 Task: Find connections with filter location Caen with filter topic #ONOwith filter profile language Spanish with filter current company SGS Consulting with filter school The Institute of Company Secretaries of India with filter industry Business Consulting and Services with filter service category Search Engine Optimization (SEO) with filter keywords title Farm Worker
Action: Mouse moved to (685, 95)
Screenshot: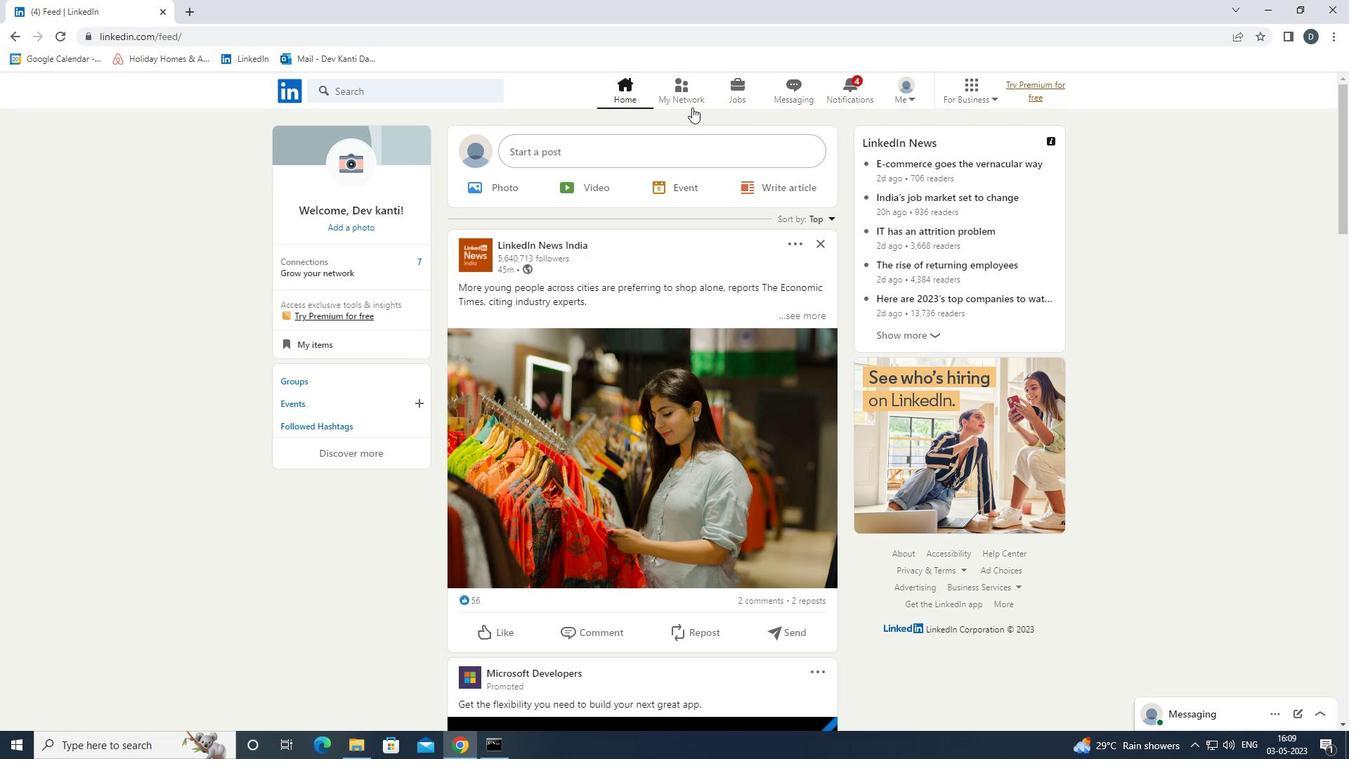 
Action: Mouse pressed left at (685, 95)
Screenshot: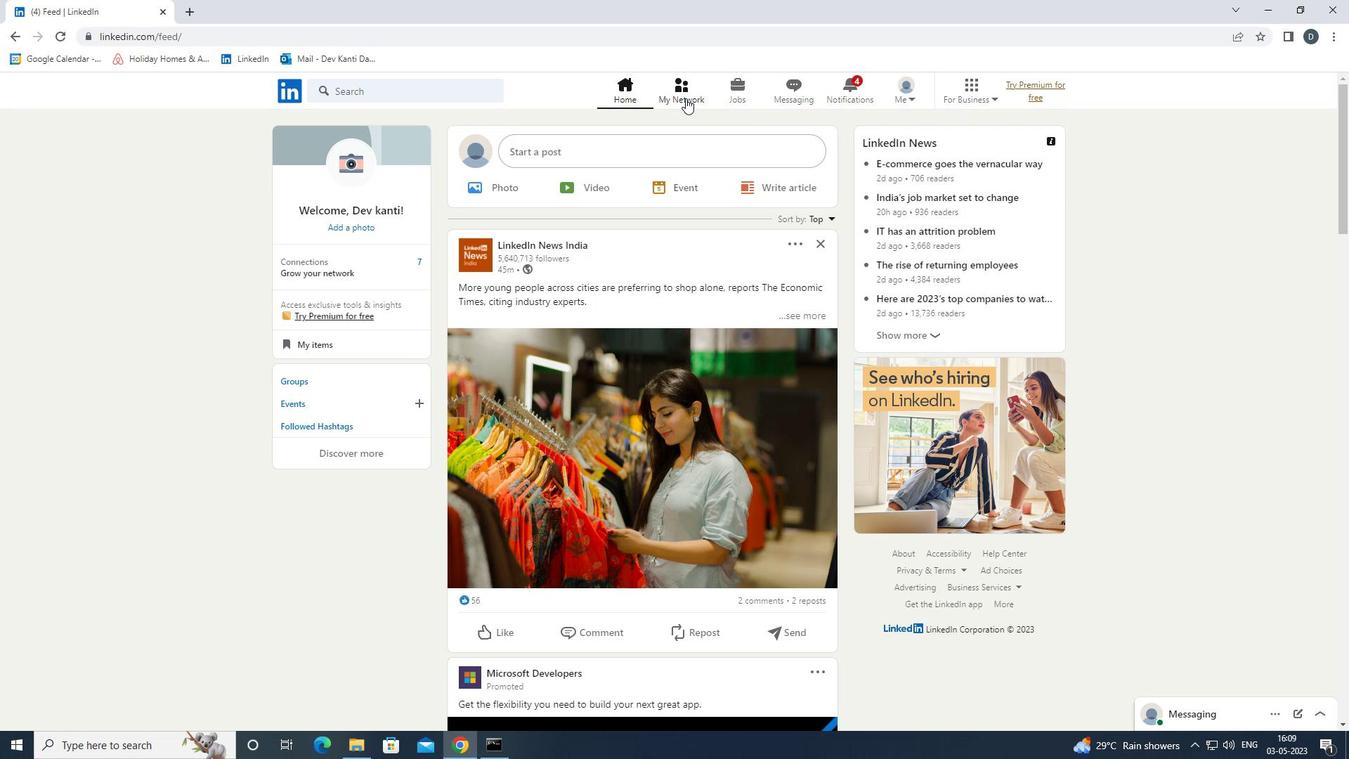 
Action: Mouse moved to (466, 164)
Screenshot: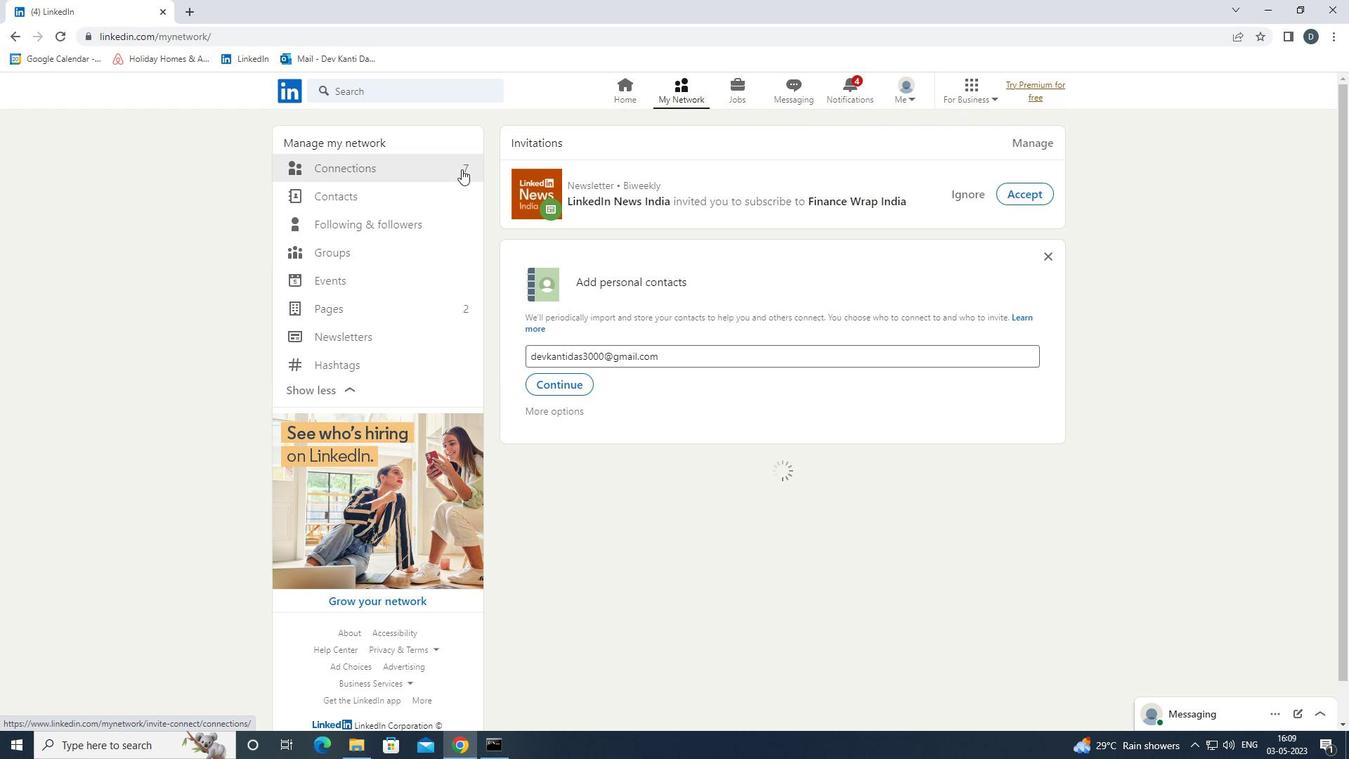 
Action: Mouse pressed left at (466, 164)
Screenshot: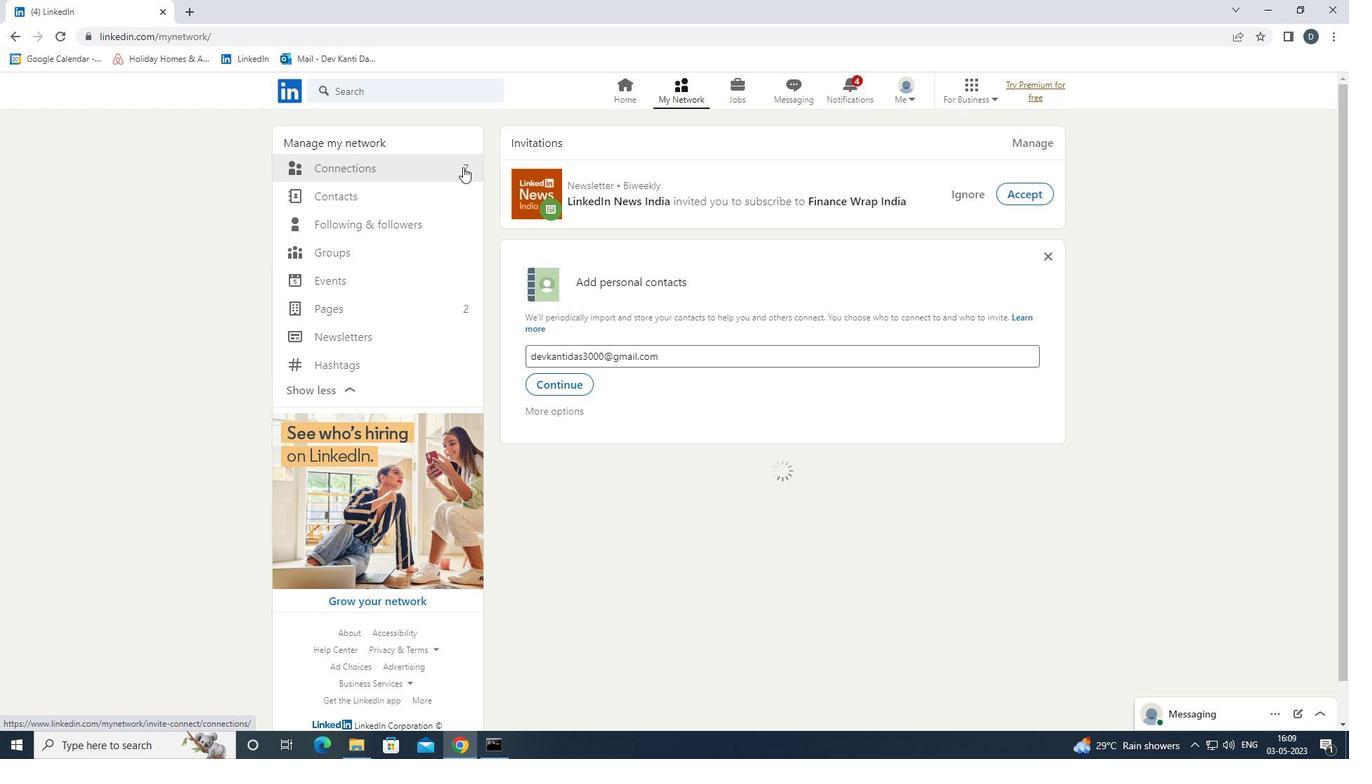 
Action: Mouse moved to (805, 168)
Screenshot: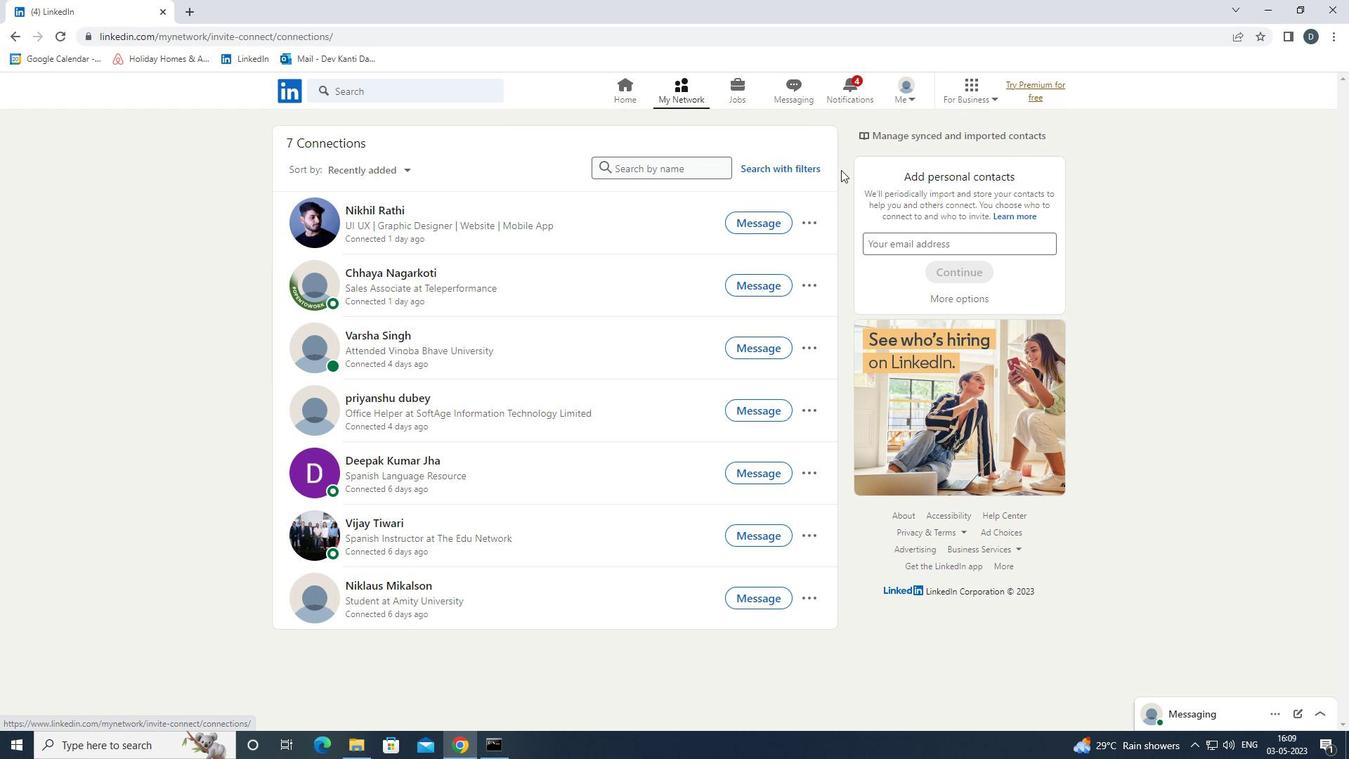 
Action: Mouse pressed left at (805, 168)
Screenshot: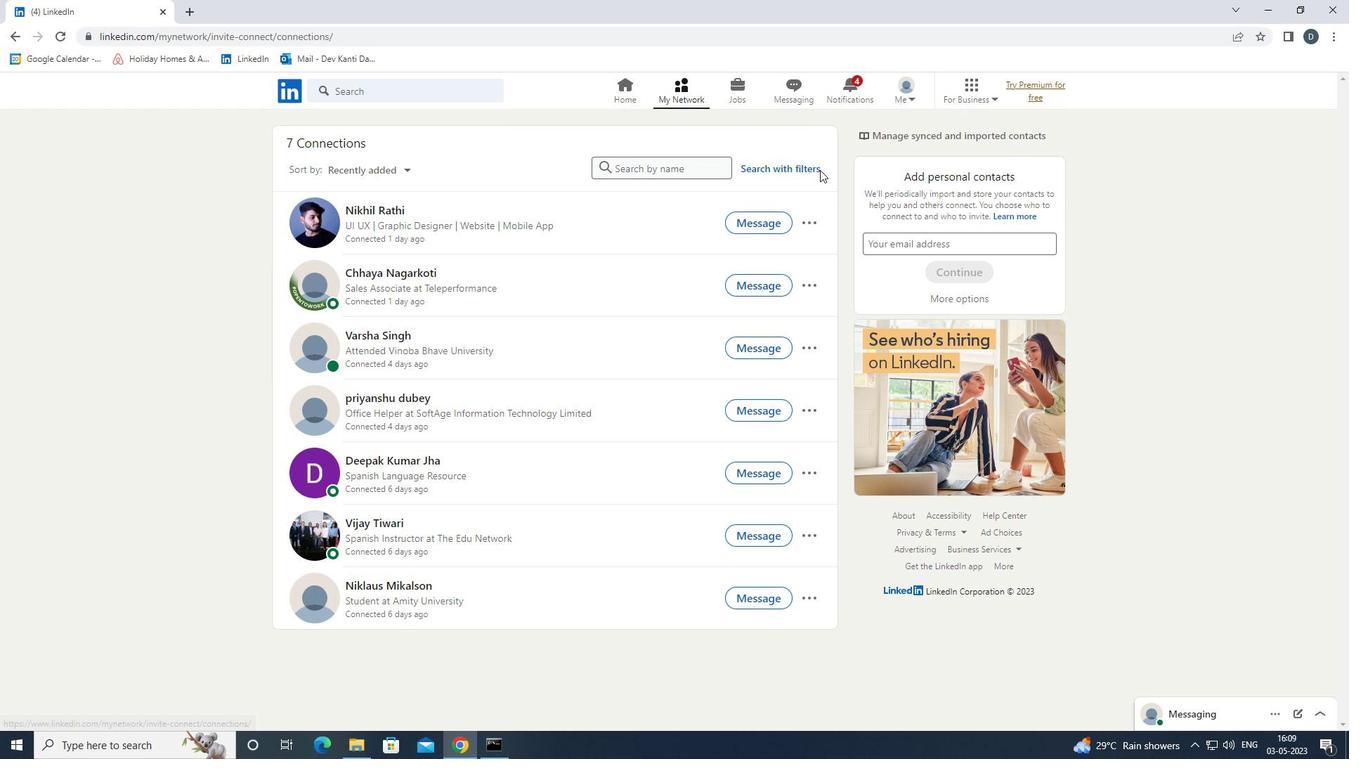 
Action: Mouse moved to (711, 132)
Screenshot: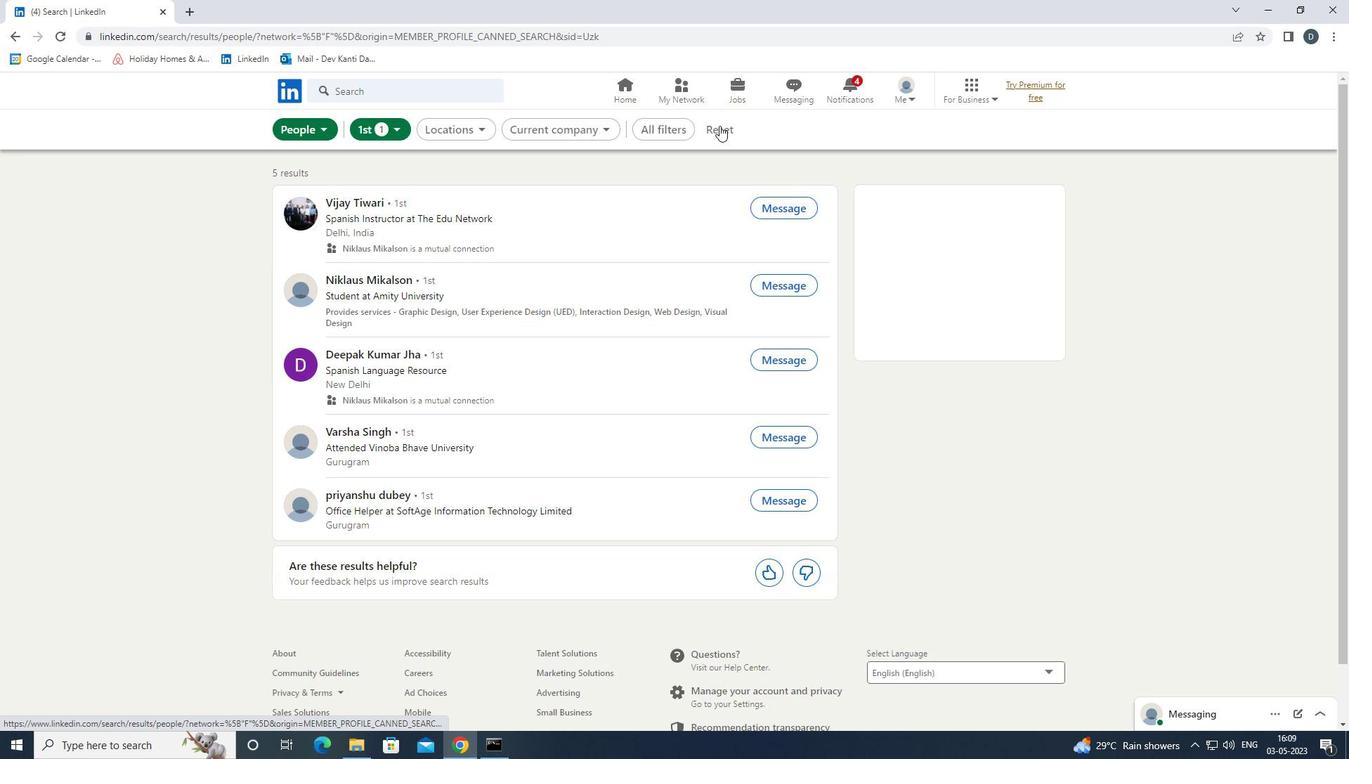 
Action: Mouse pressed left at (711, 132)
Screenshot: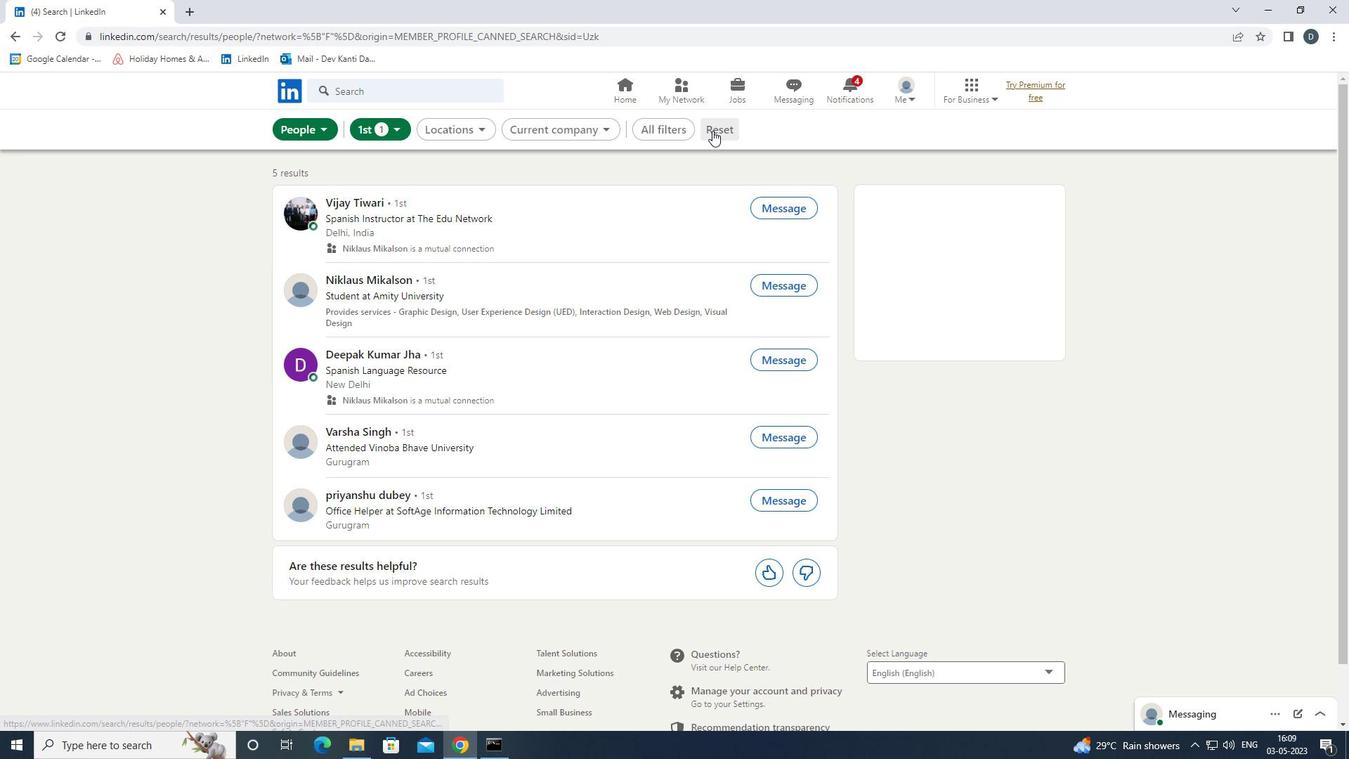 
Action: Mouse moved to (705, 130)
Screenshot: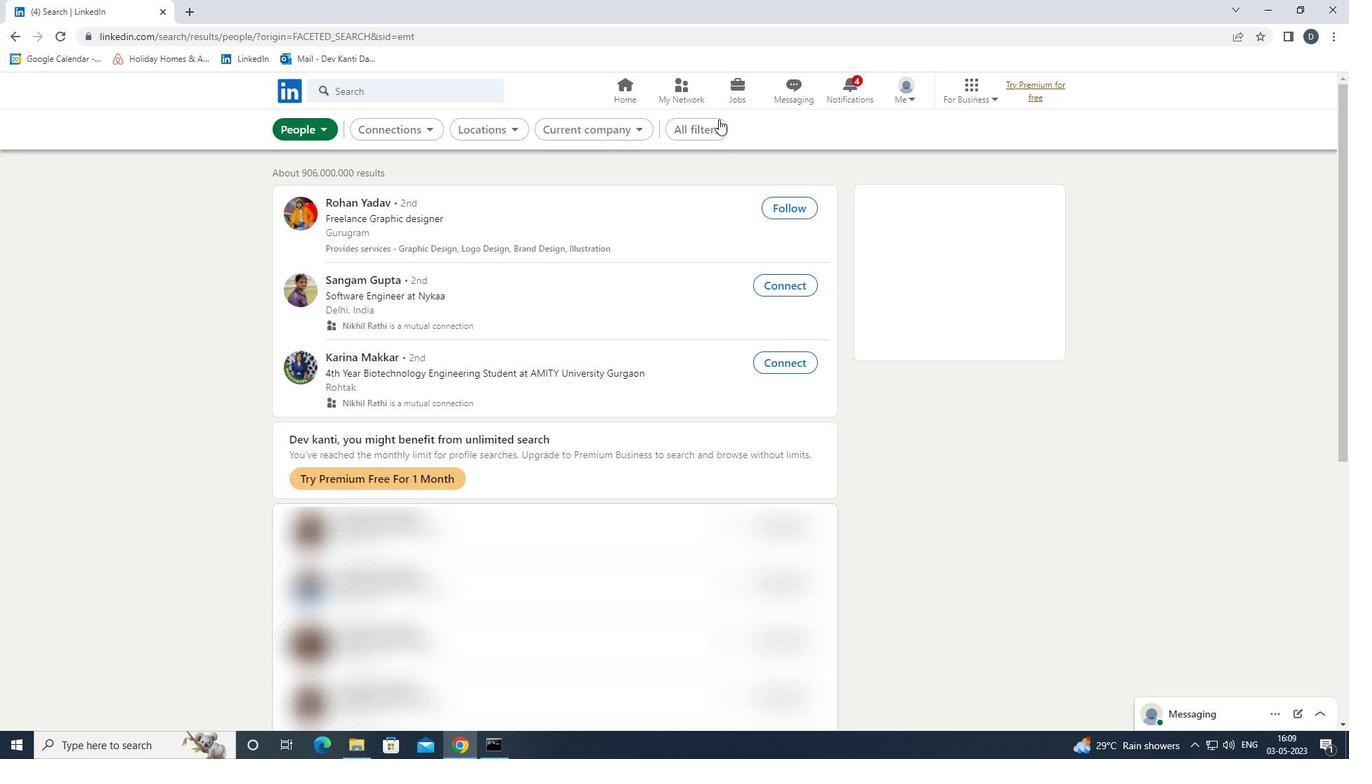 
Action: Mouse pressed left at (705, 130)
Screenshot: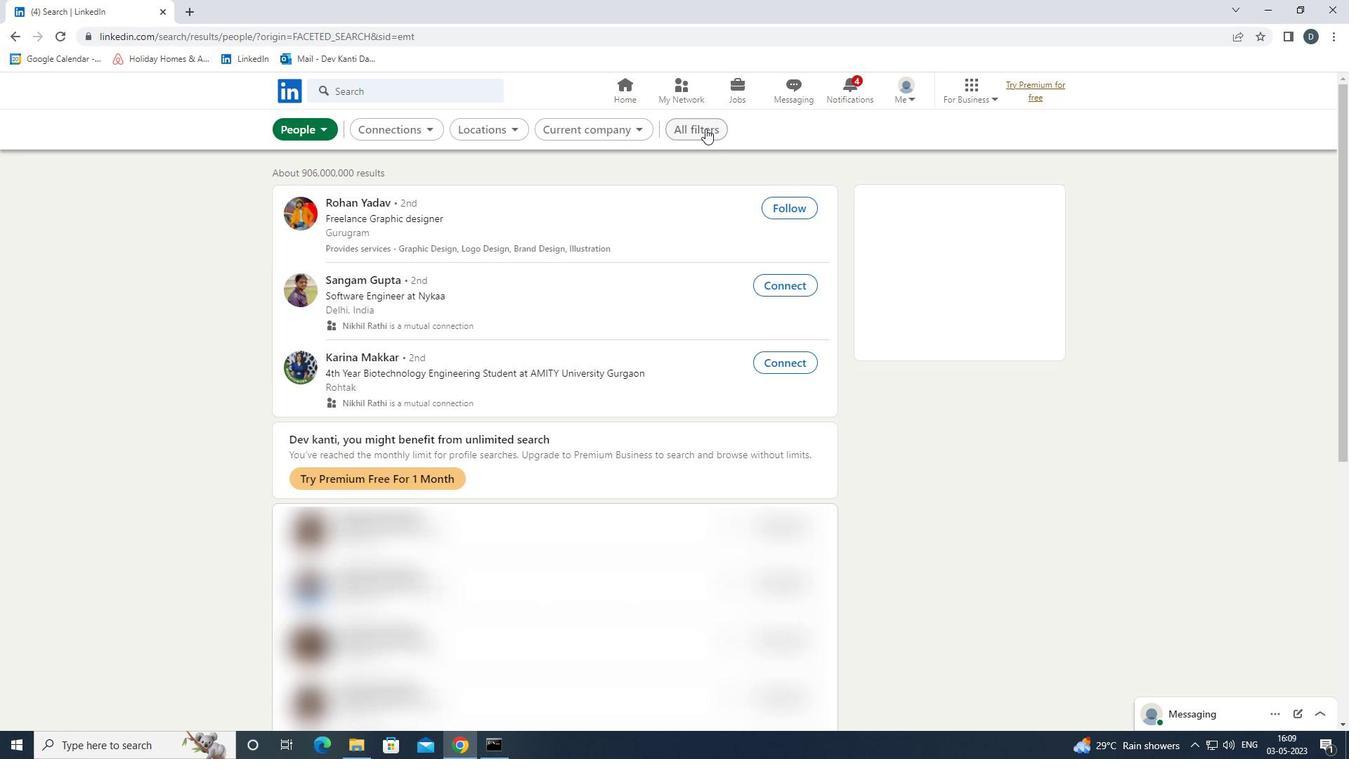 
Action: Mouse moved to (1253, 438)
Screenshot: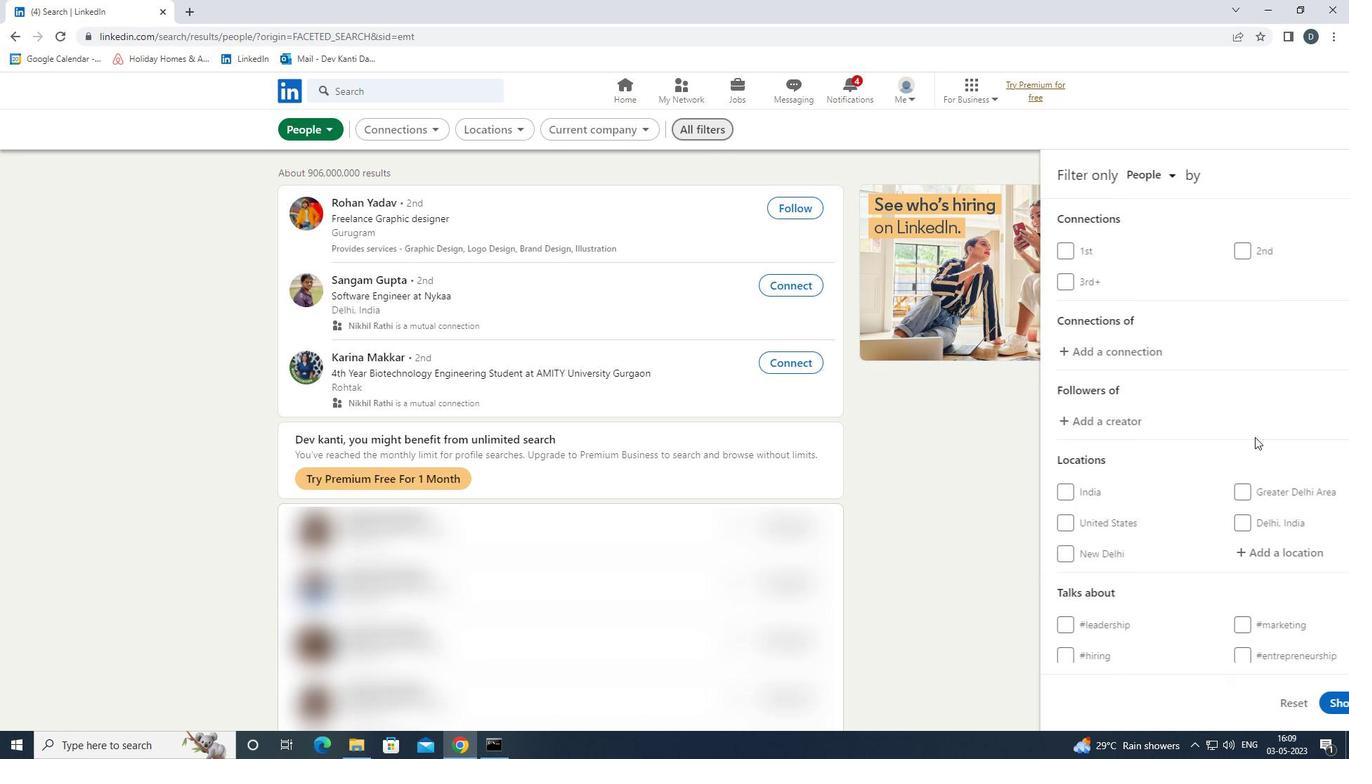 
Action: Mouse scrolled (1253, 438) with delta (0, 0)
Screenshot: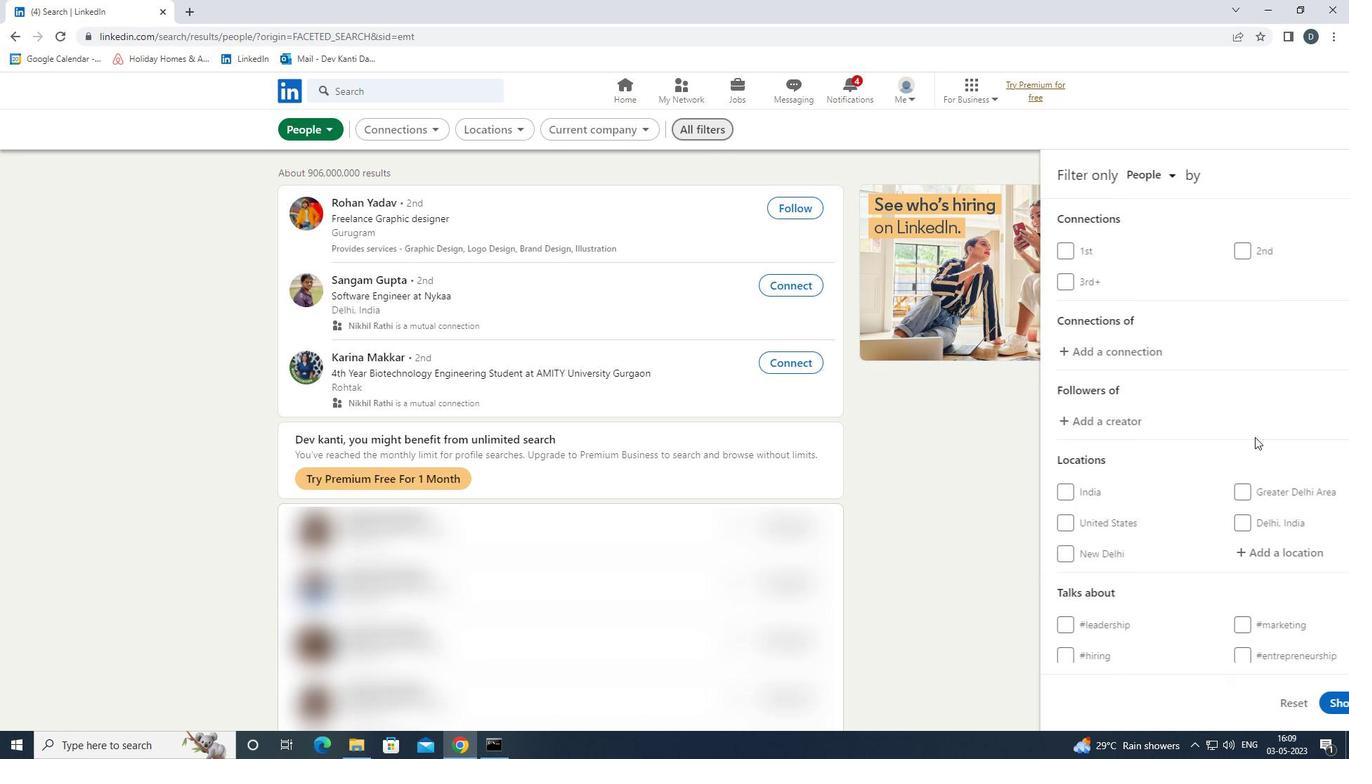 
Action: Mouse moved to (1252, 438)
Screenshot: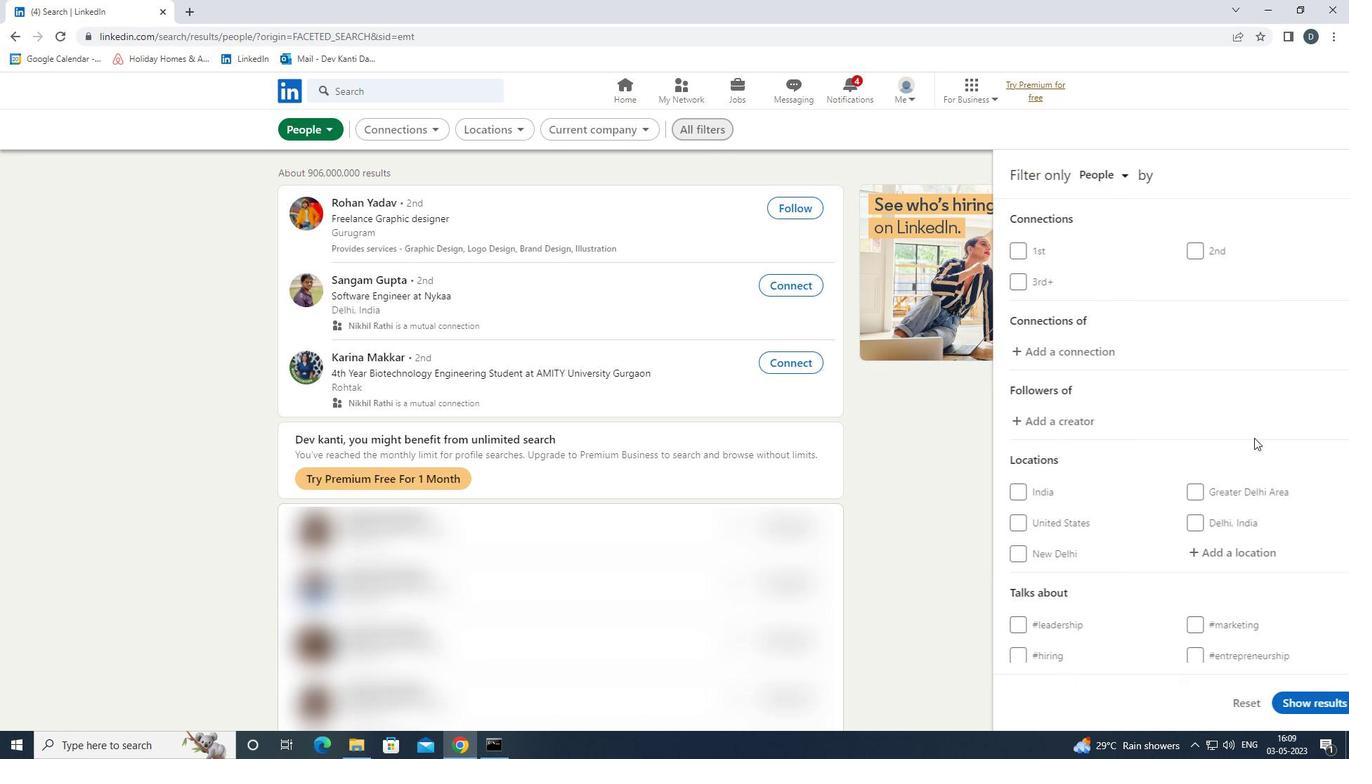 
Action: Mouse scrolled (1252, 438) with delta (0, 0)
Screenshot: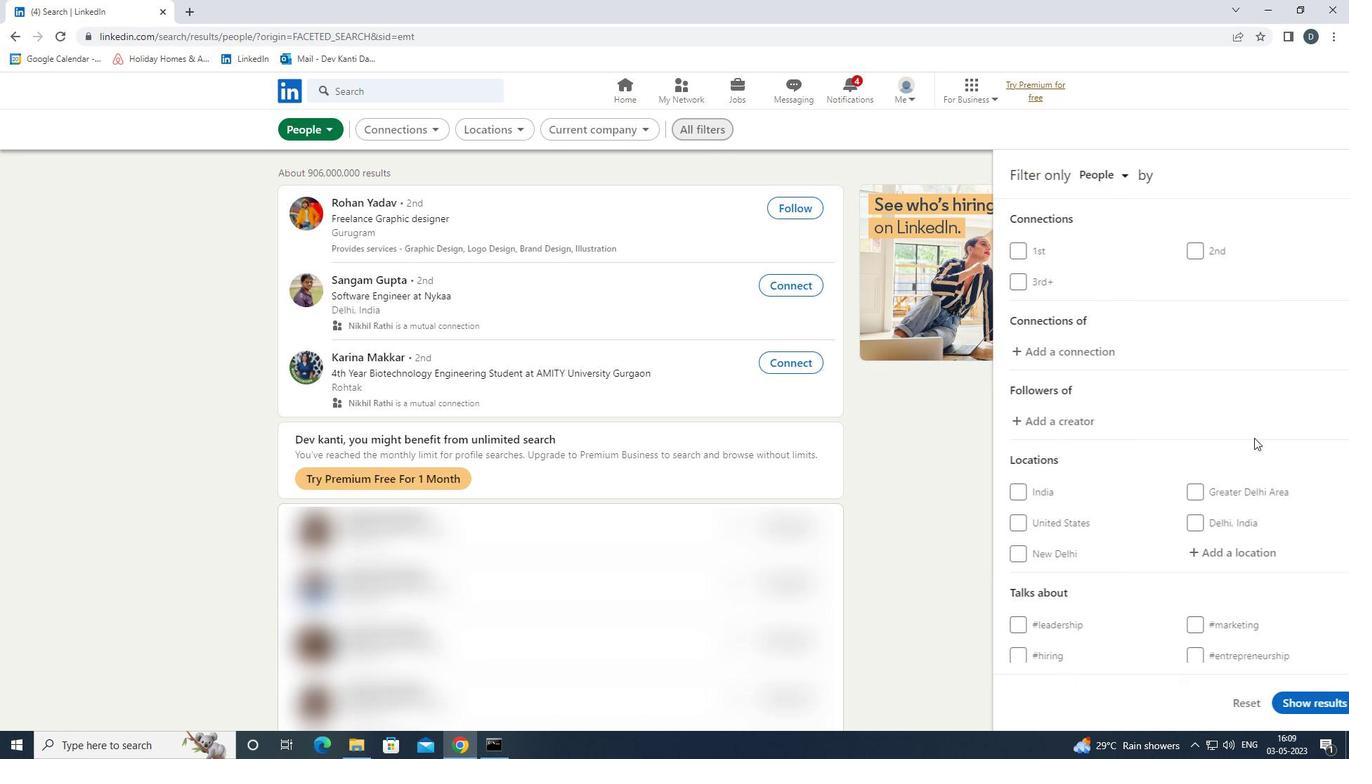 
Action: Mouse moved to (1228, 416)
Screenshot: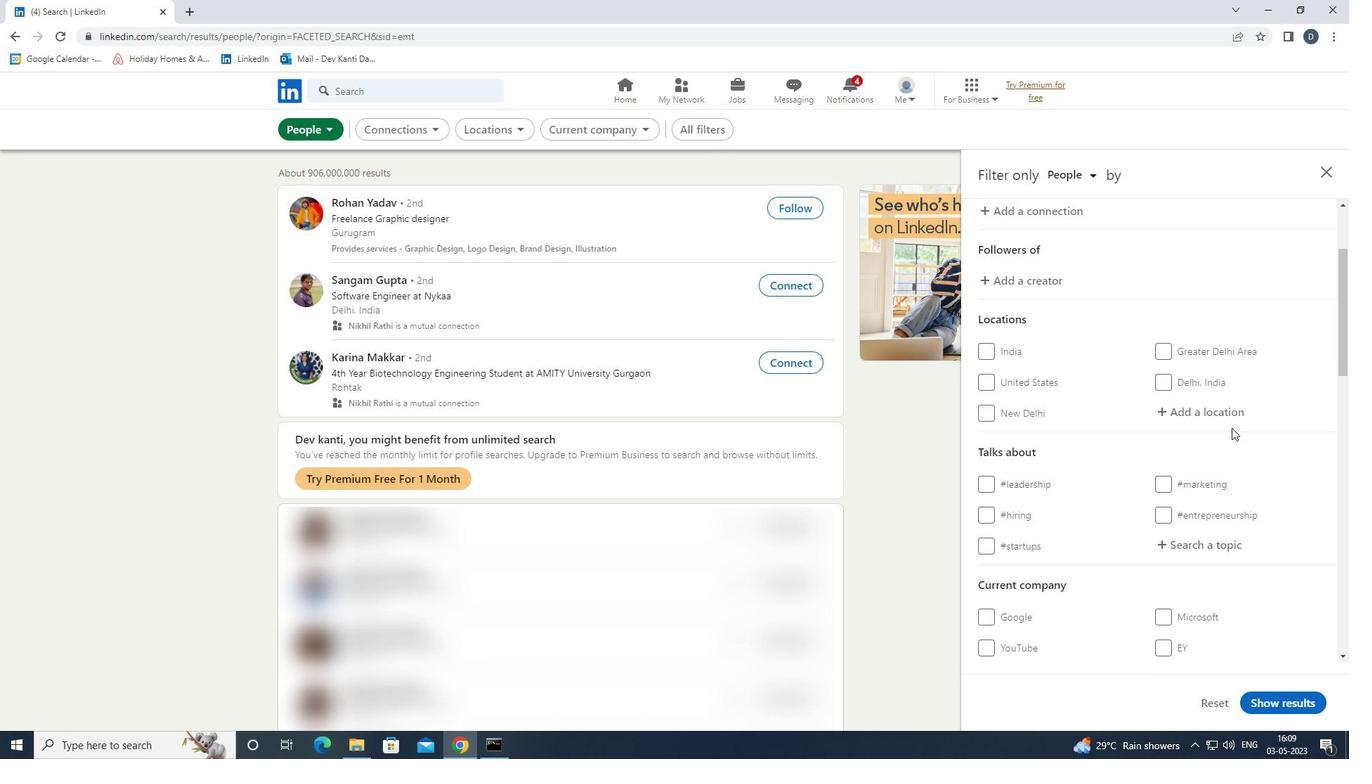 
Action: Mouse pressed left at (1228, 416)
Screenshot: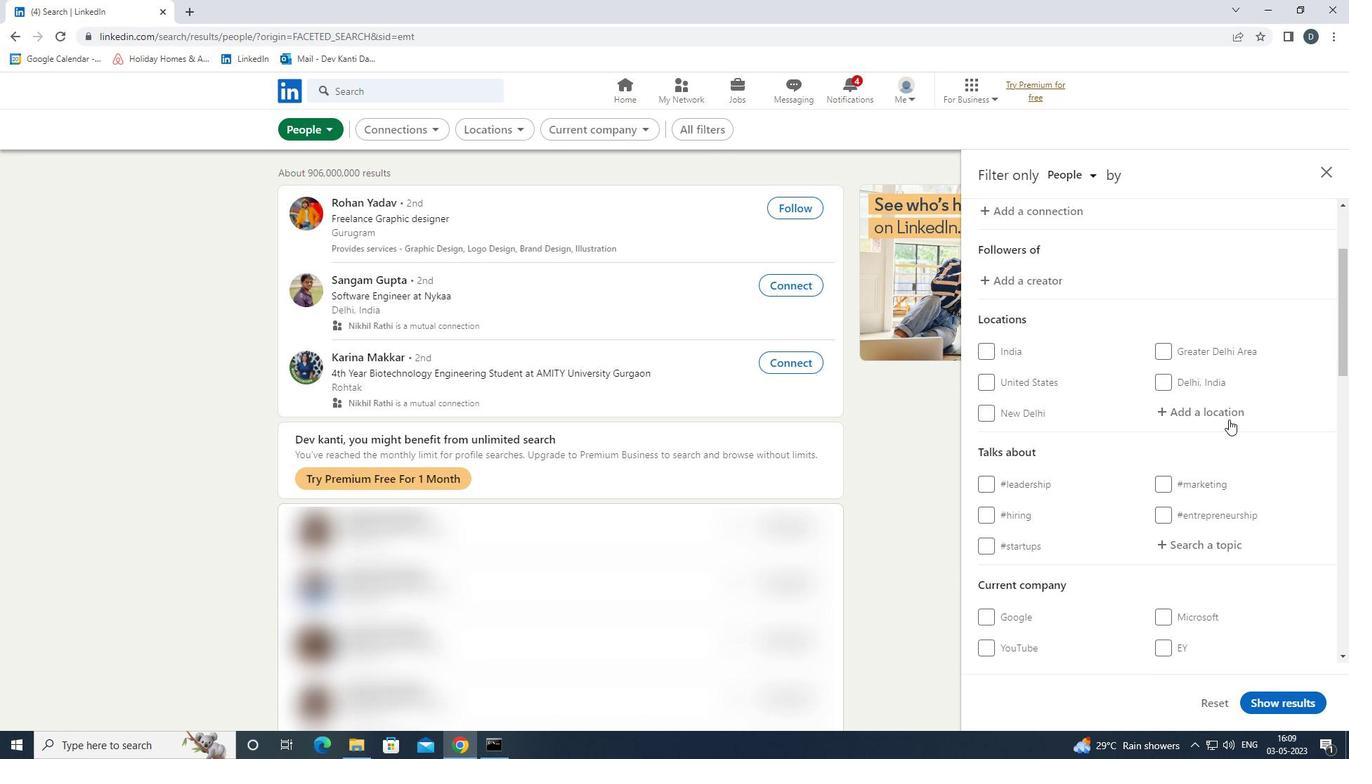 
Action: Key pressed <Key.shift>CAEN<Key.down><Key.enter>
Screenshot: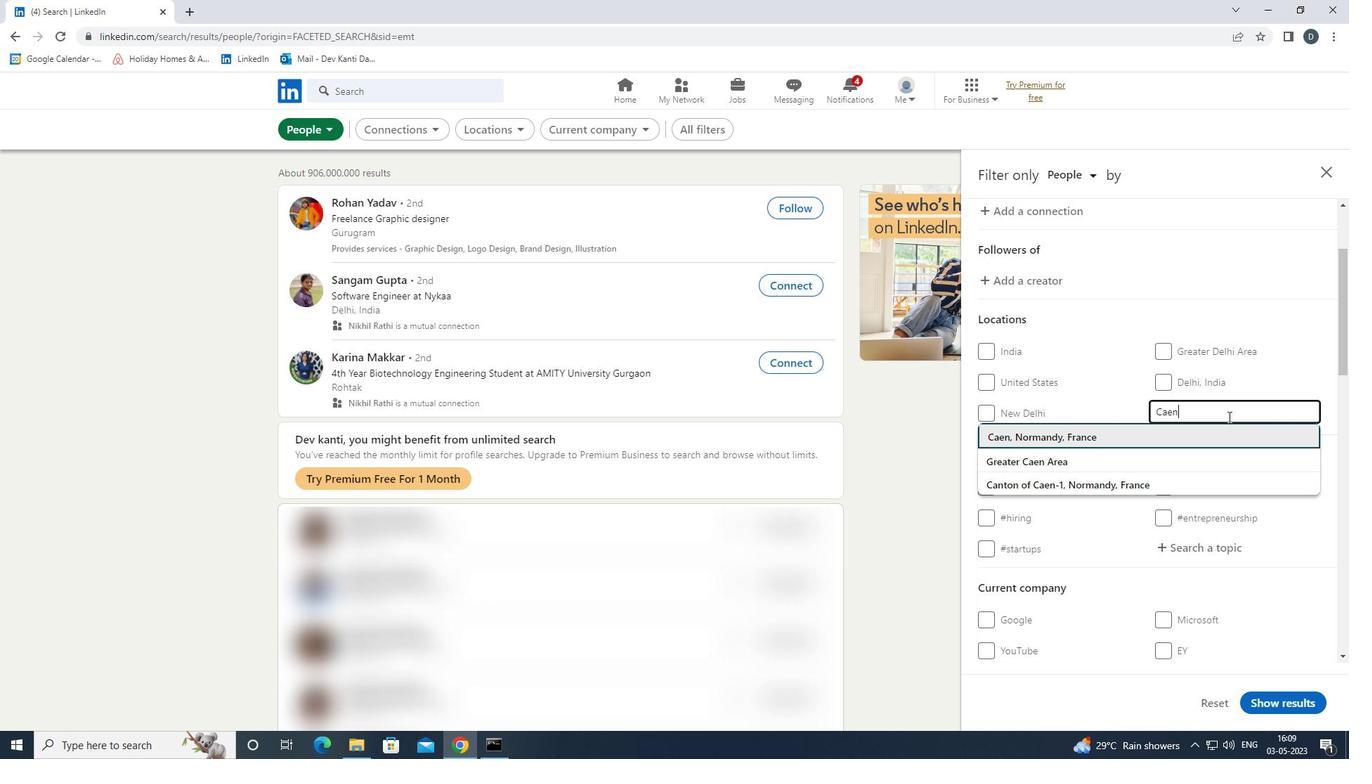 
Action: Mouse moved to (1228, 416)
Screenshot: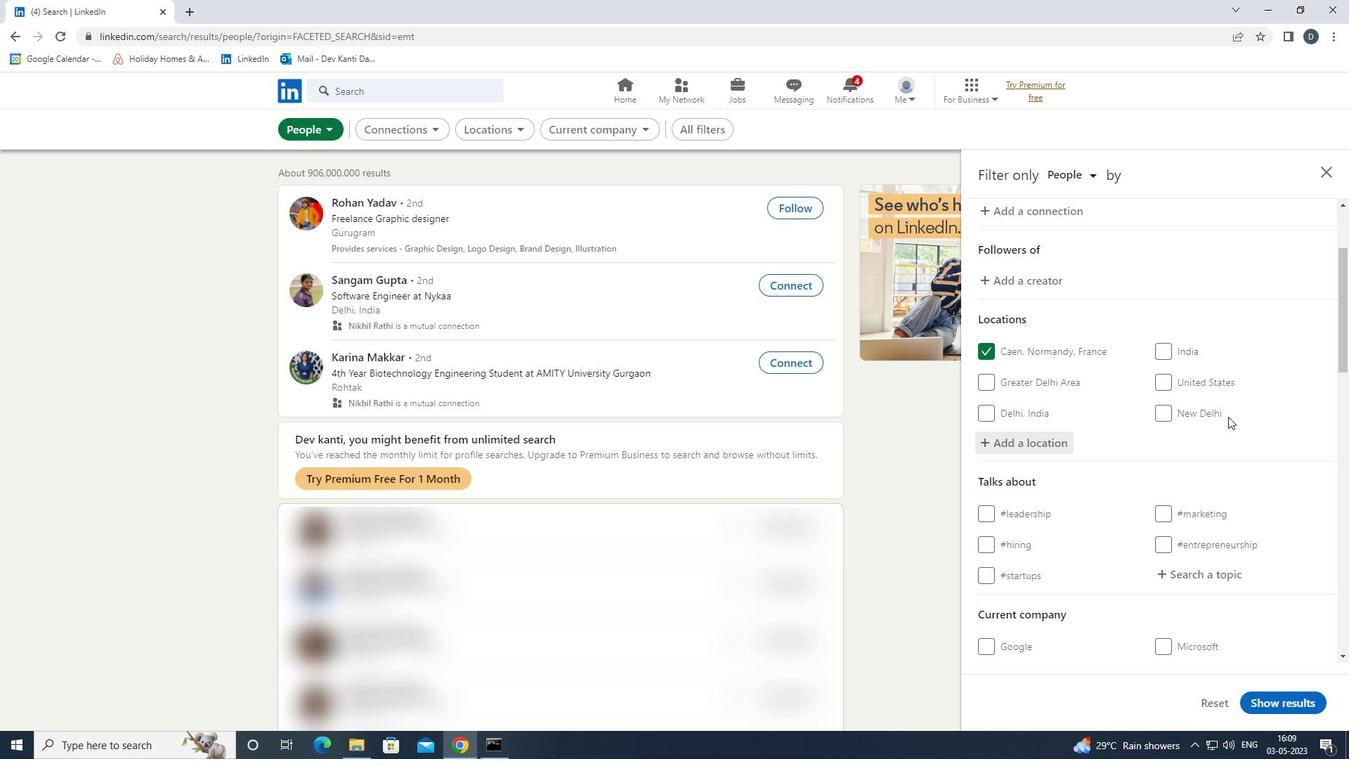 
Action: Mouse scrolled (1228, 416) with delta (0, 0)
Screenshot: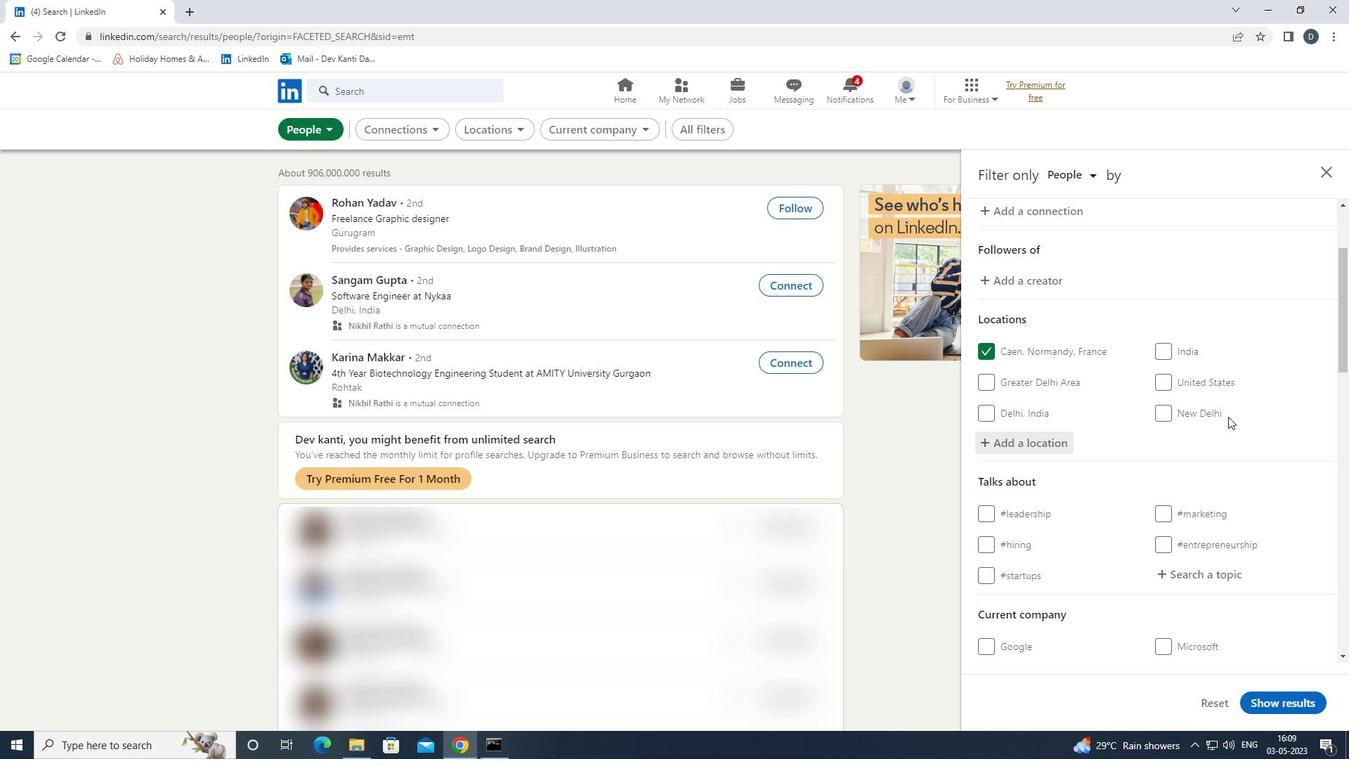 
Action: Mouse scrolled (1228, 416) with delta (0, 0)
Screenshot: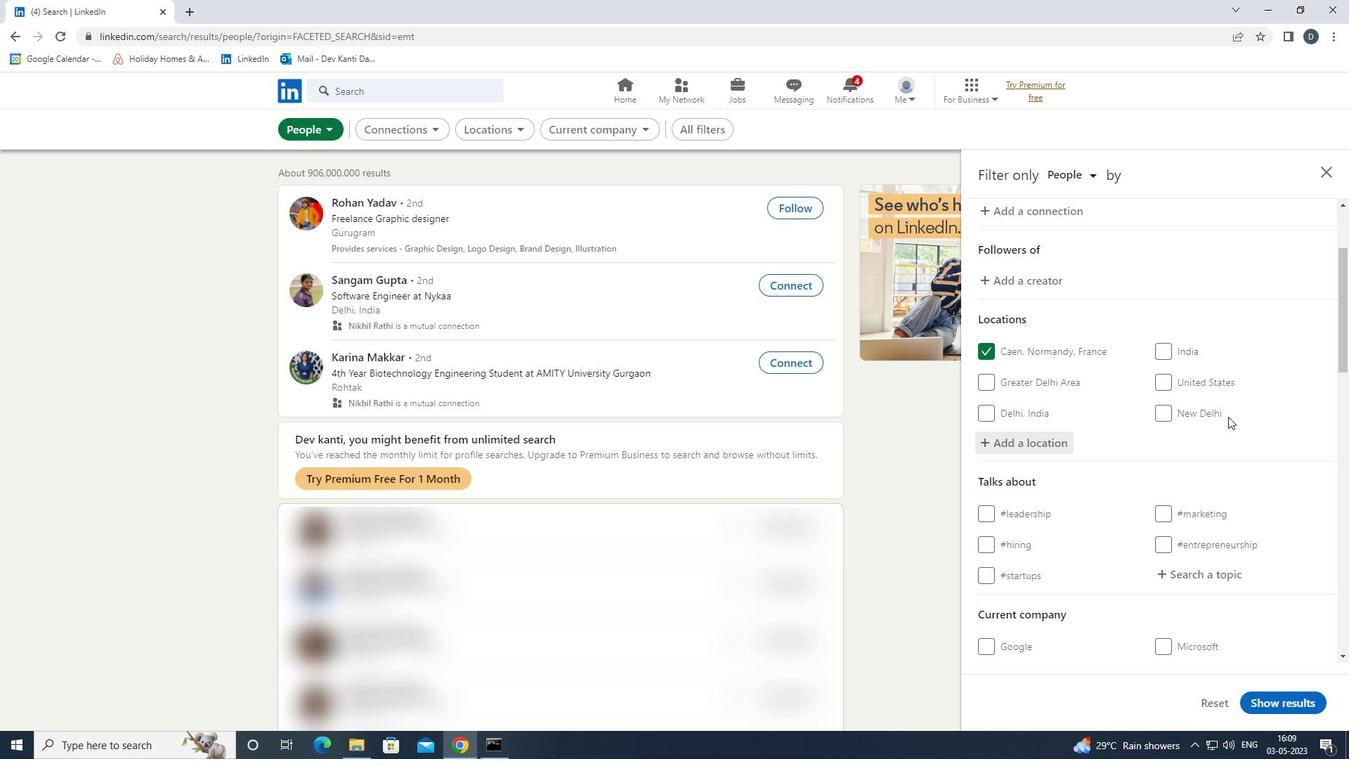 
Action: Mouse moved to (1226, 429)
Screenshot: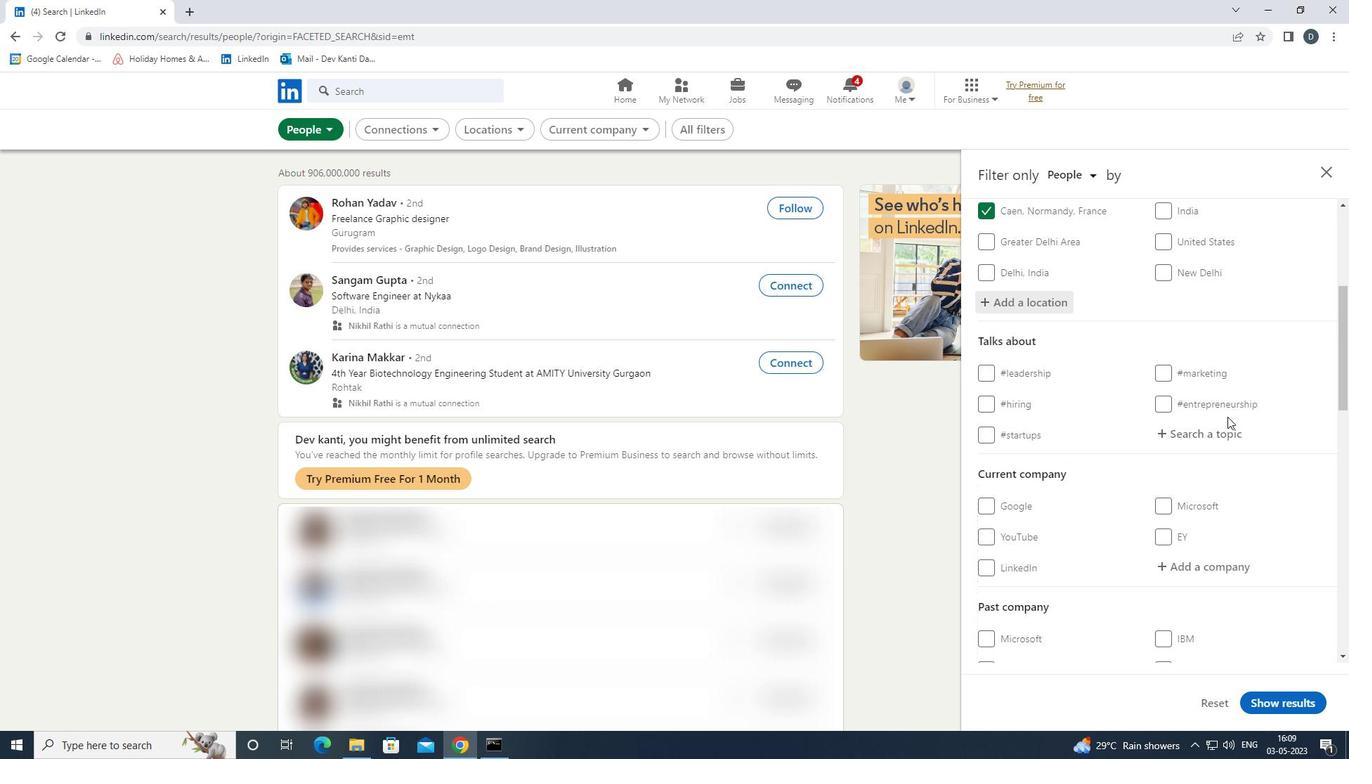 
Action: Mouse pressed left at (1226, 429)
Screenshot: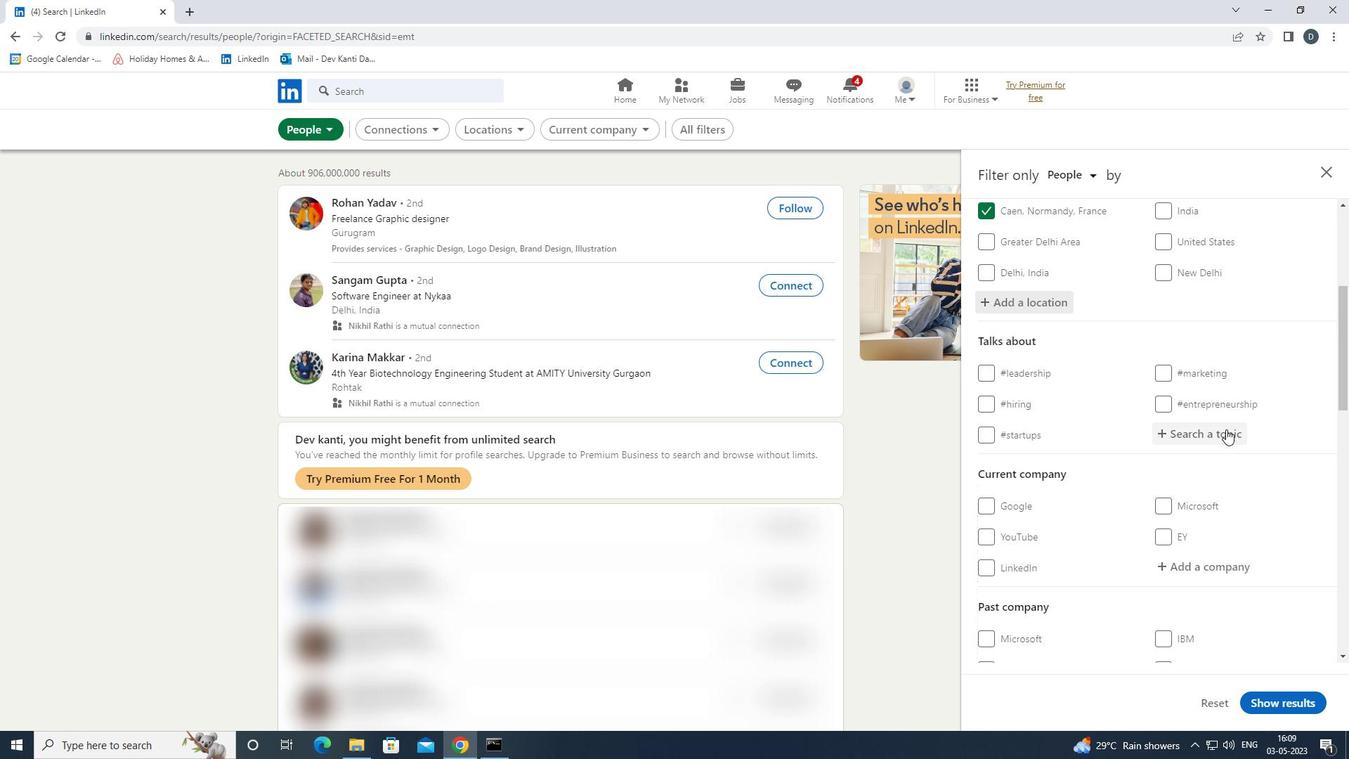 
Action: Key pressed <Key.shift>ONO<Key.down><Key.enter>
Screenshot: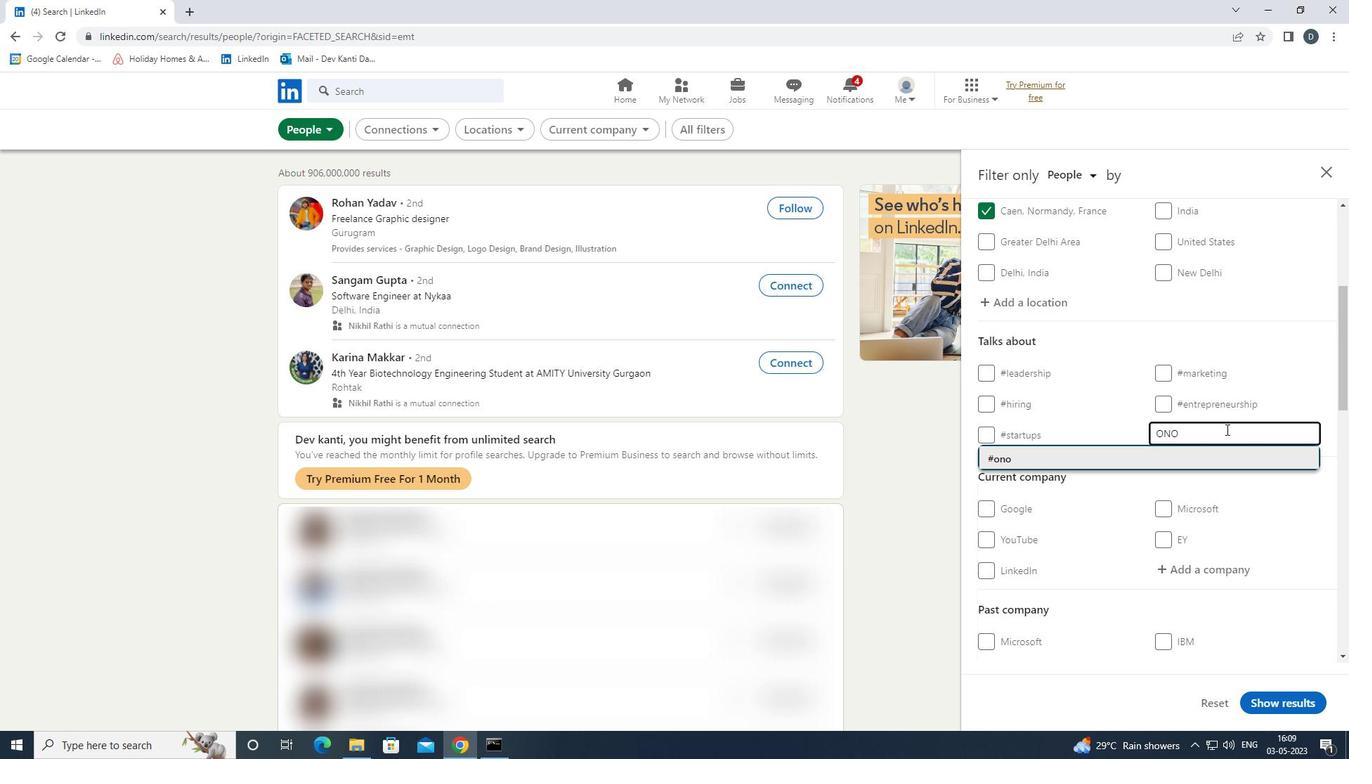
Action: Mouse scrolled (1226, 428) with delta (0, 0)
Screenshot: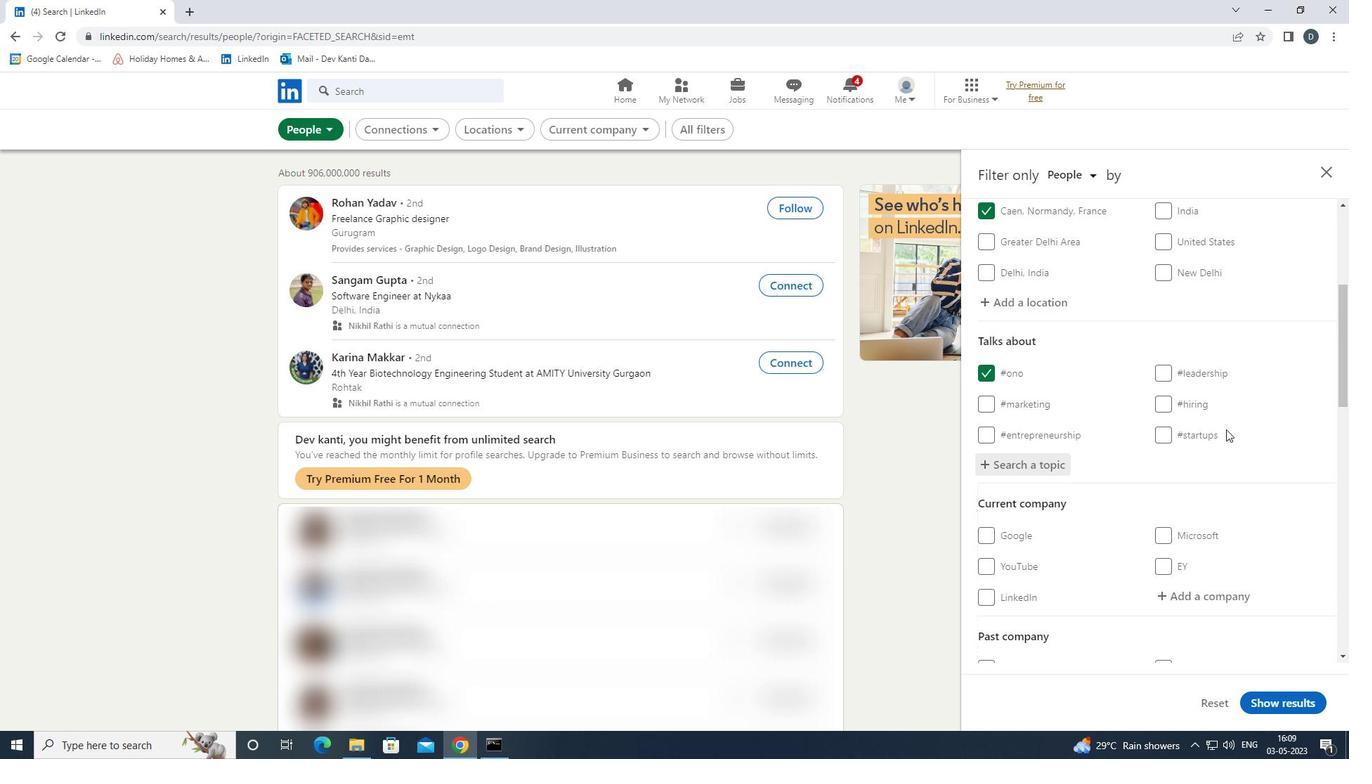 
Action: Mouse scrolled (1226, 428) with delta (0, 0)
Screenshot: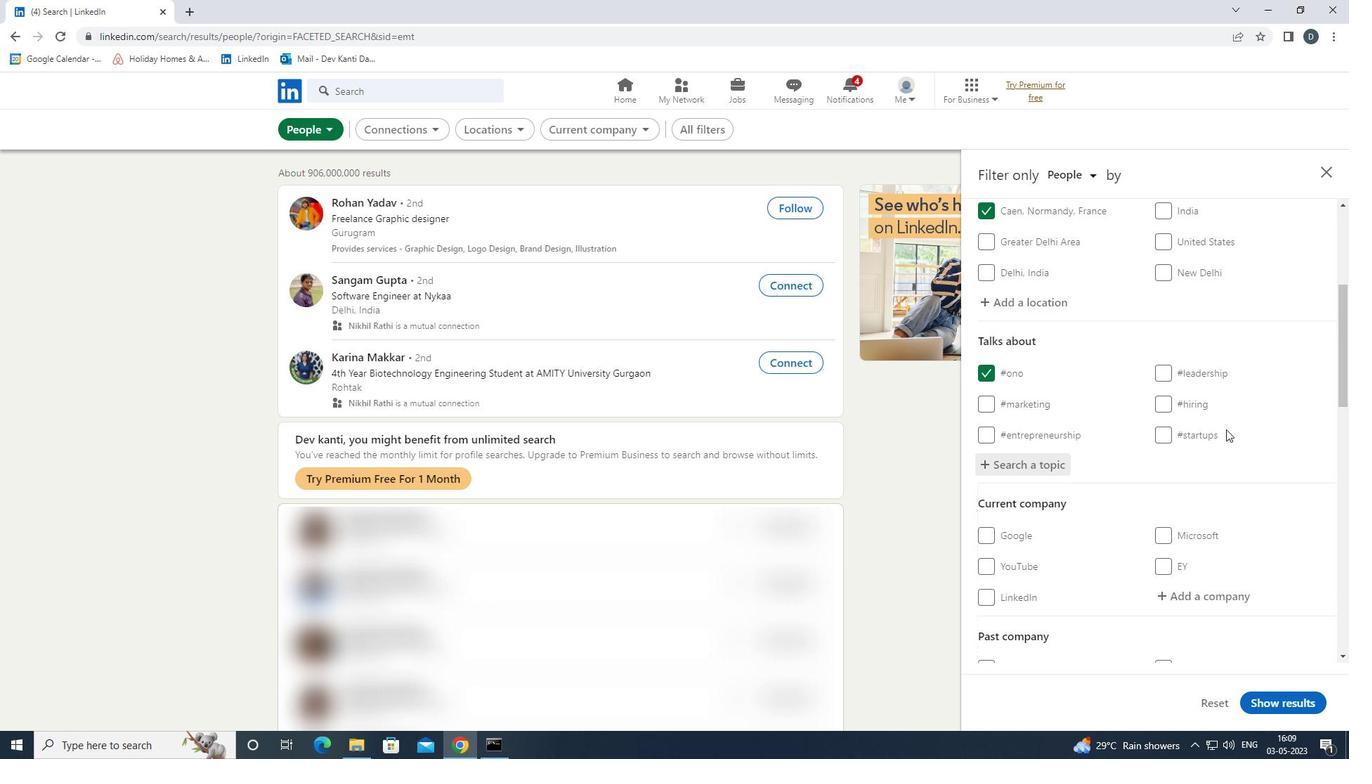 
Action: Mouse moved to (1219, 414)
Screenshot: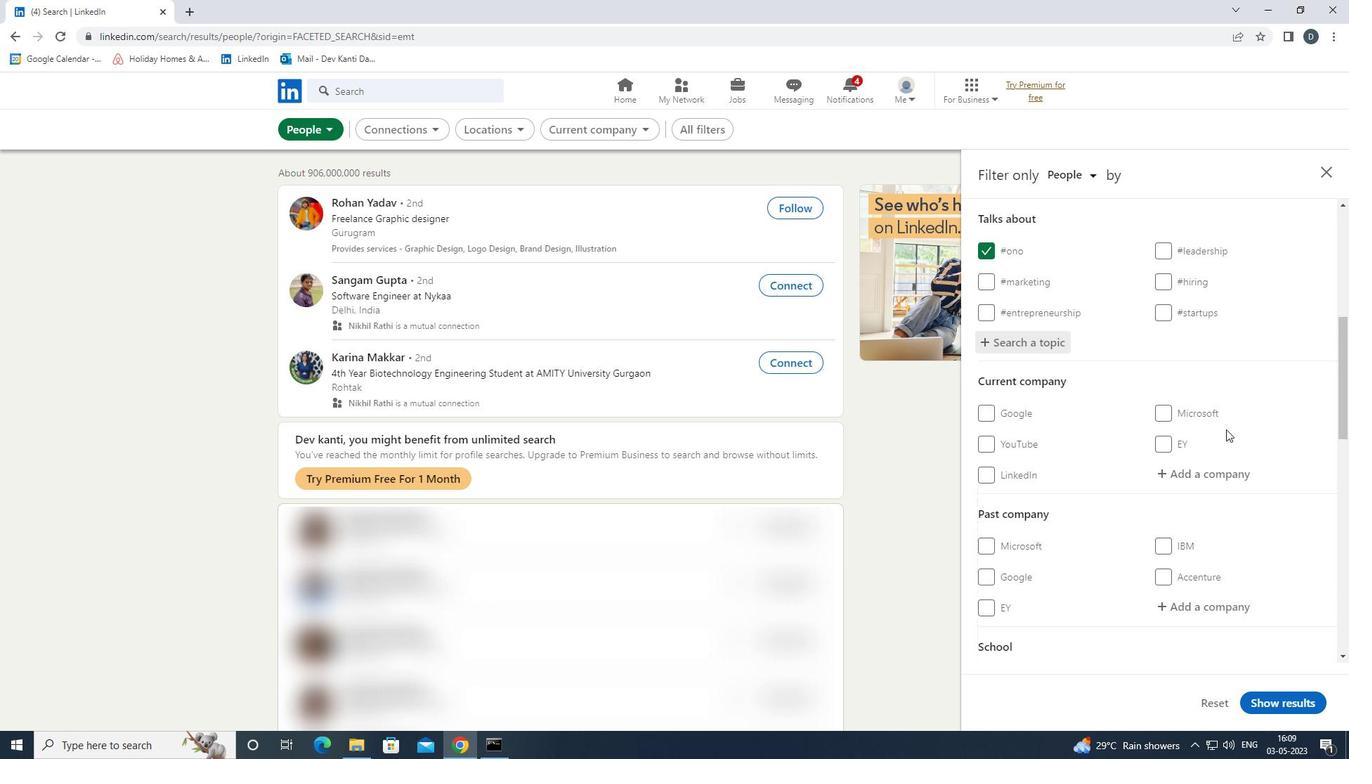 
Action: Mouse scrolled (1219, 414) with delta (0, 0)
Screenshot: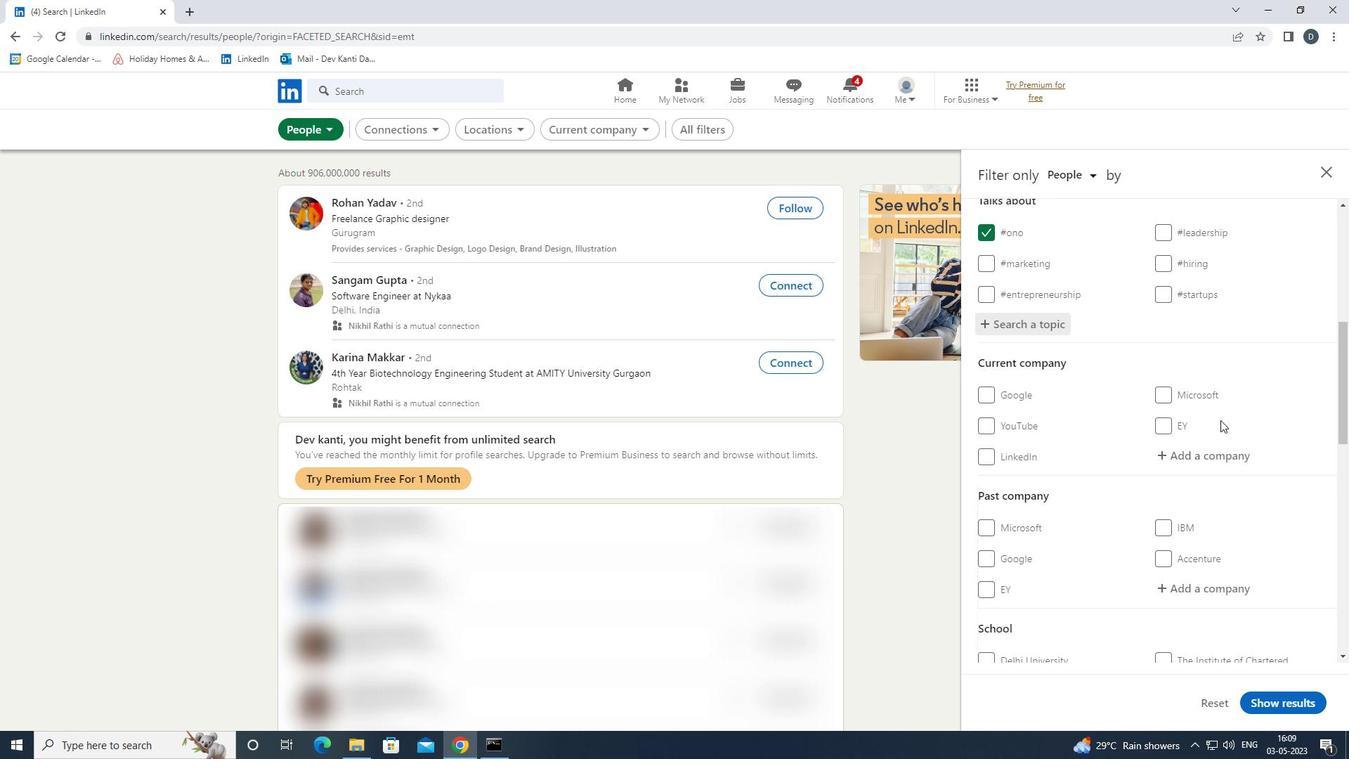
Action: Mouse scrolled (1219, 414) with delta (0, 0)
Screenshot: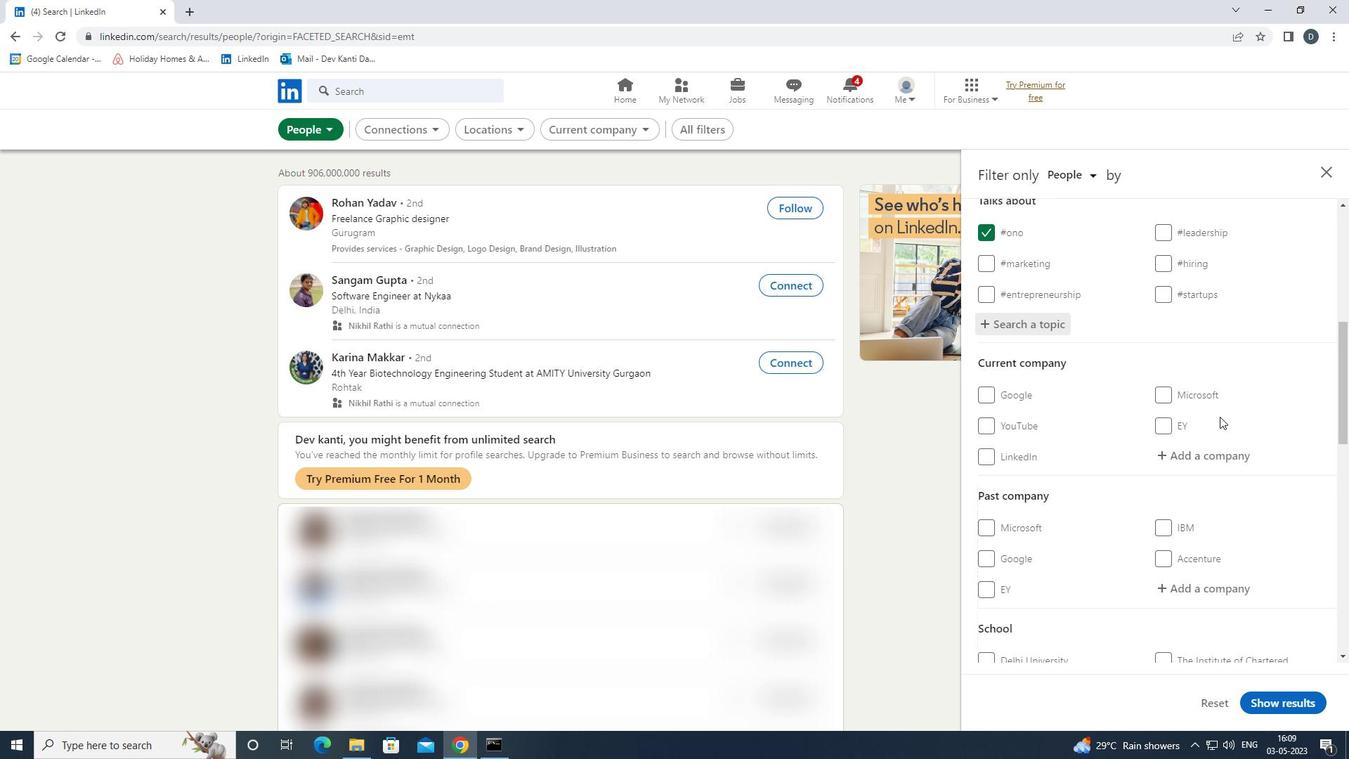 
Action: Mouse scrolled (1219, 414) with delta (0, 0)
Screenshot: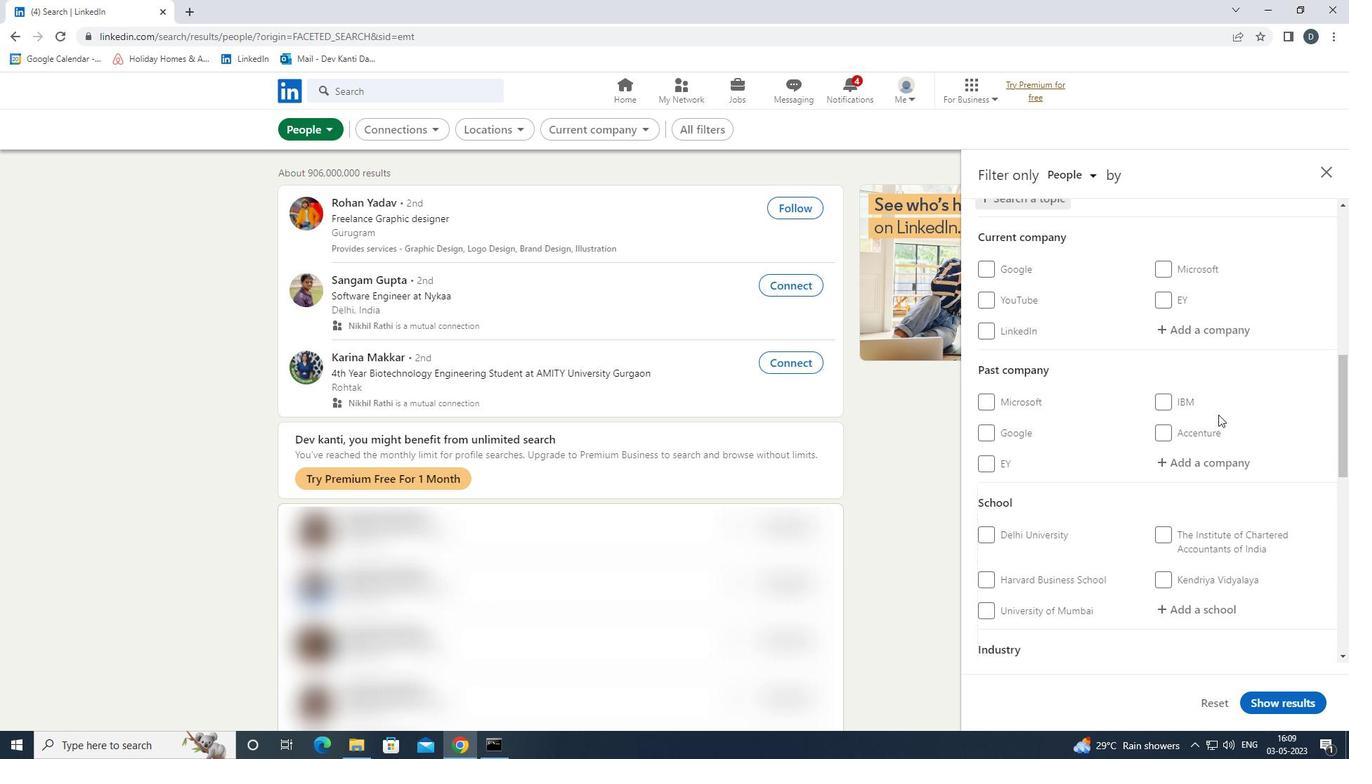
Action: Mouse scrolled (1219, 414) with delta (0, 0)
Screenshot: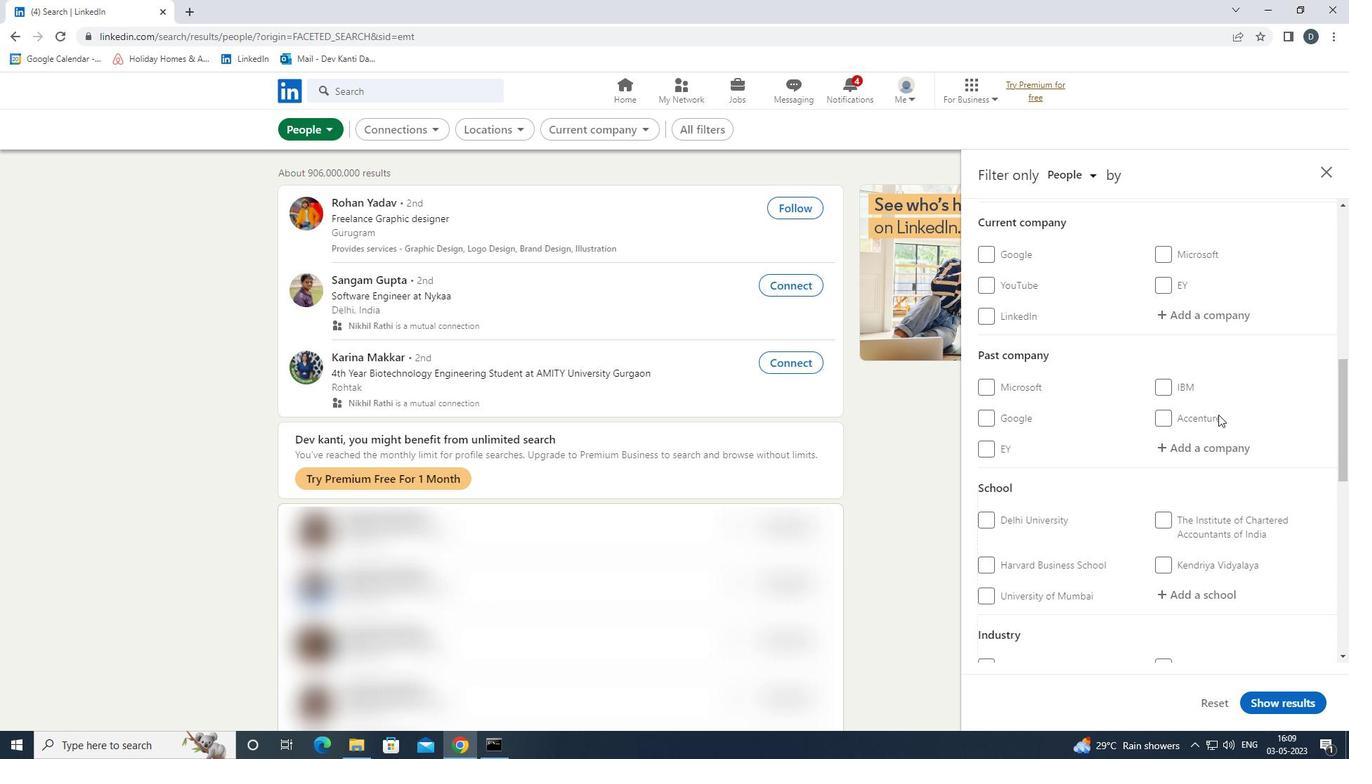 
Action: Mouse scrolled (1219, 414) with delta (0, 0)
Screenshot: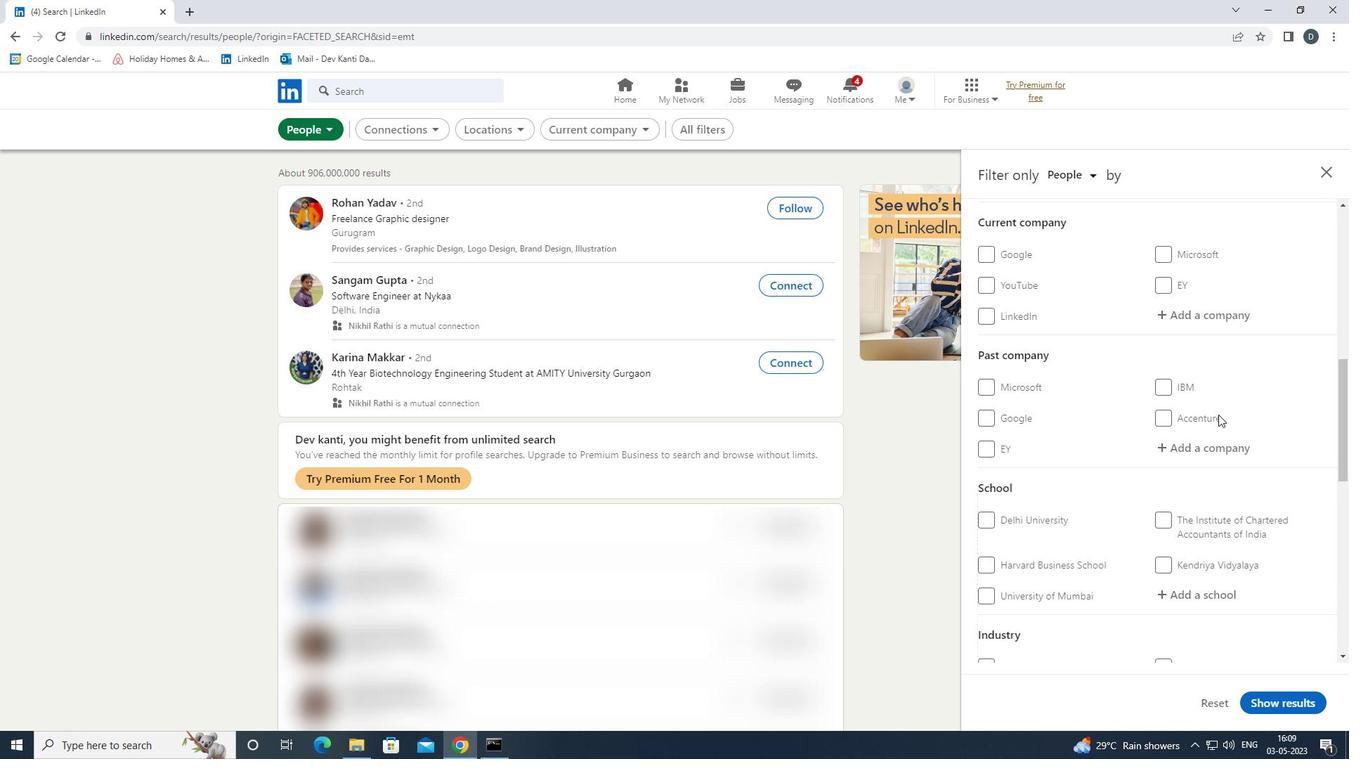
Action: Mouse scrolled (1219, 414) with delta (0, 0)
Screenshot: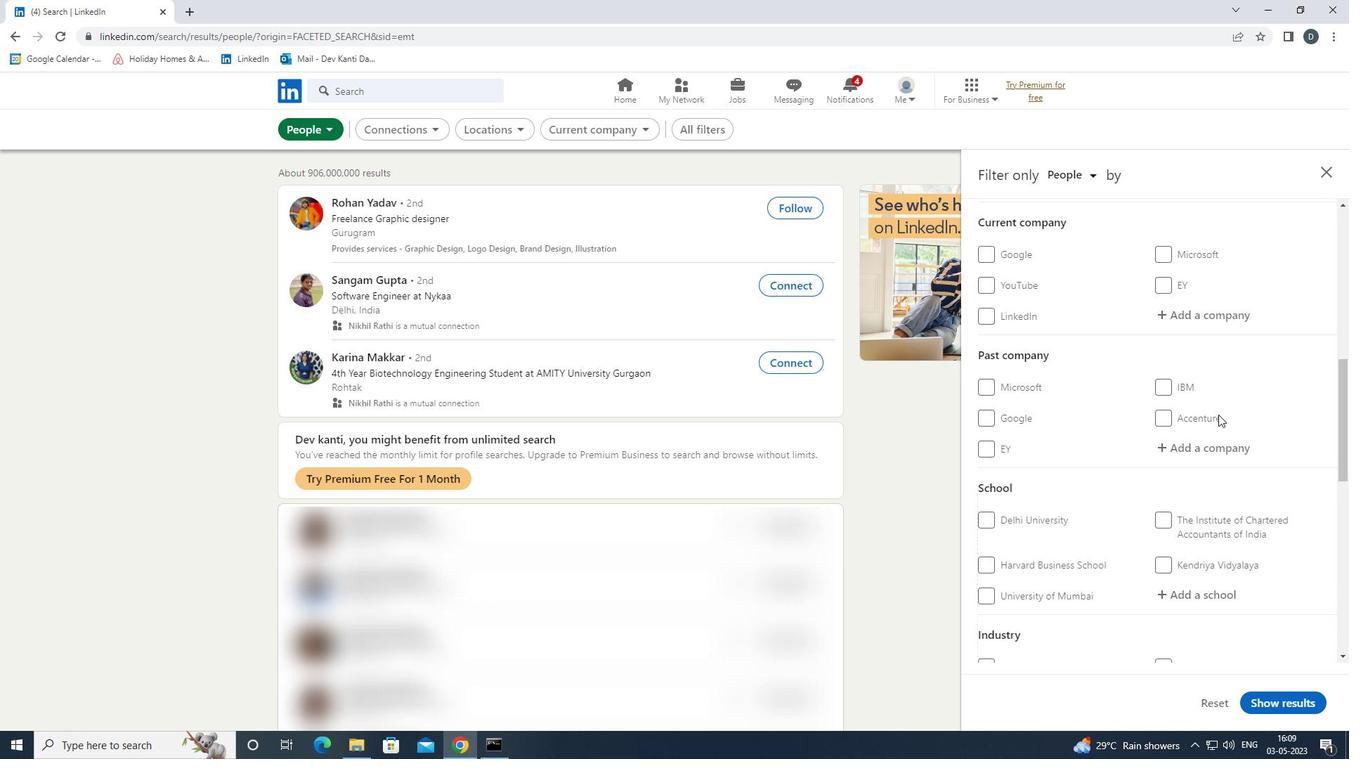 
Action: Mouse moved to (1014, 576)
Screenshot: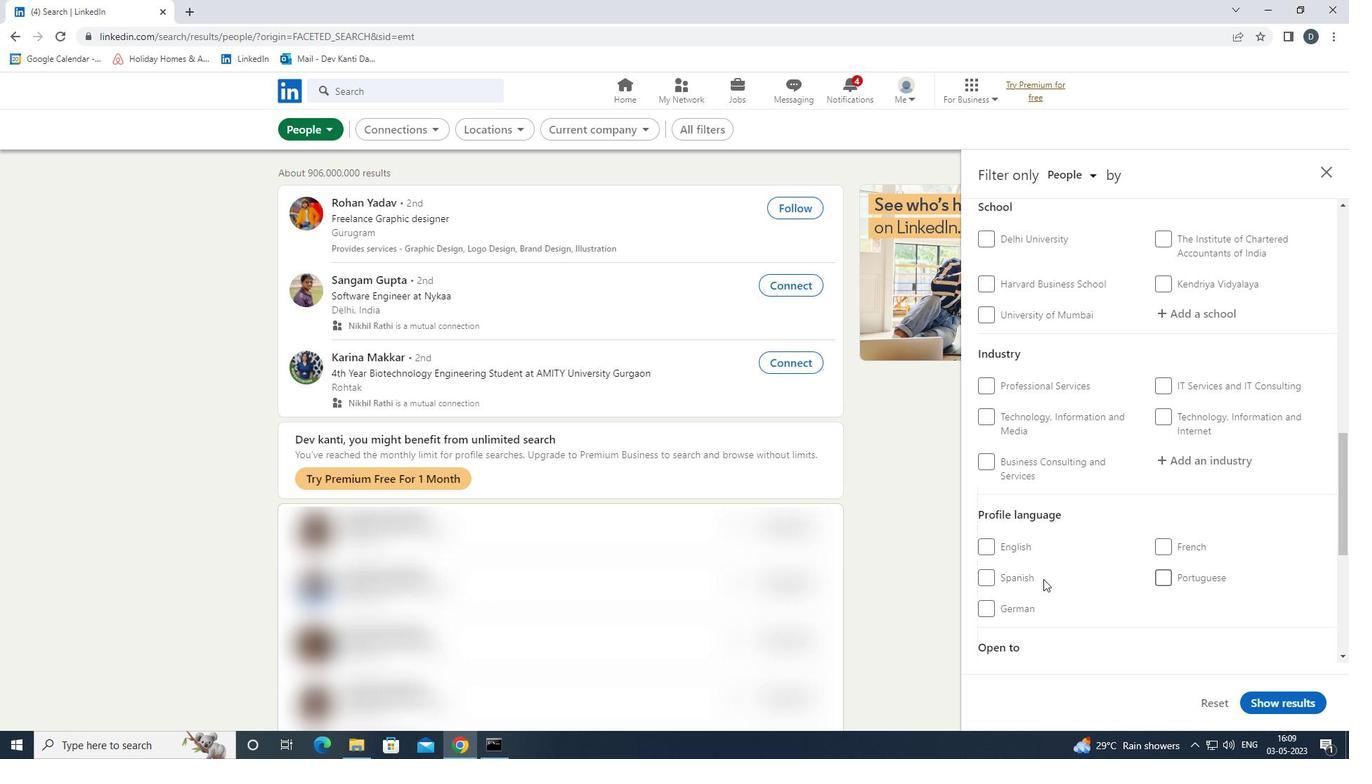 
Action: Mouse pressed left at (1014, 576)
Screenshot: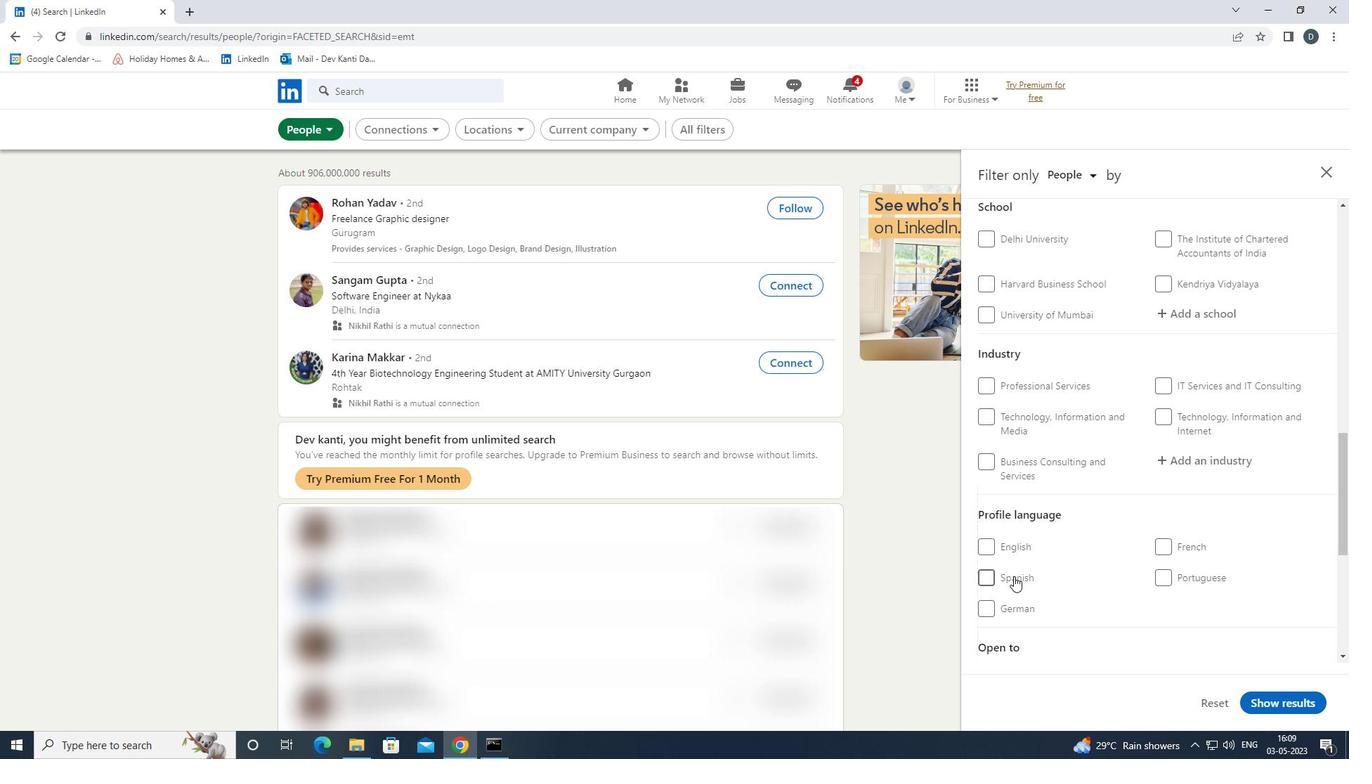 
Action: Mouse moved to (1214, 589)
Screenshot: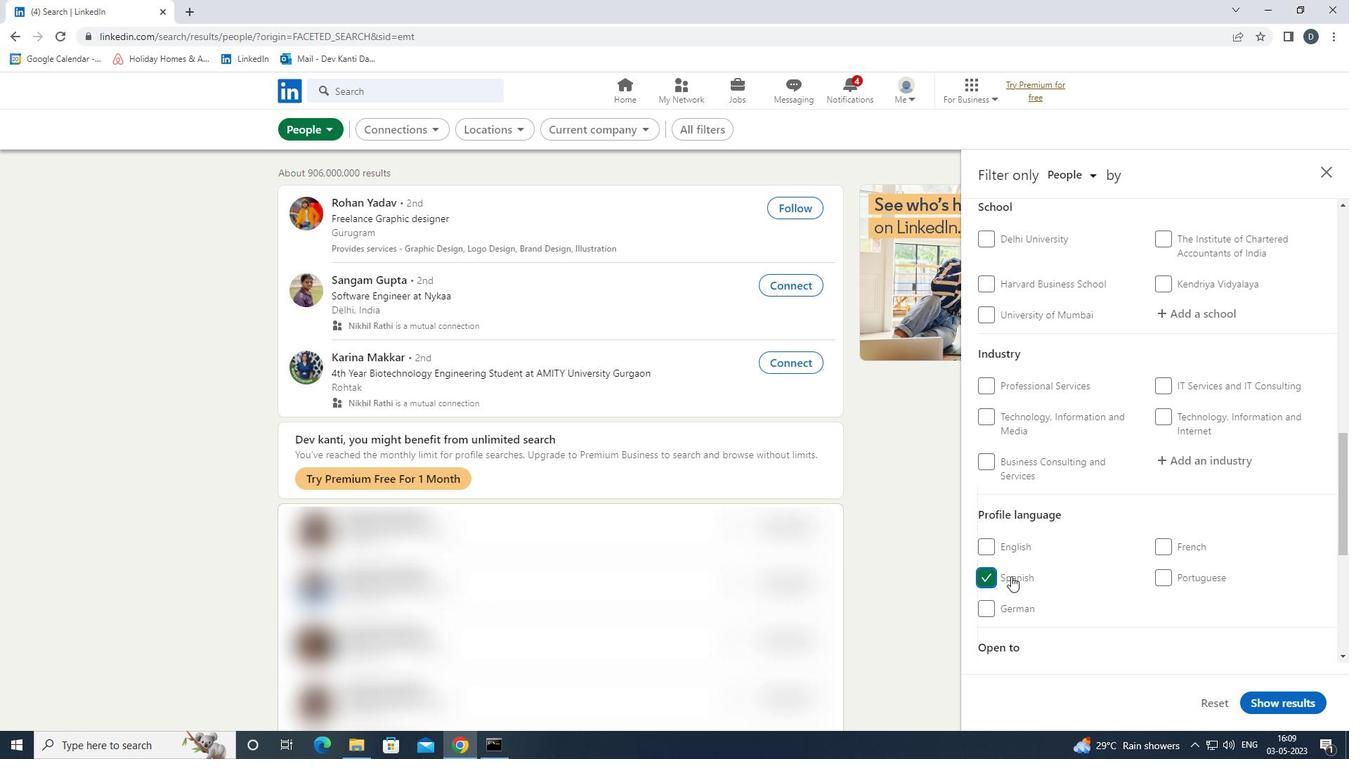 
Action: Mouse scrolled (1214, 589) with delta (0, 0)
Screenshot: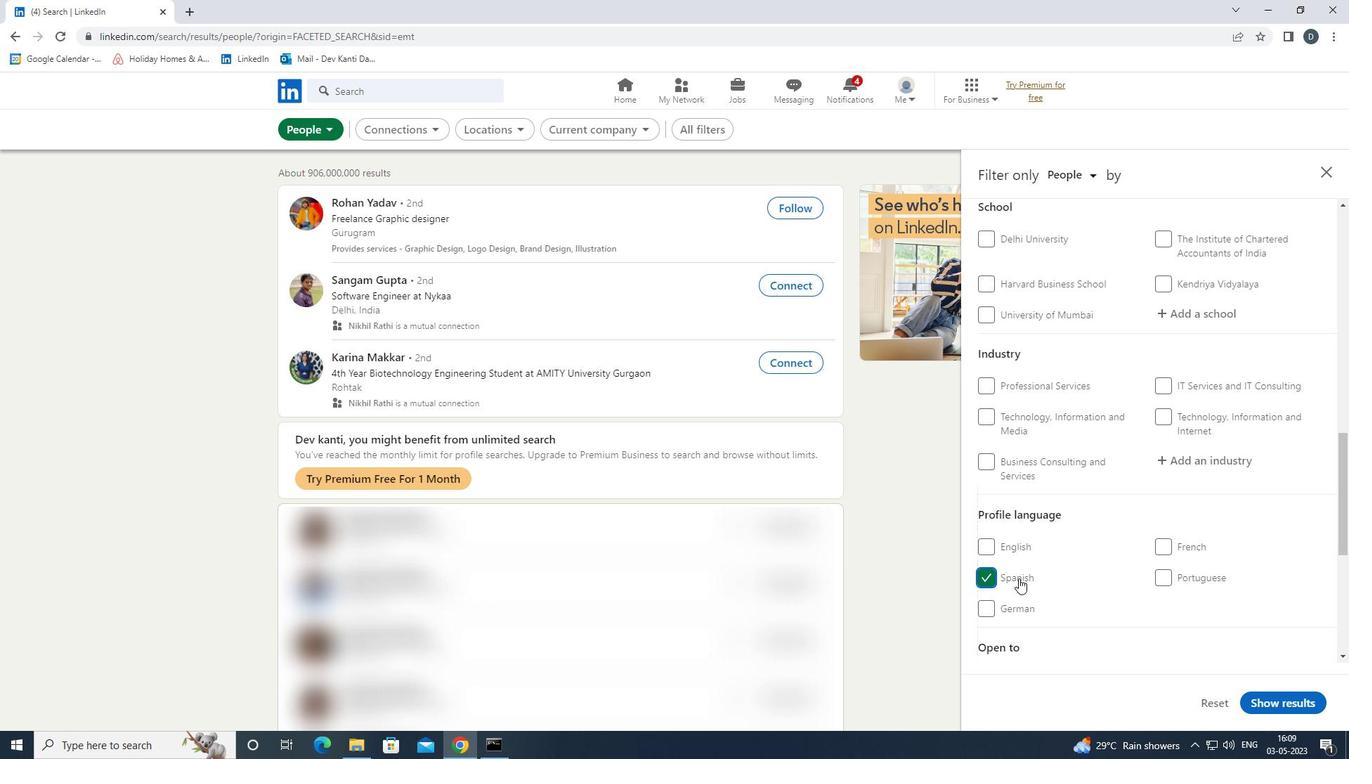 
Action: Mouse scrolled (1214, 589) with delta (0, 0)
Screenshot: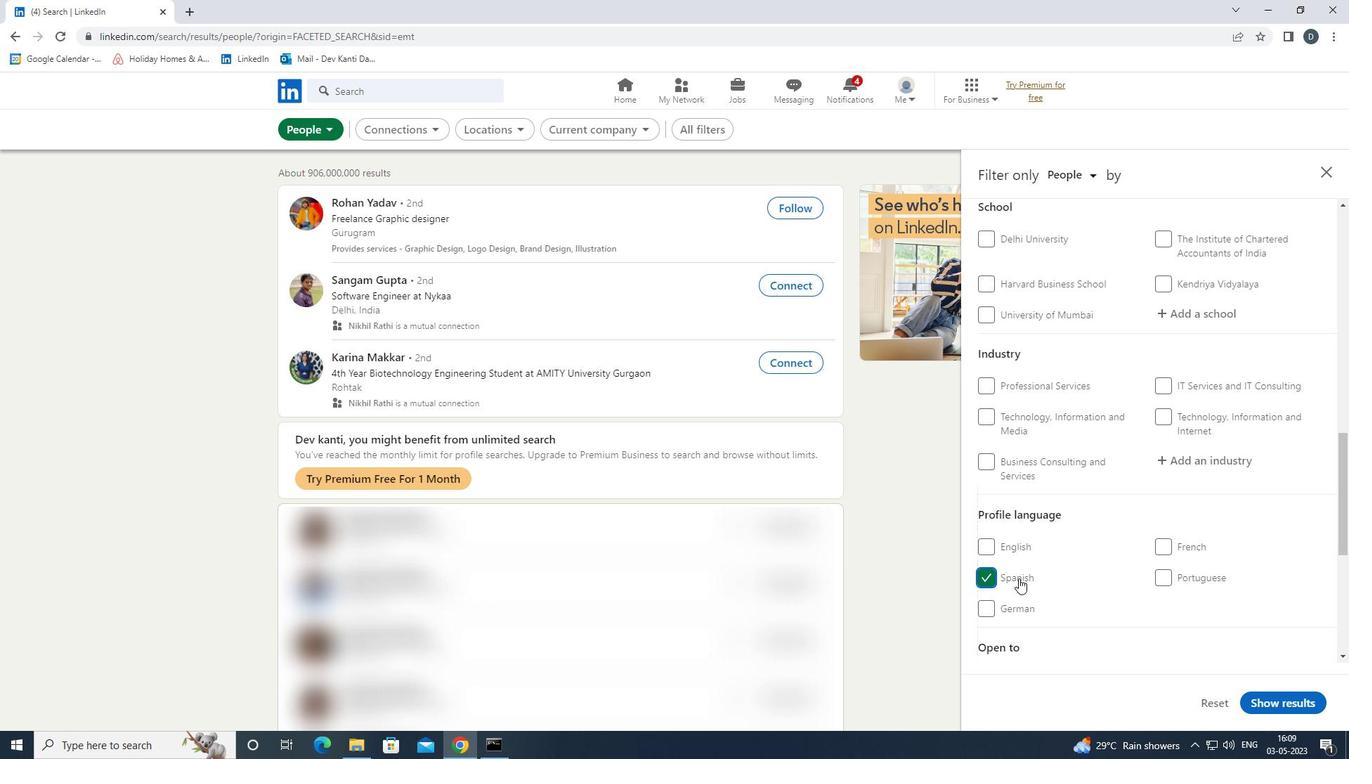 
Action: Mouse scrolled (1214, 589) with delta (0, 0)
Screenshot: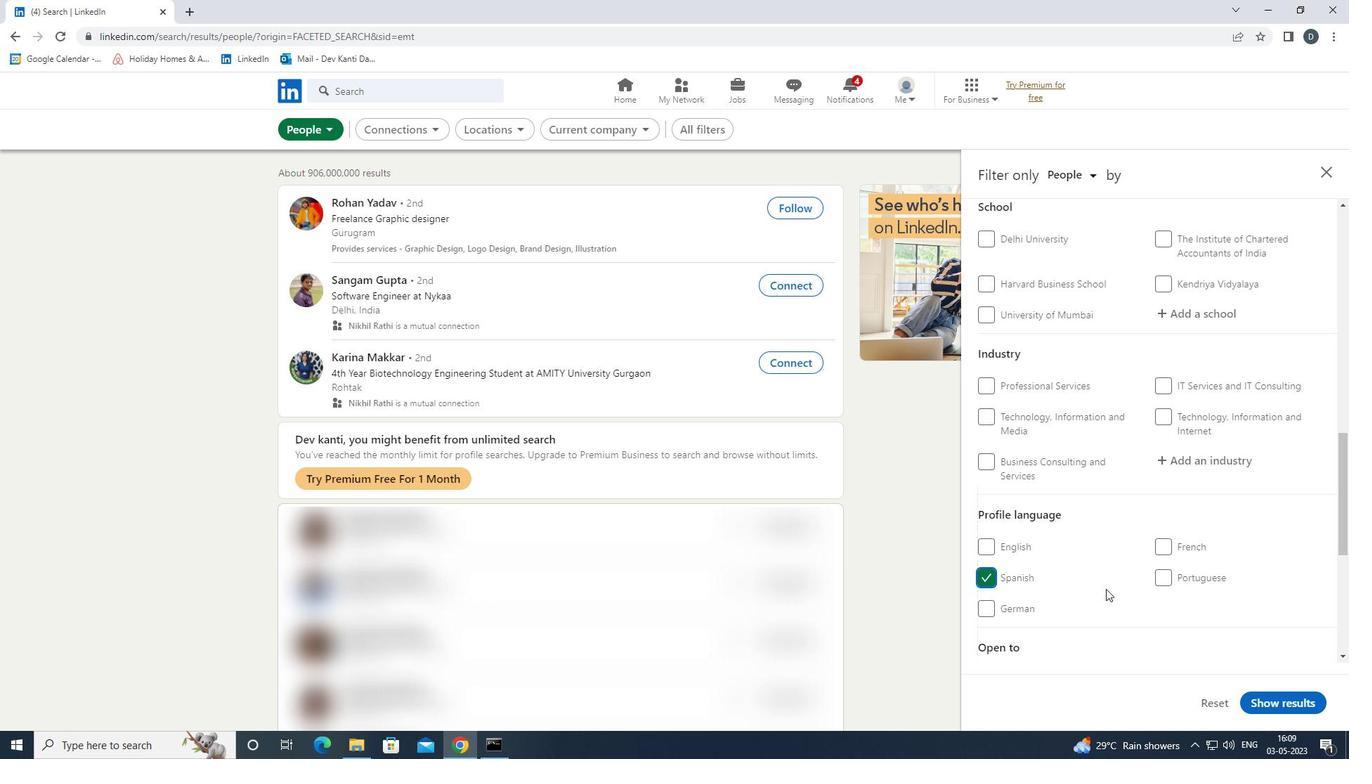 
Action: Mouse scrolled (1214, 589) with delta (0, 0)
Screenshot: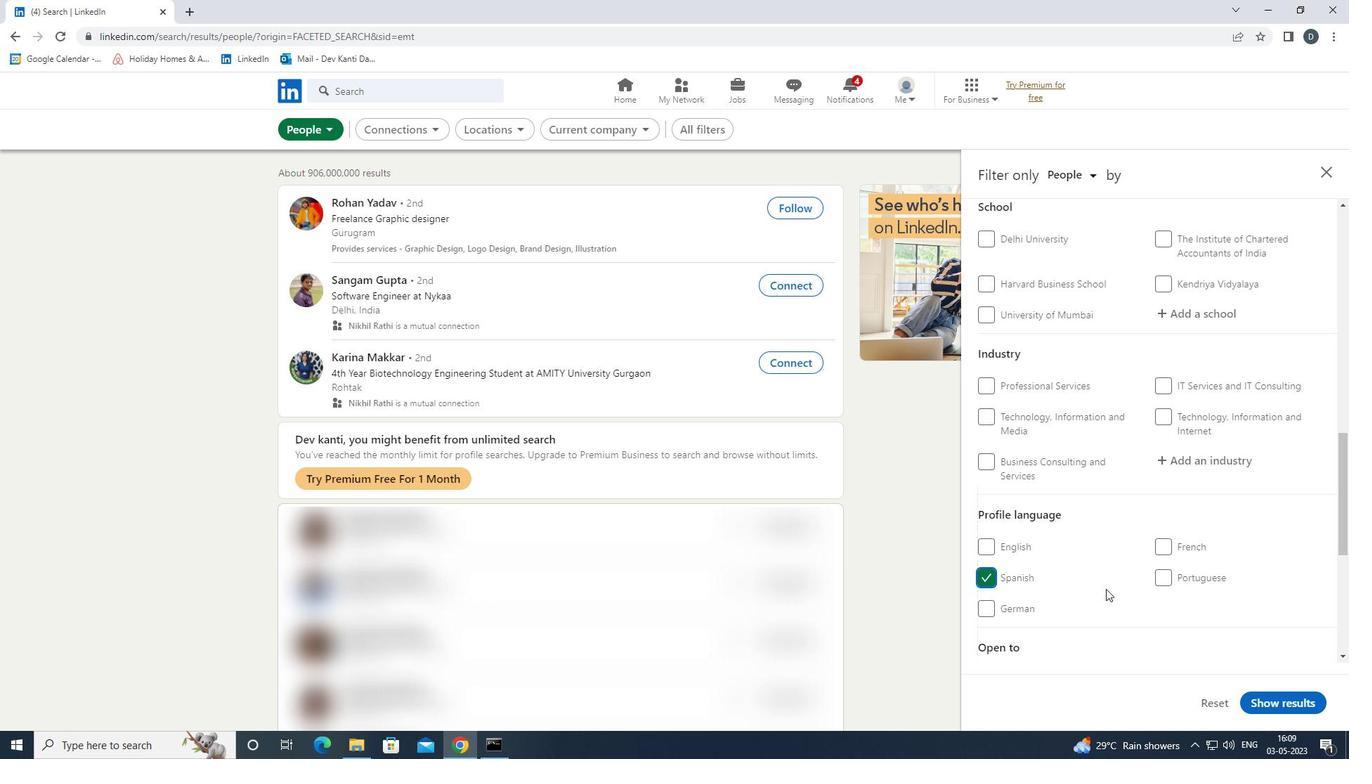 
Action: Mouse moved to (1211, 589)
Screenshot: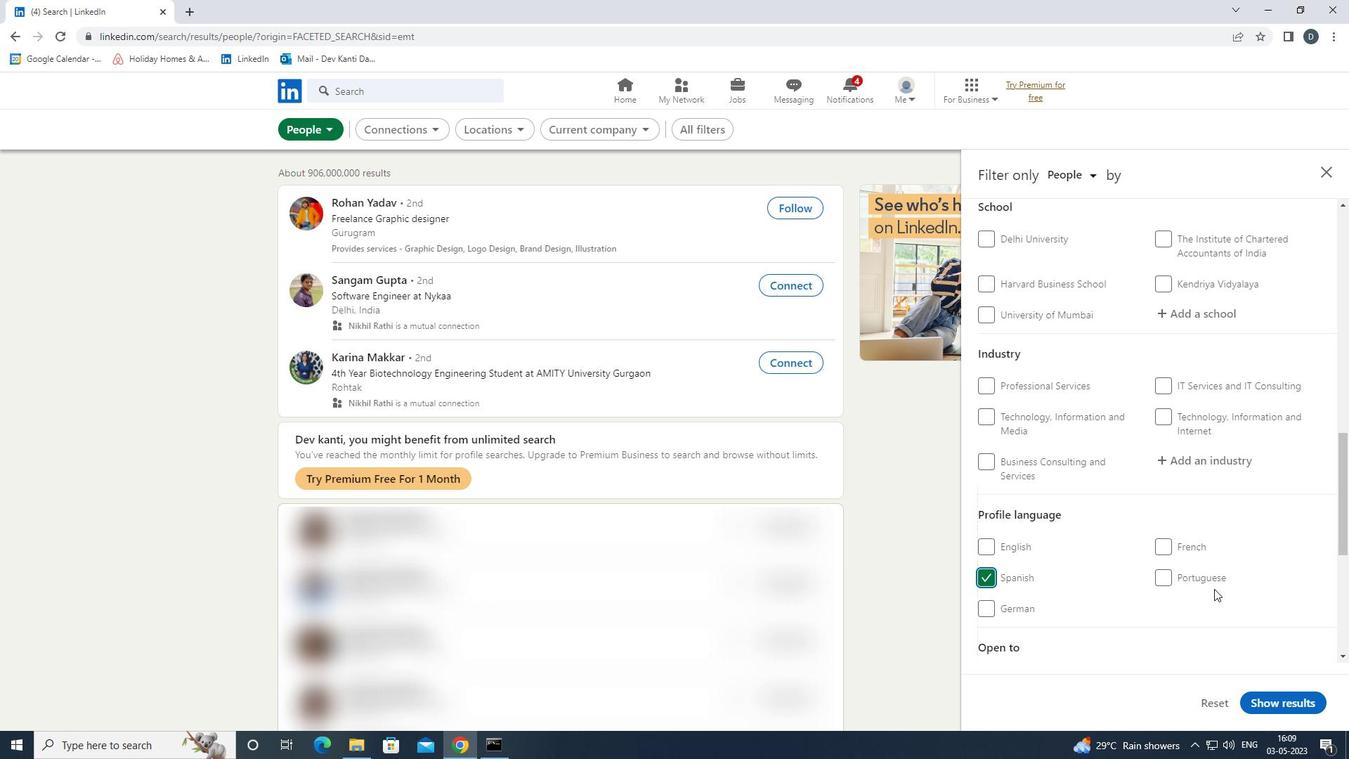 
Action: Mouse scrolled (1211, 589) with delta (0, 0)
Screenshot: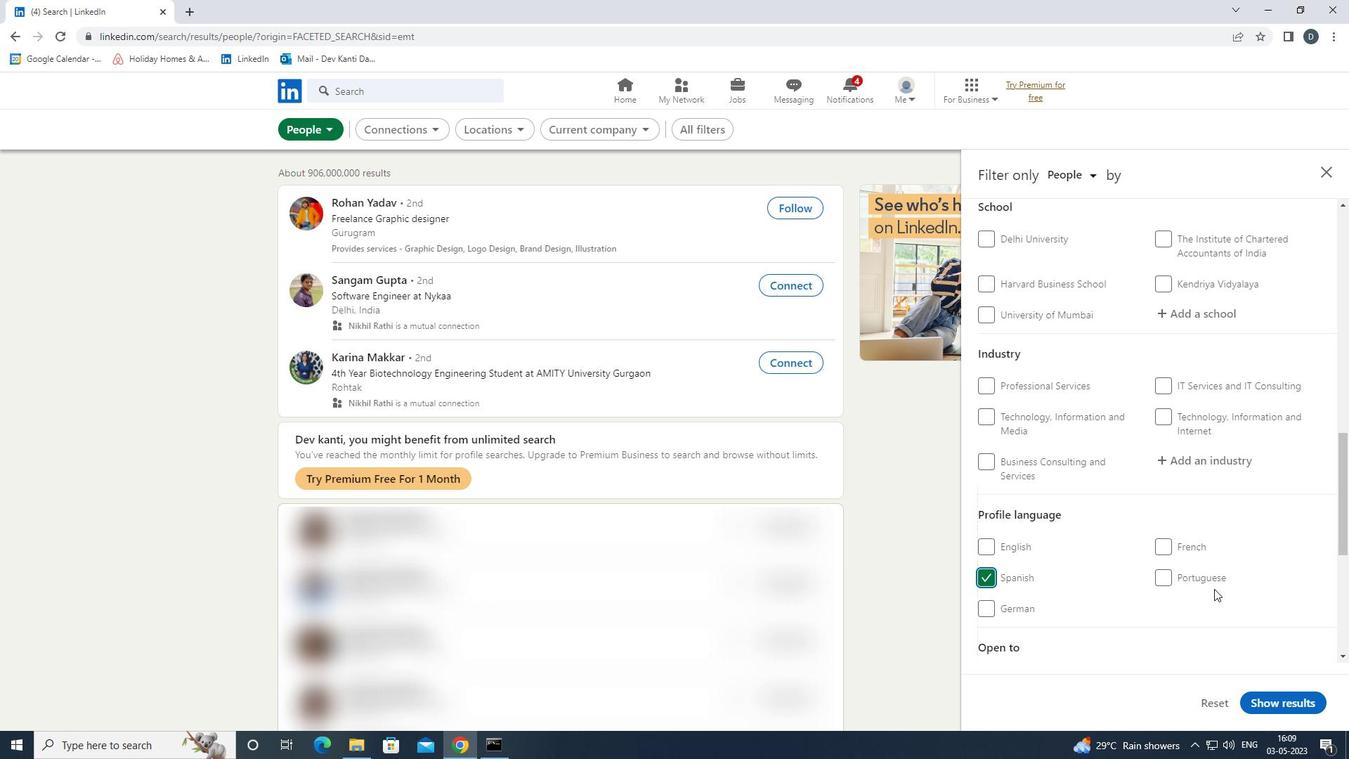 
Action: Mouse moved to (1216, 381)
Screenshot: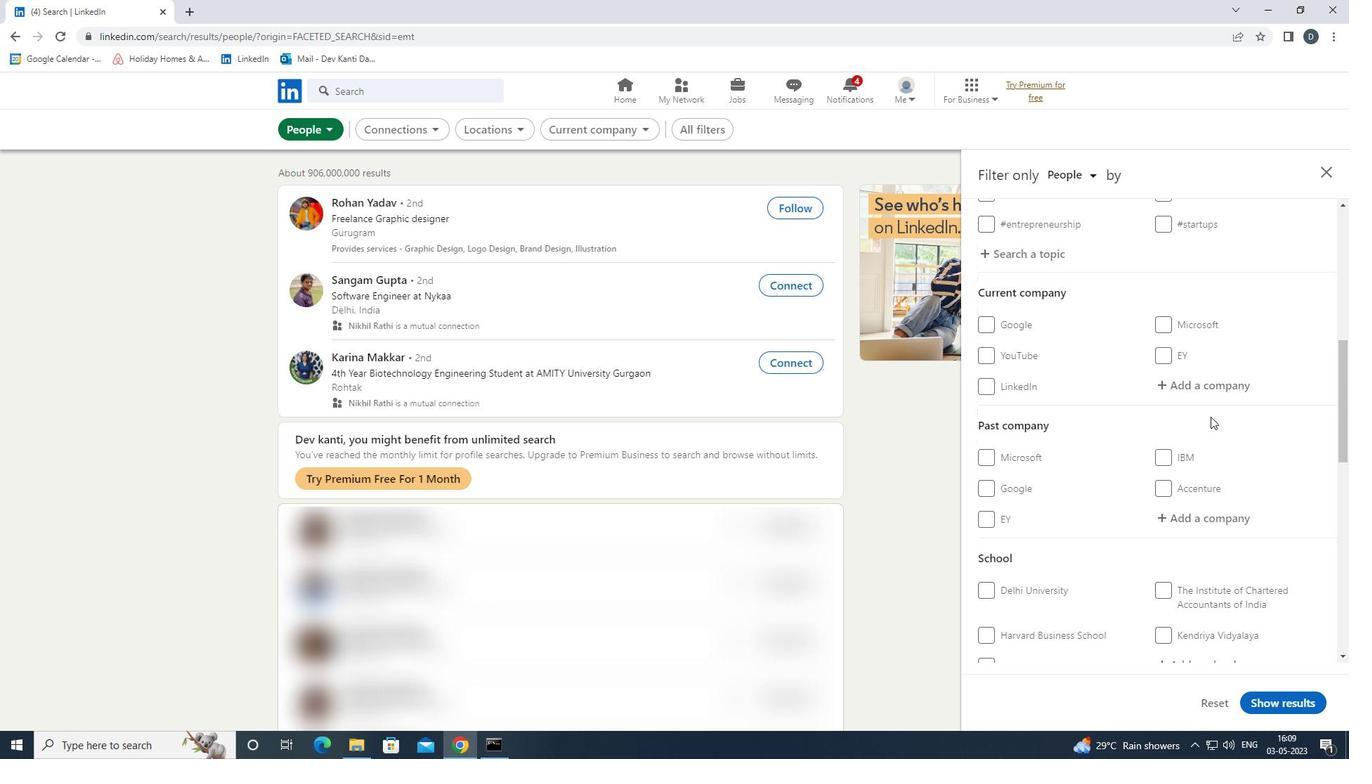 
Action: Mouse pressed left at (1216, 381)
Screenshot: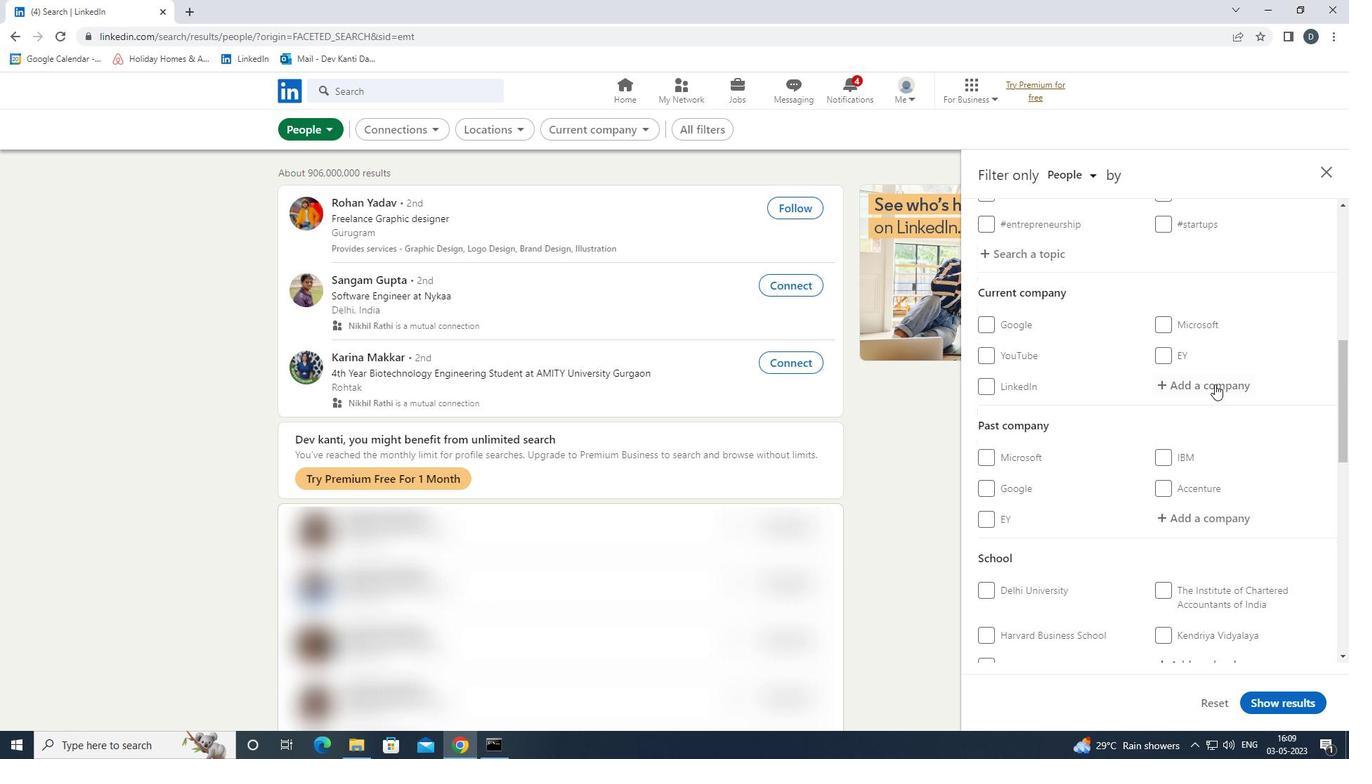 
Action: Key pressed <Key.shift>SGS<Key.space><Key.down><Key.down><Key.down><Key.enter>
Screenshot: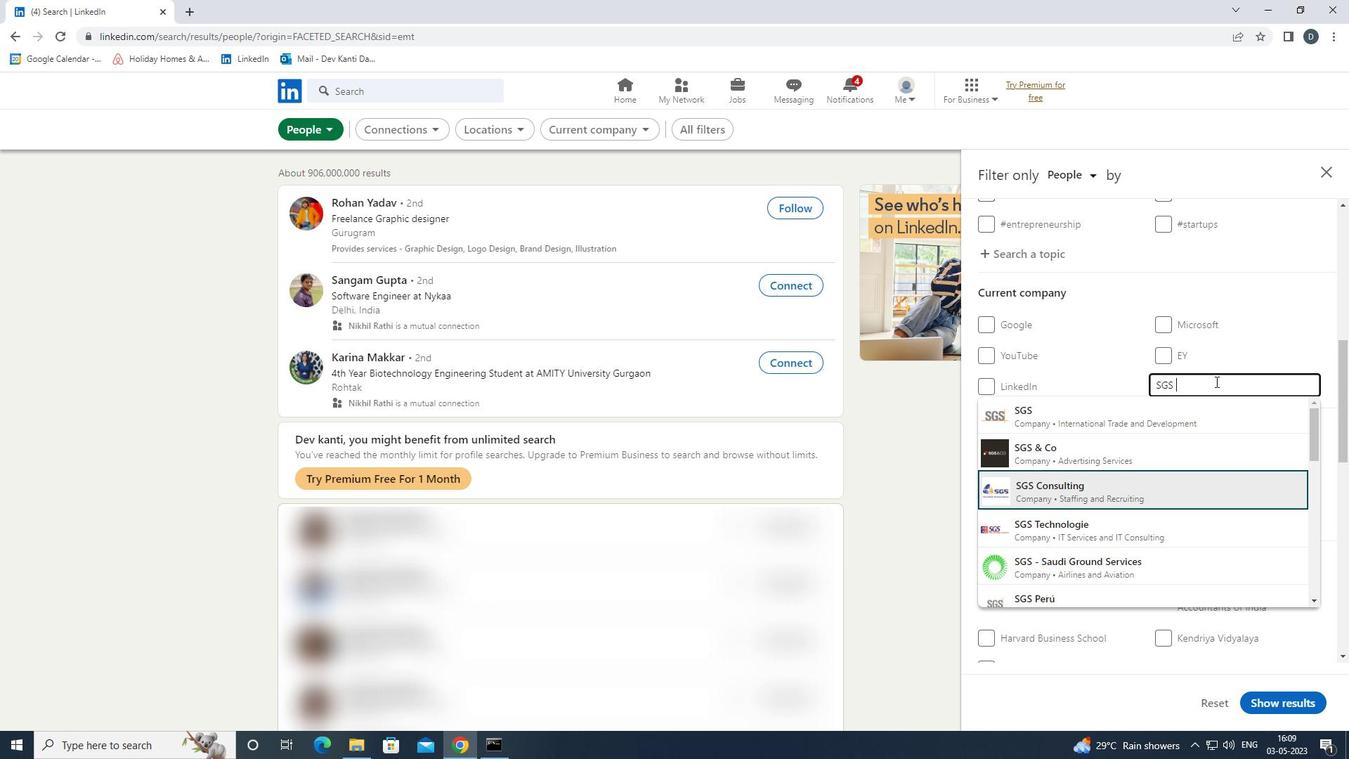 
Action: Mouse scrolled (1216, 381) with delta (0, 0)
Screenshot: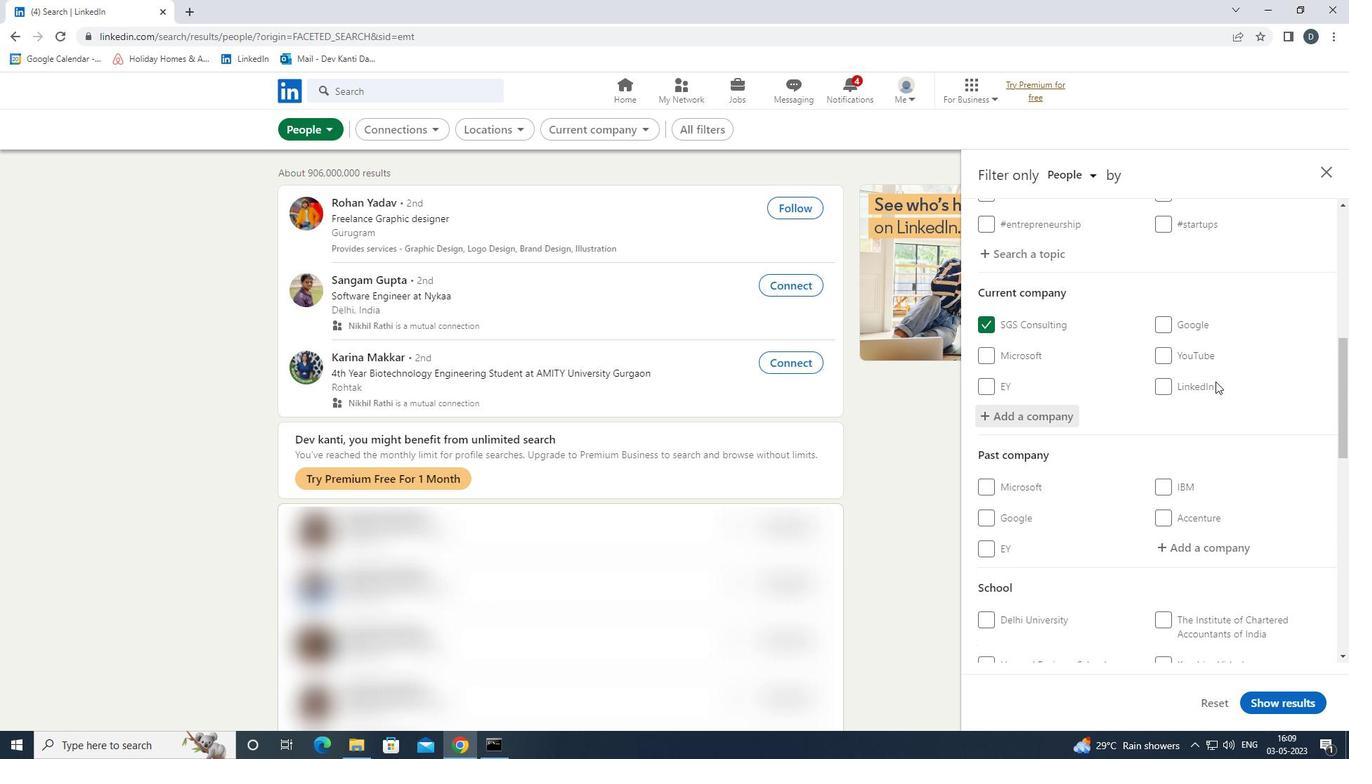 
Action: Mouse scrolled (1216, 381) with delta (0, 0)
Screenshot: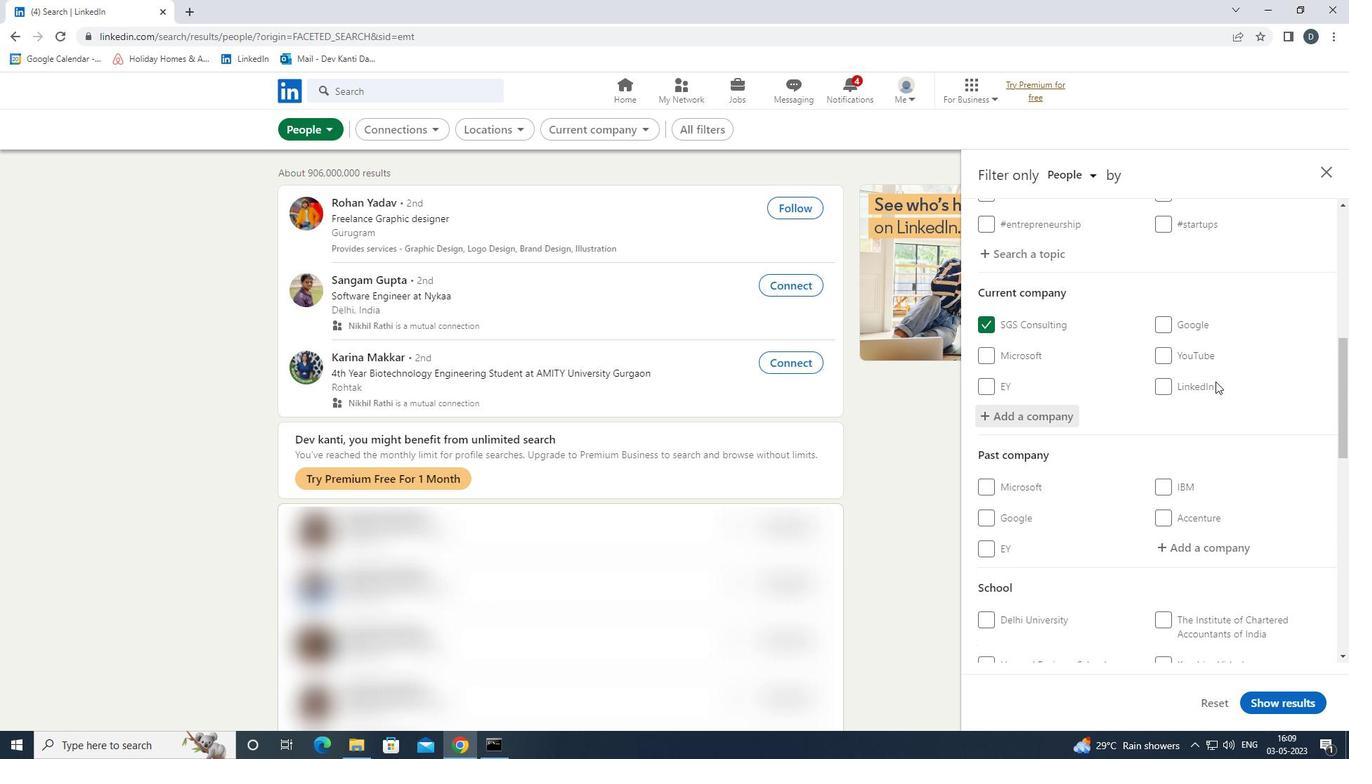 
Action: Mouse moved to (1216, 382)
Screenshot: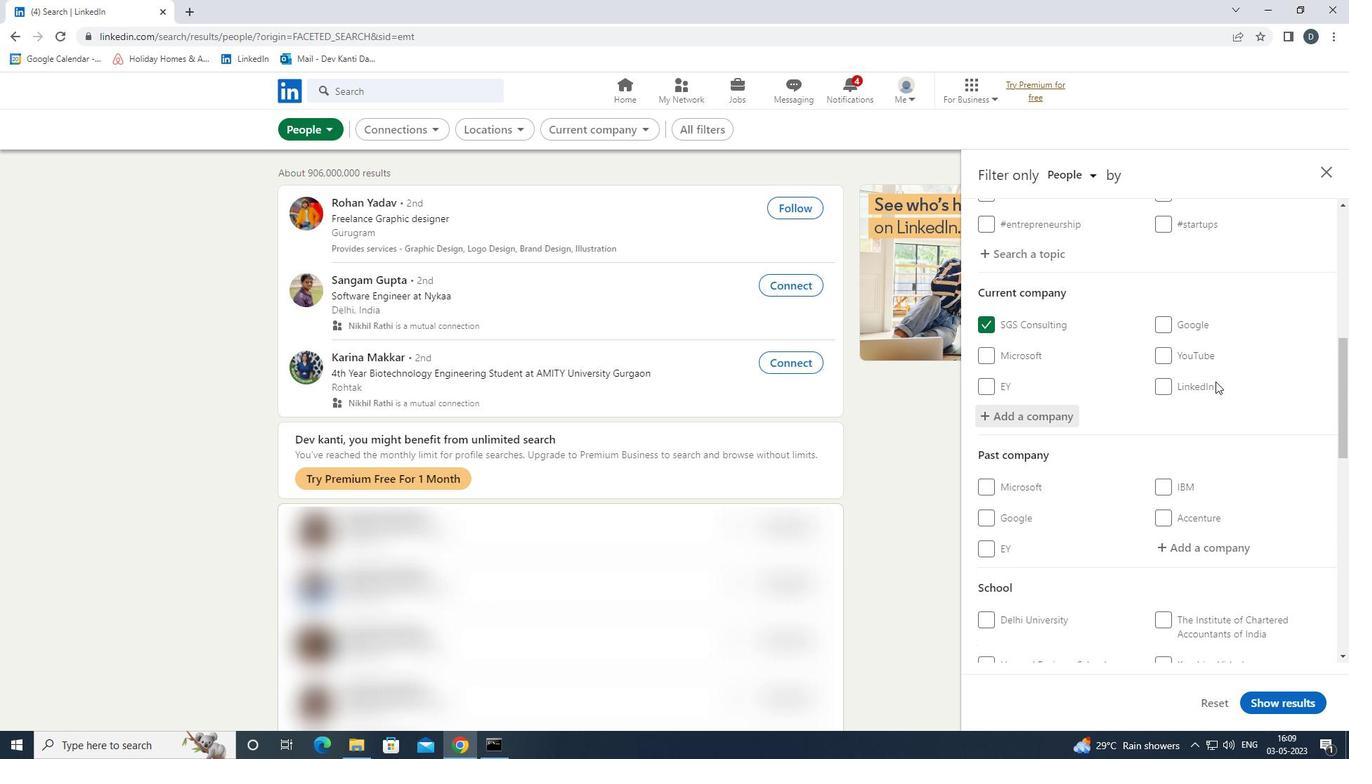 
Action: Mouse scrolled (1216, 381) with delta (0, 0)
Screenshot: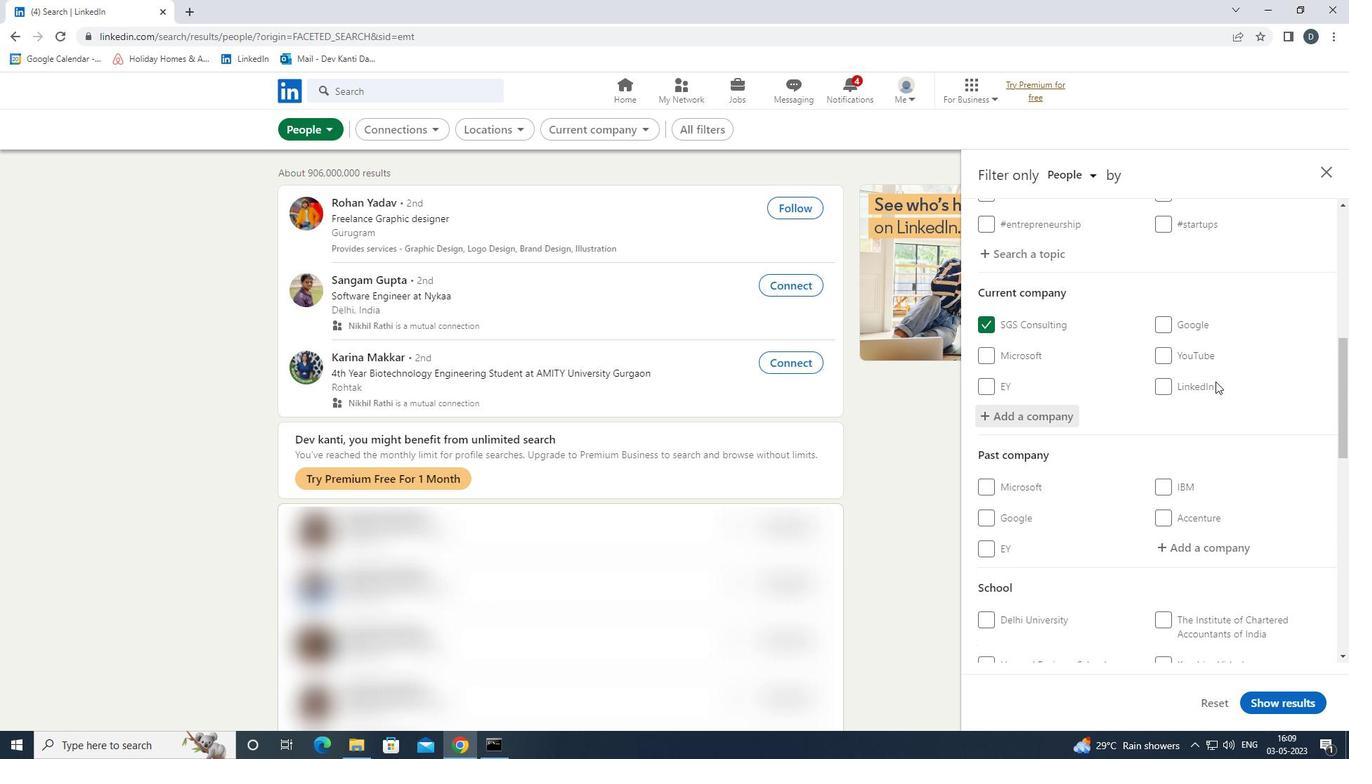 
Action: Mouse moved to (1213, 384)
Screenshot: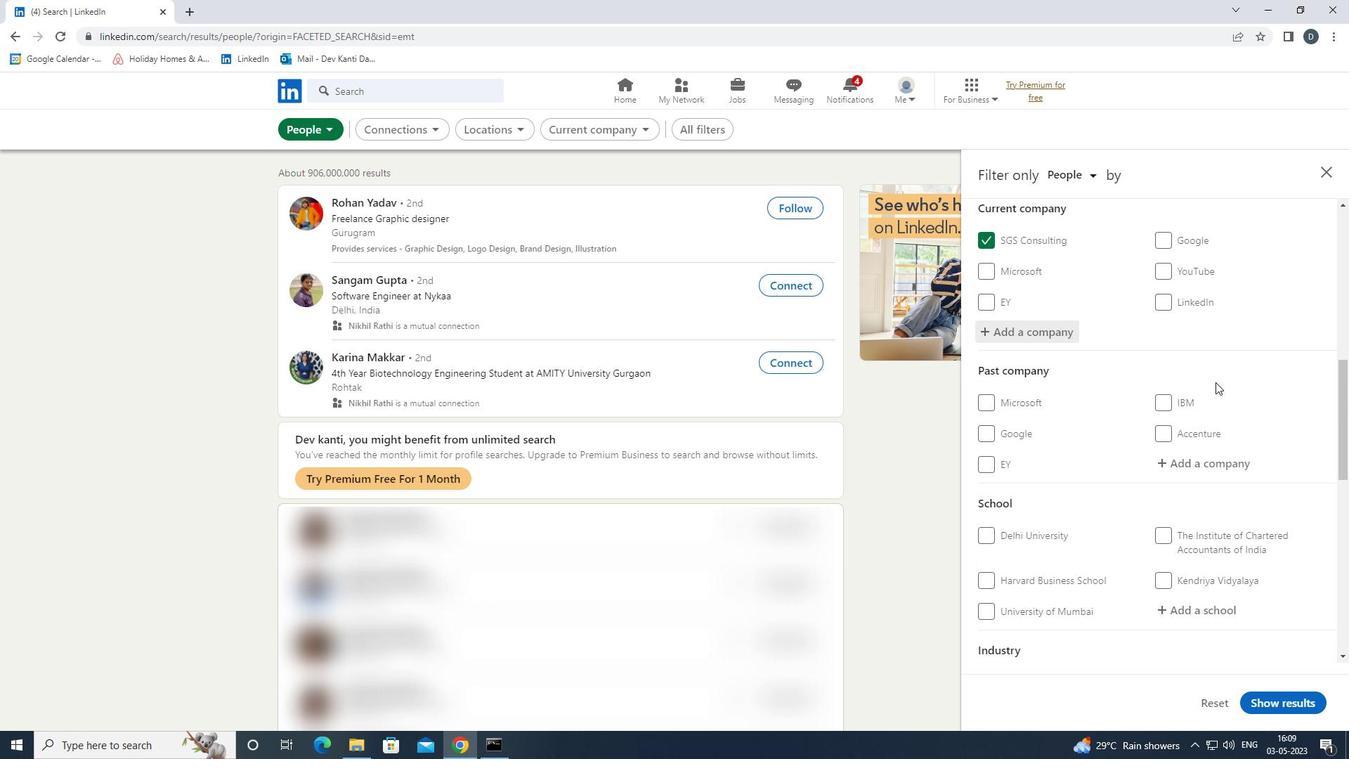 
Action: Mouse scrolled (1213, 383) with delta (0, 0)
Screenshot: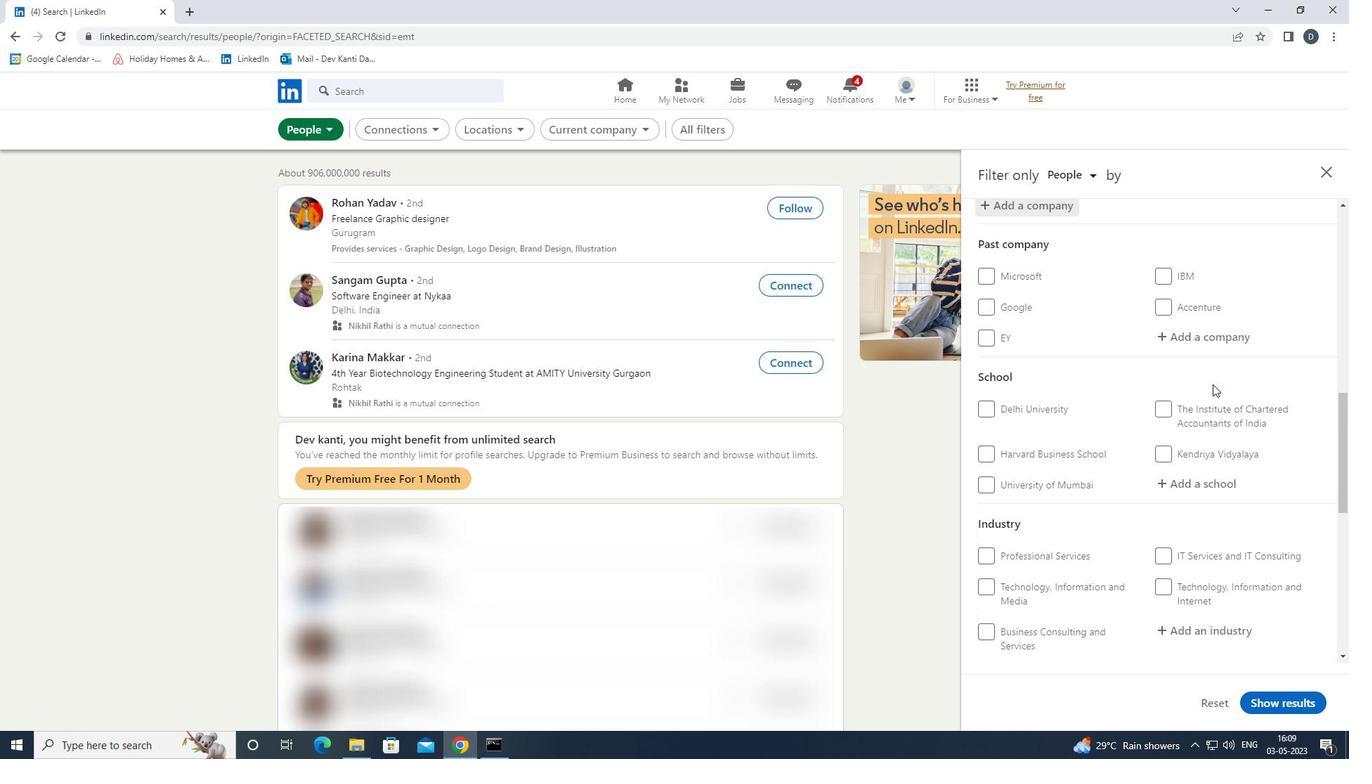 
Action: Mouse scrolled (1213, 383) with delta (0, 0)
Screenshot: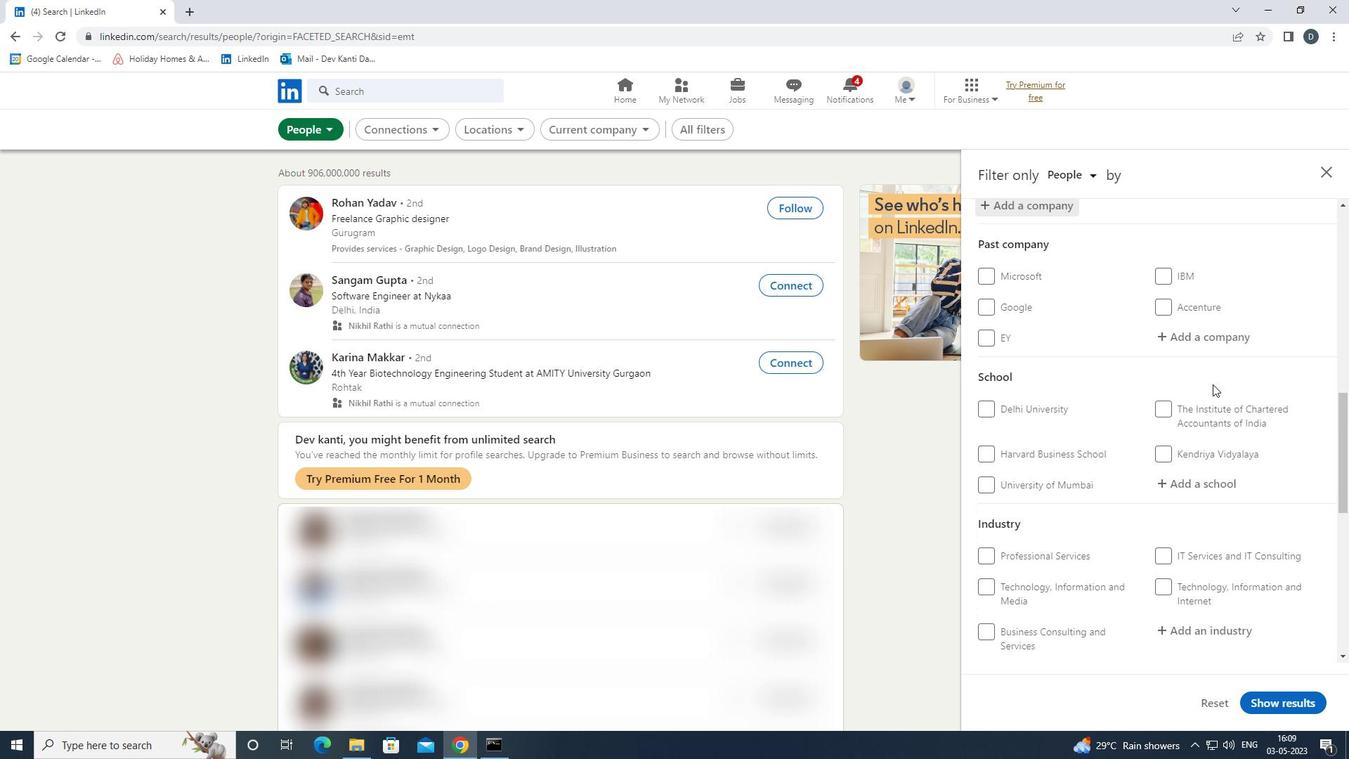 
Action: Mouse moved to (1212, 343)
Screenshot: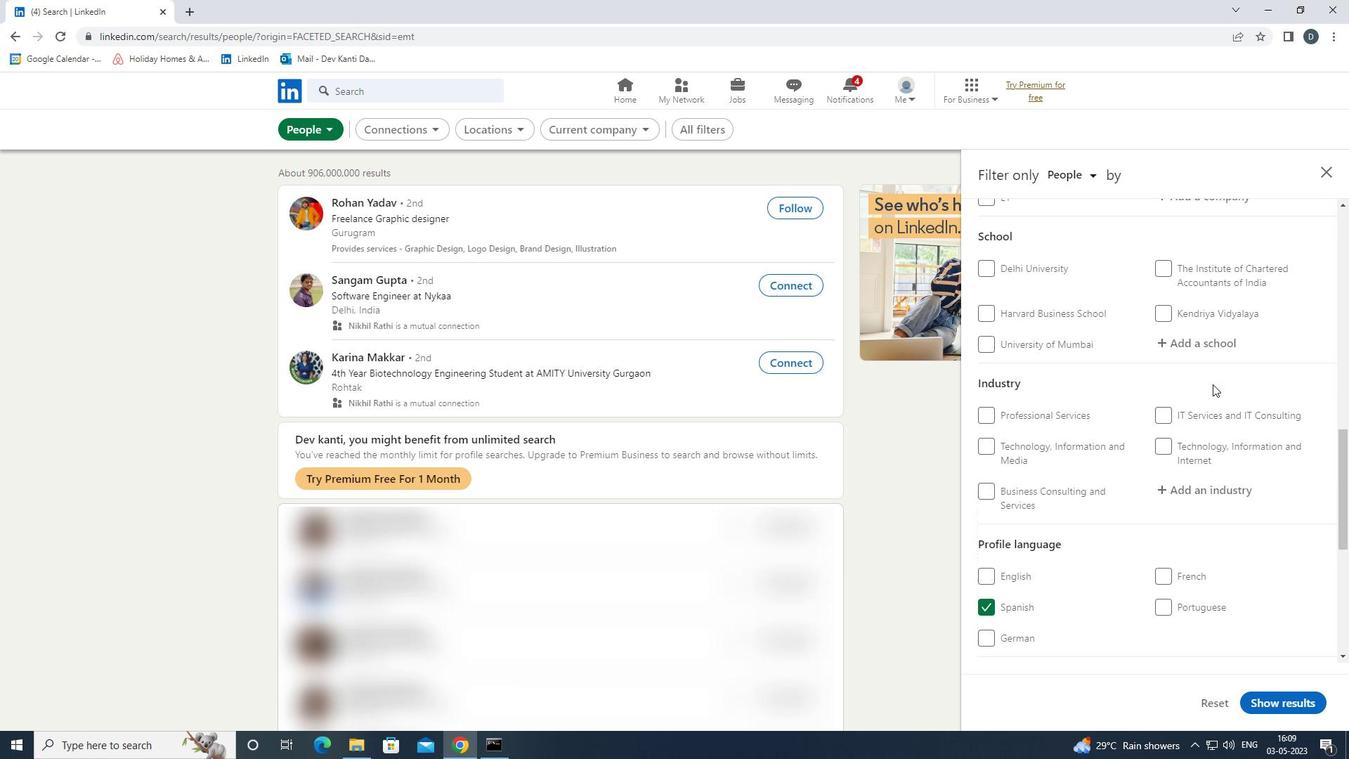 
Action: Mouse pressed left at (1212, 343)
Screenshot: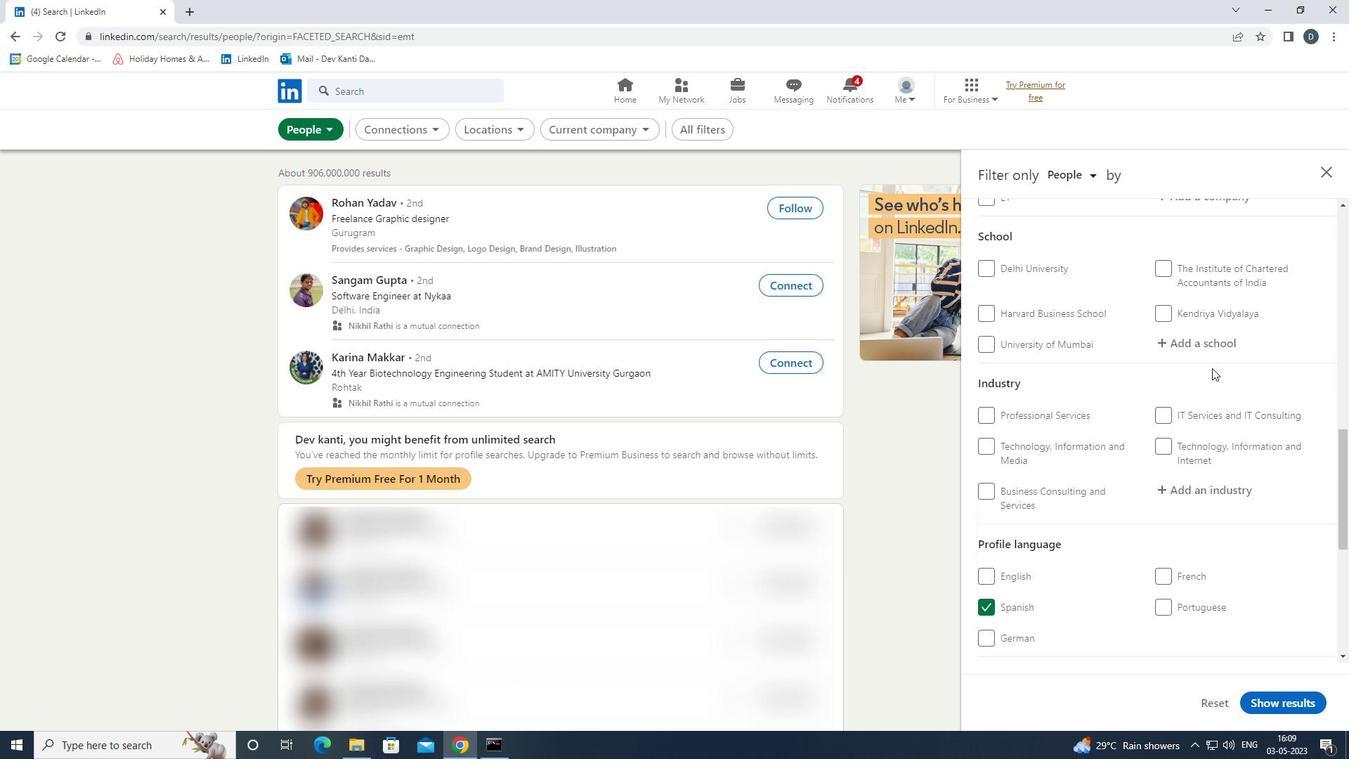
Action: Key pressed <Key.shift>THE<Key.space><Key.shift>INSTITUTE<Key.space>OF<Key.space><Key.shift>COMPANY<Key.down><Key.enter>
Screenshot: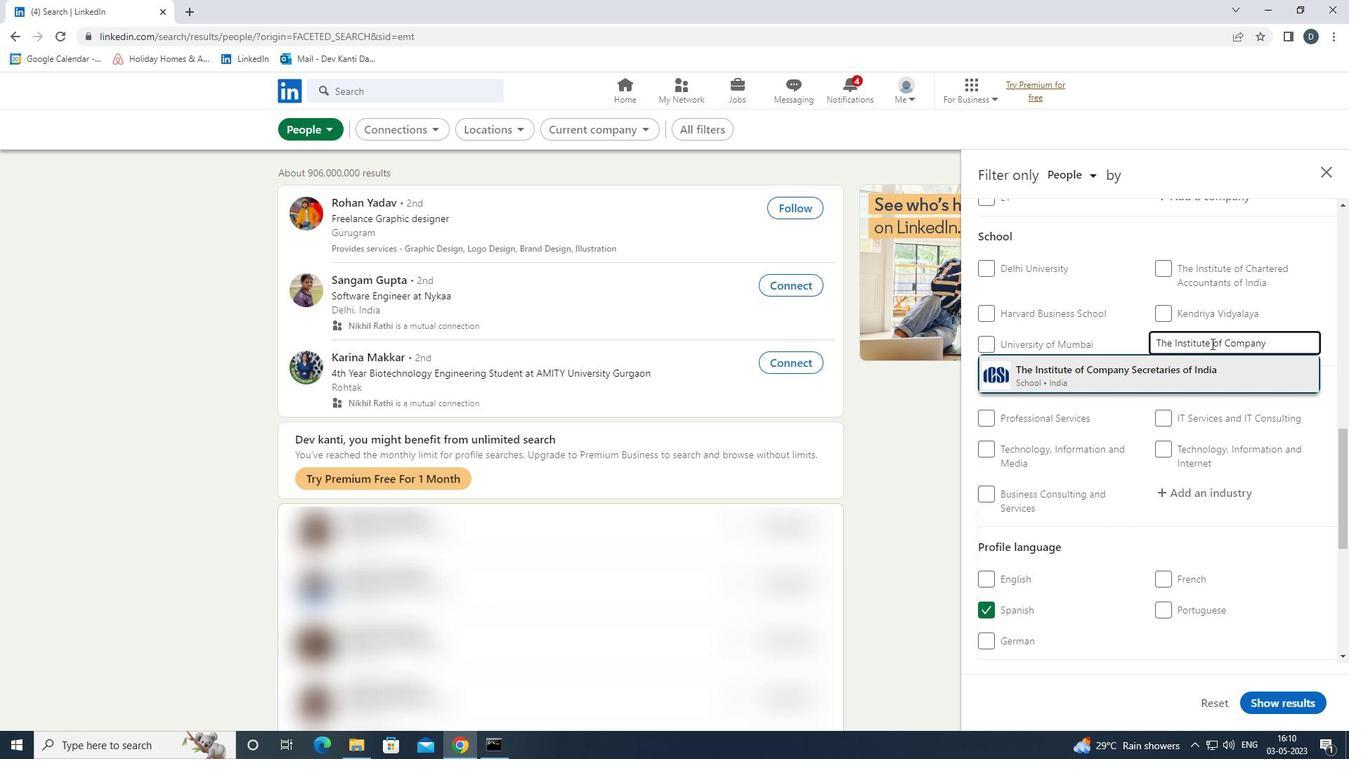 
Action: Mouse scrolled (1212, 343) with delta (0, 0)
Screenshot: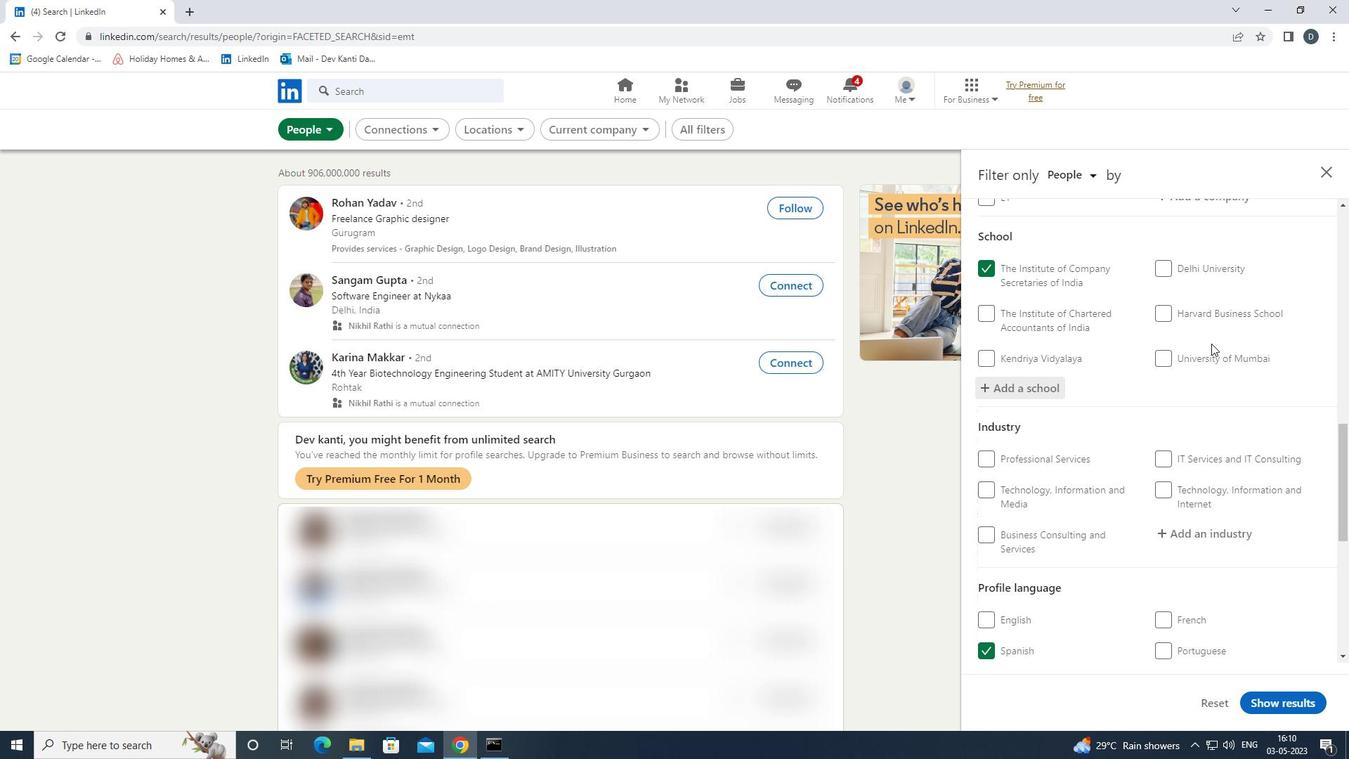 
Action: Mouse moved to (1200, 461)
Screenshot: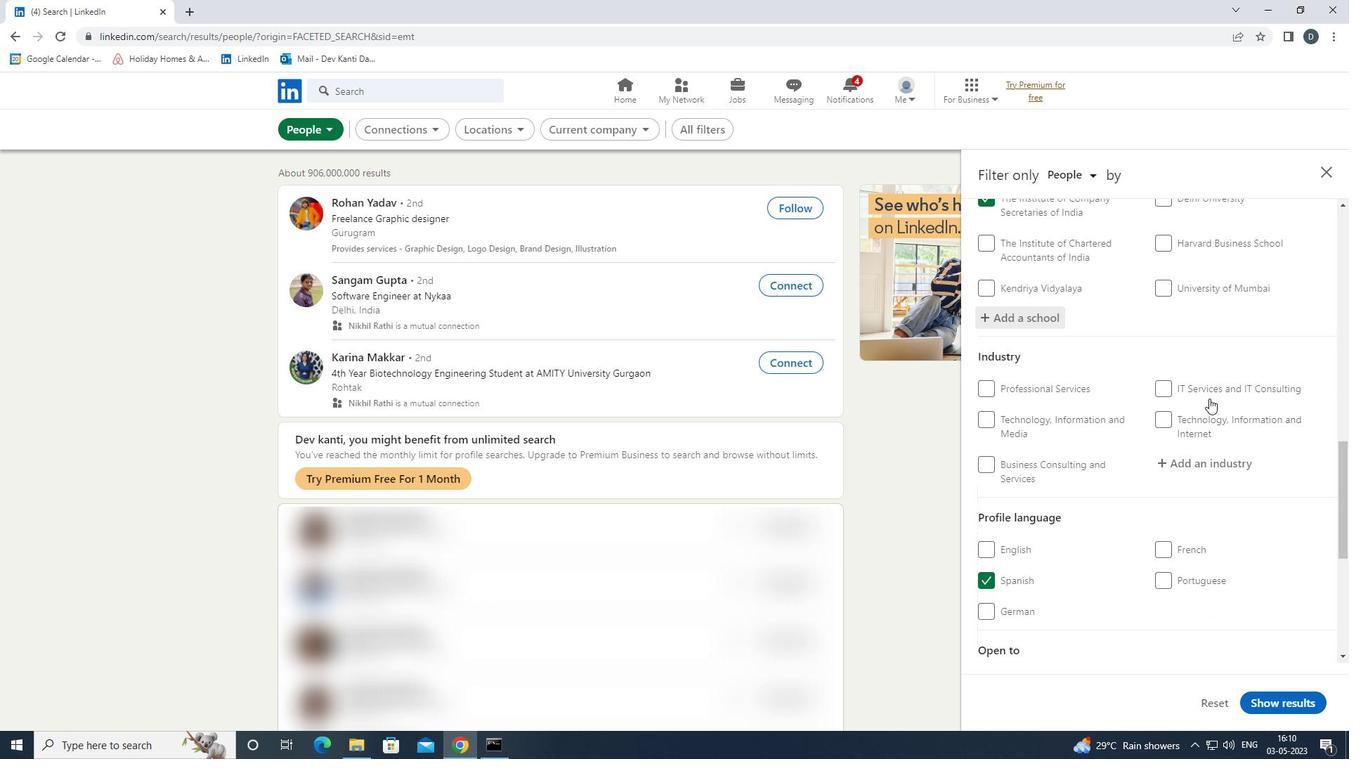 
Action: Mouse pressed left at (1200, 461)
Screenshot: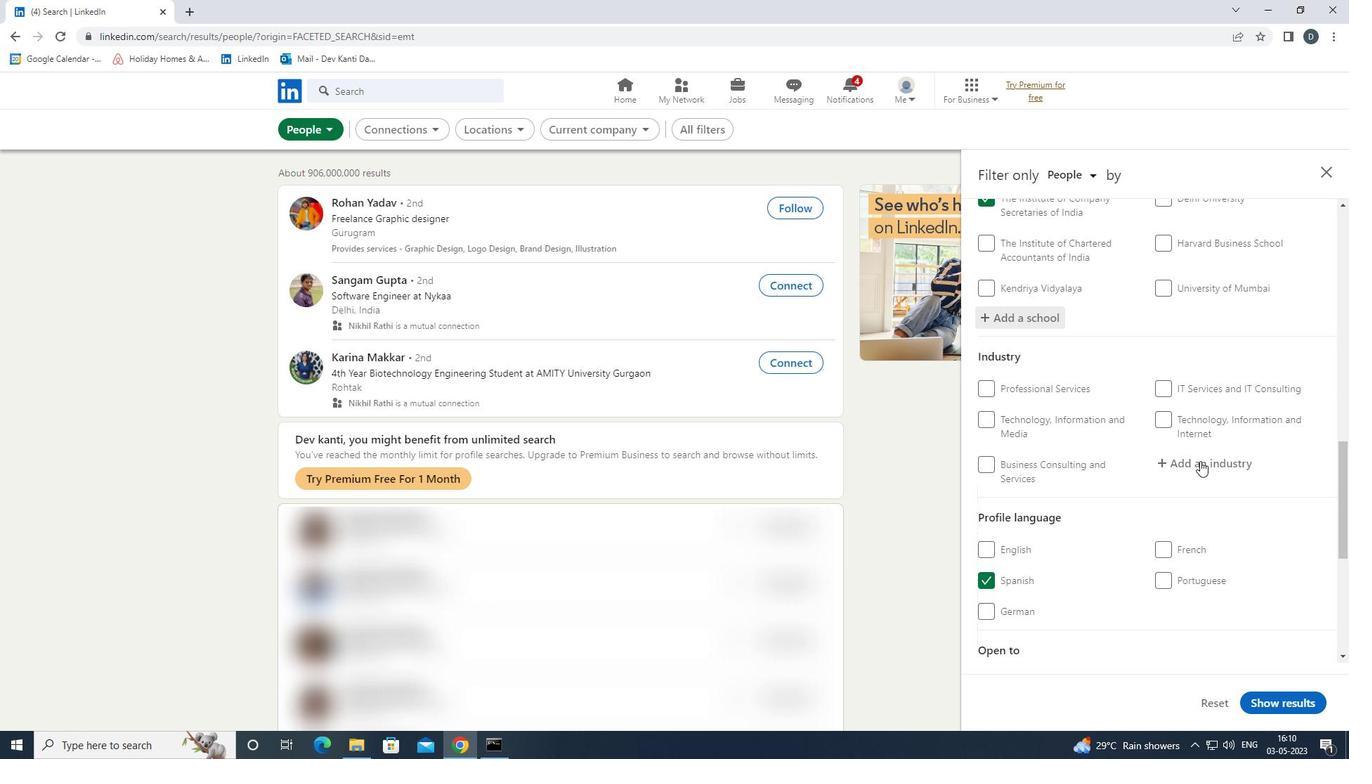 
Action: Key pressed <Key.shift>BUSINESS<Key.down><Key.enter>
Screenshot: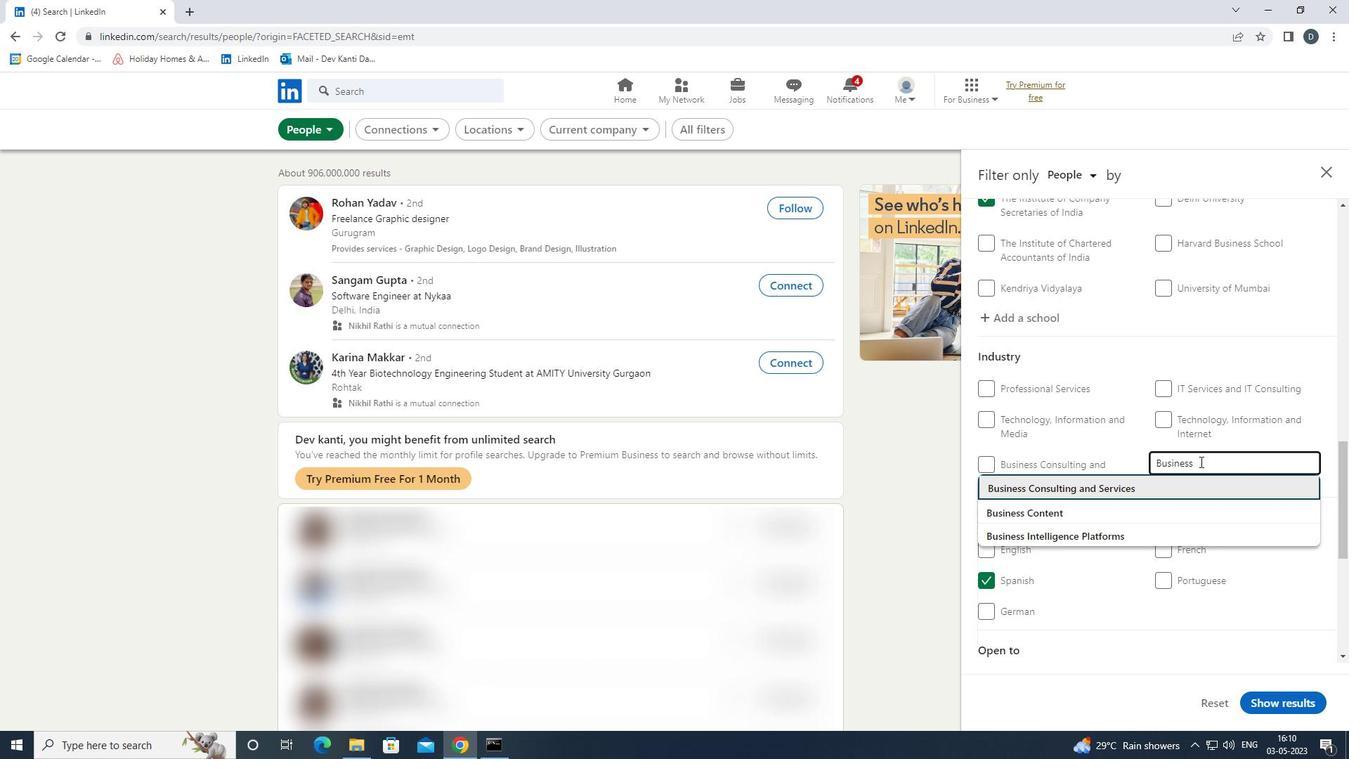 
Action: Mouse moved to (1134, 340)
Screenshot: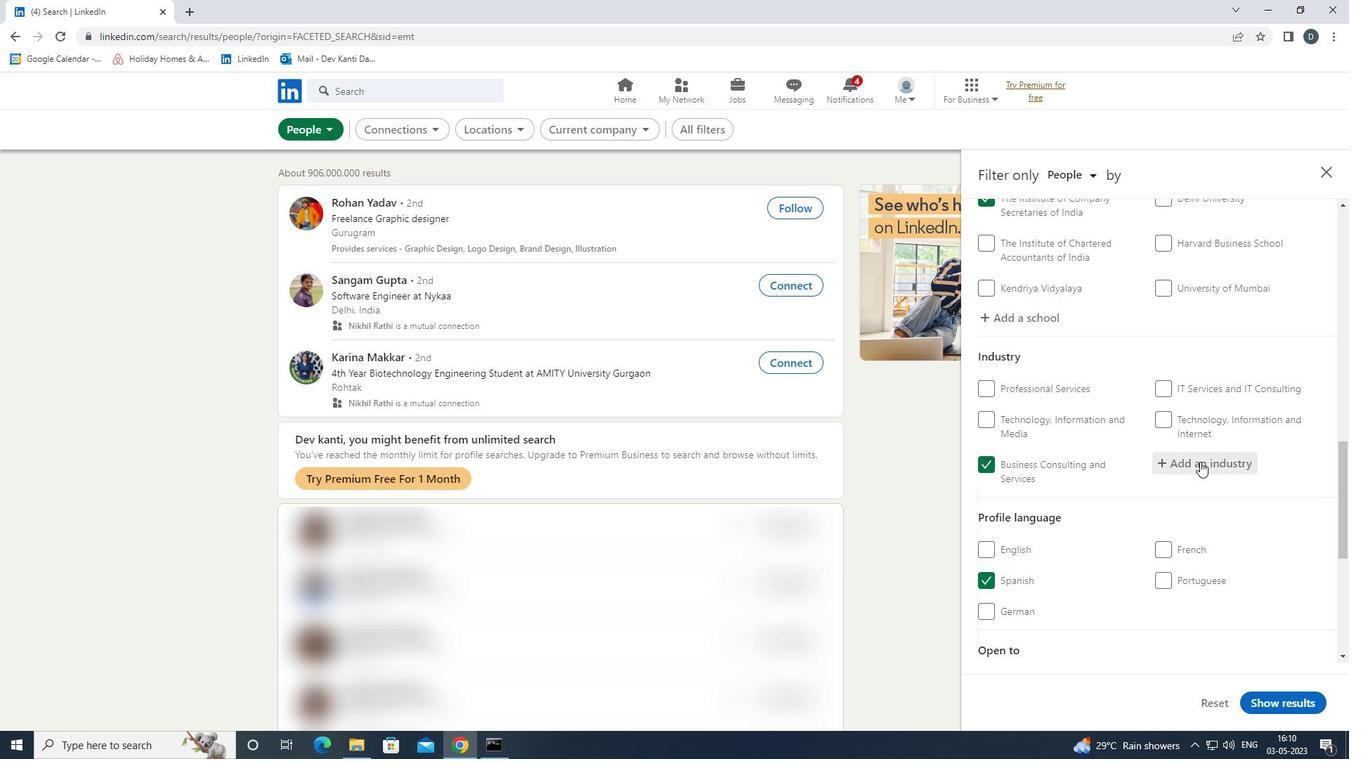 
Action: Mouse scrolled (1134, 339) with delta (0, 0)
Screenshot: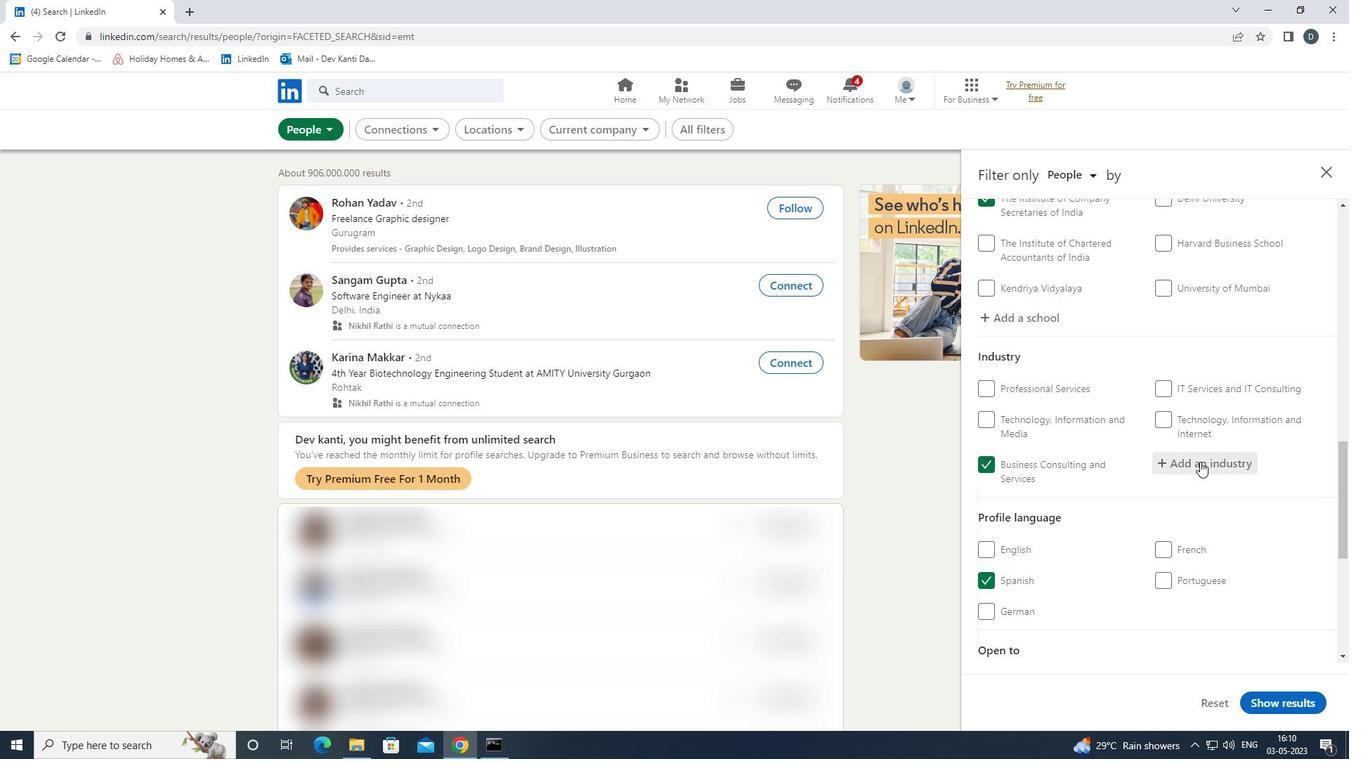 
Action: Mouse scrolled (1134, 339) with delta (0, 0)
Screenshot: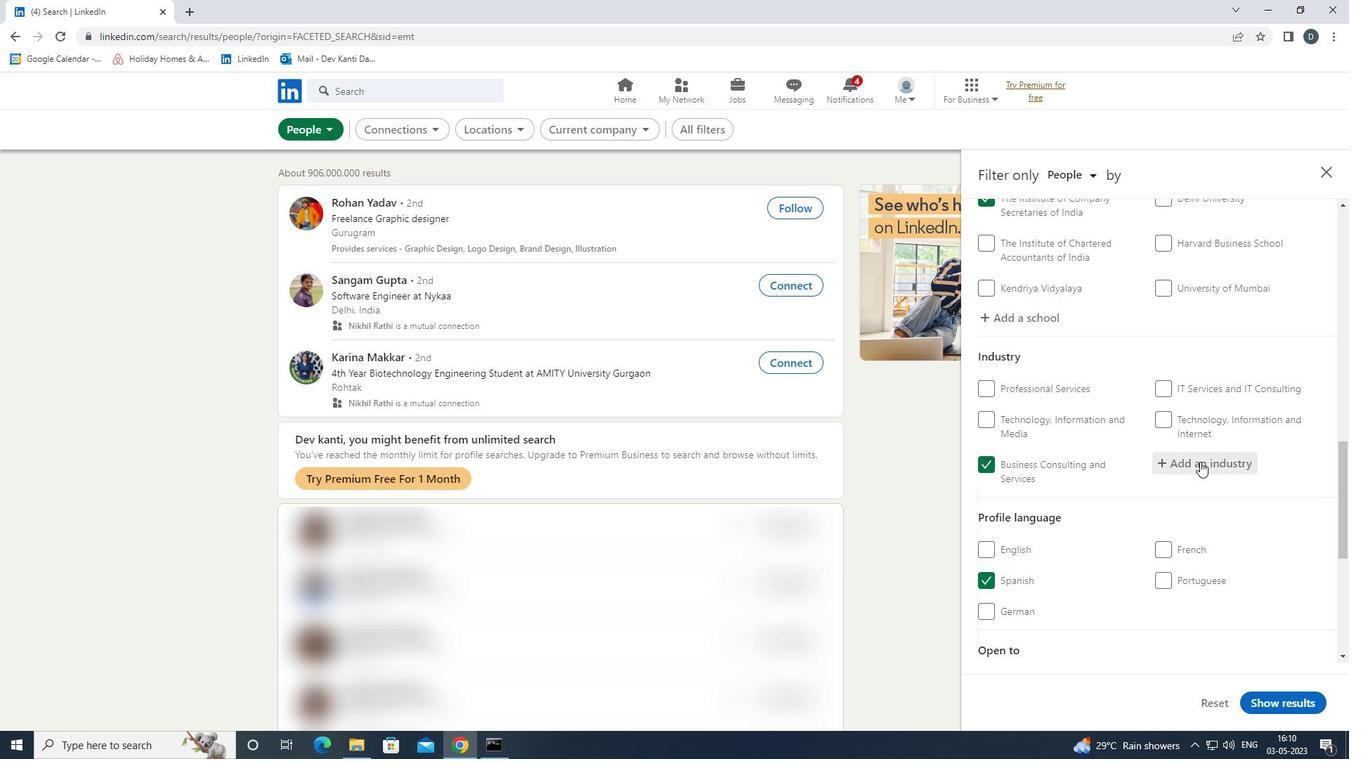
Action: Mouse scrolled (1134, 339) with delta (0, 0)
Screenshot: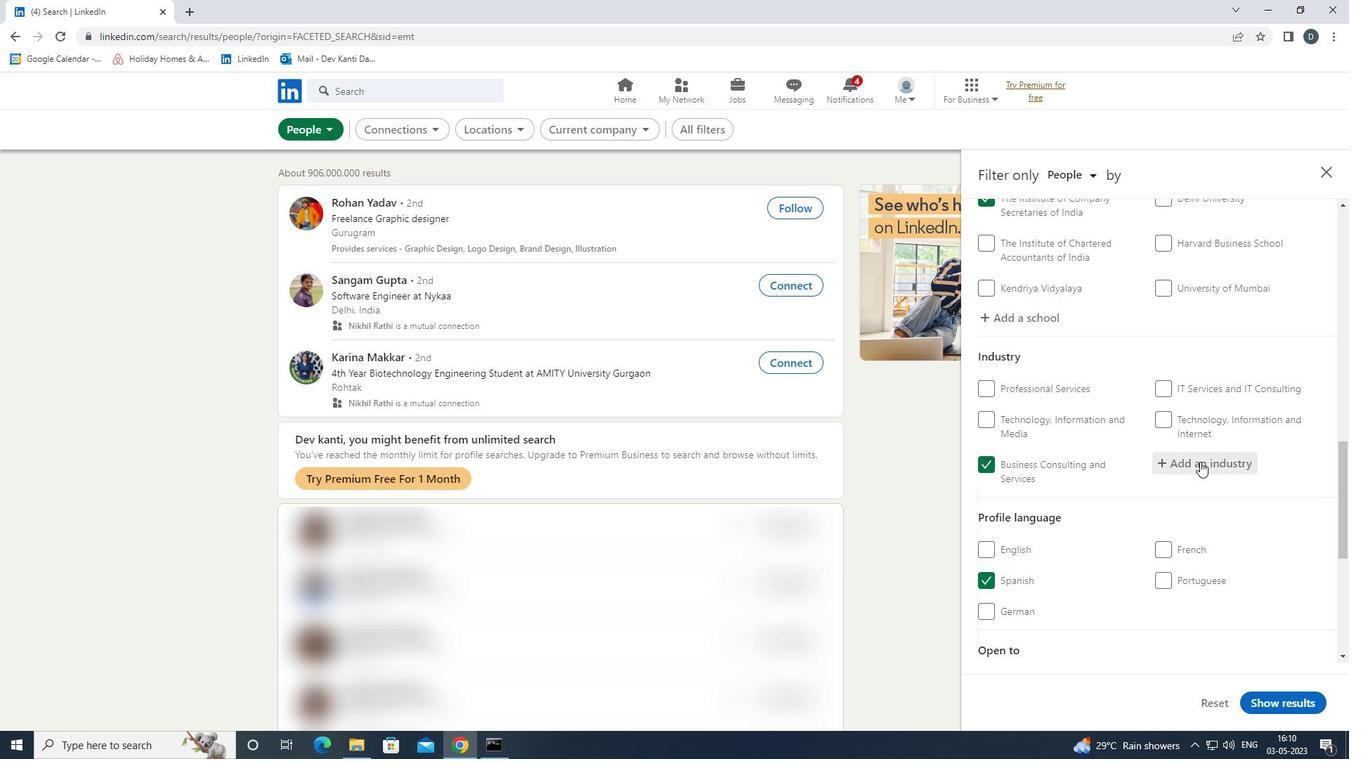 
Action: Mouse scrolled (1134, 339) with delta (0, 0)
Screenshot: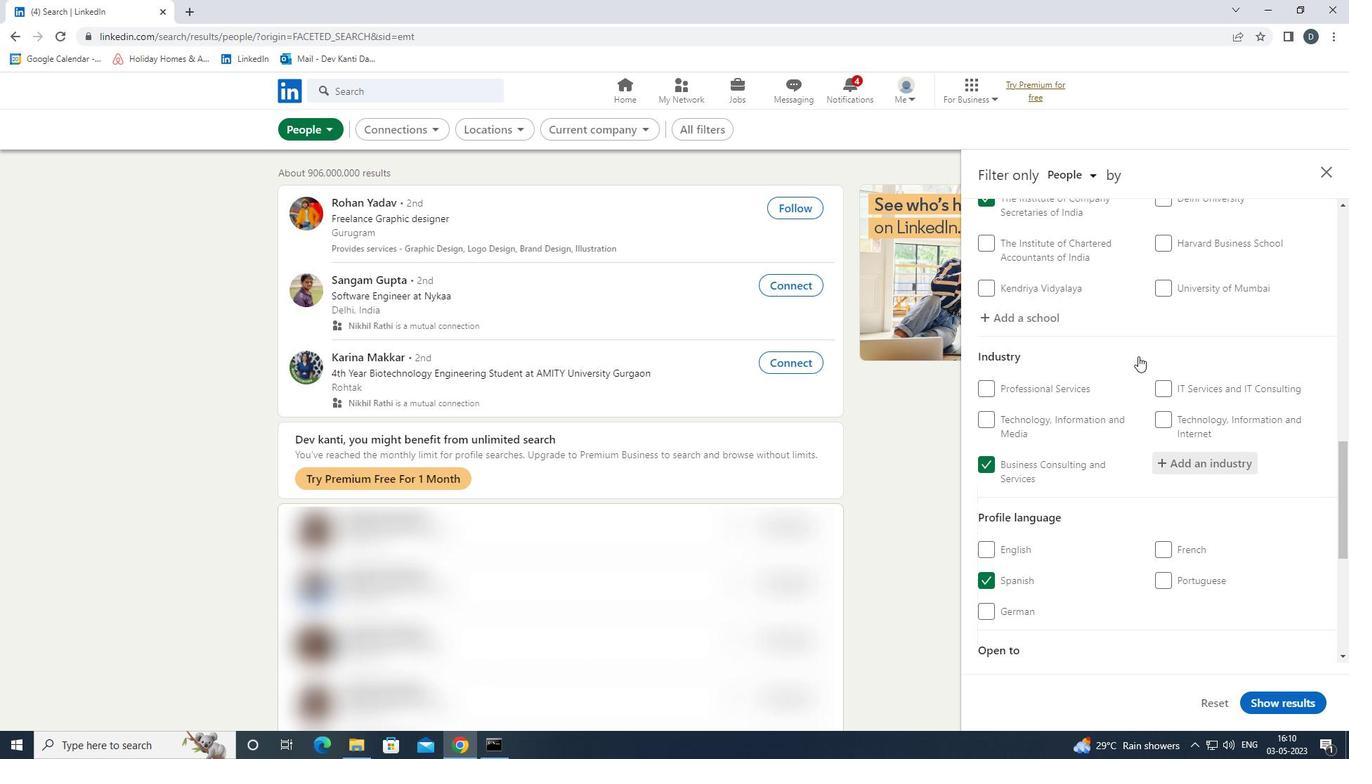 
Action: Mouse moved to (1150, 344)
Screenshot: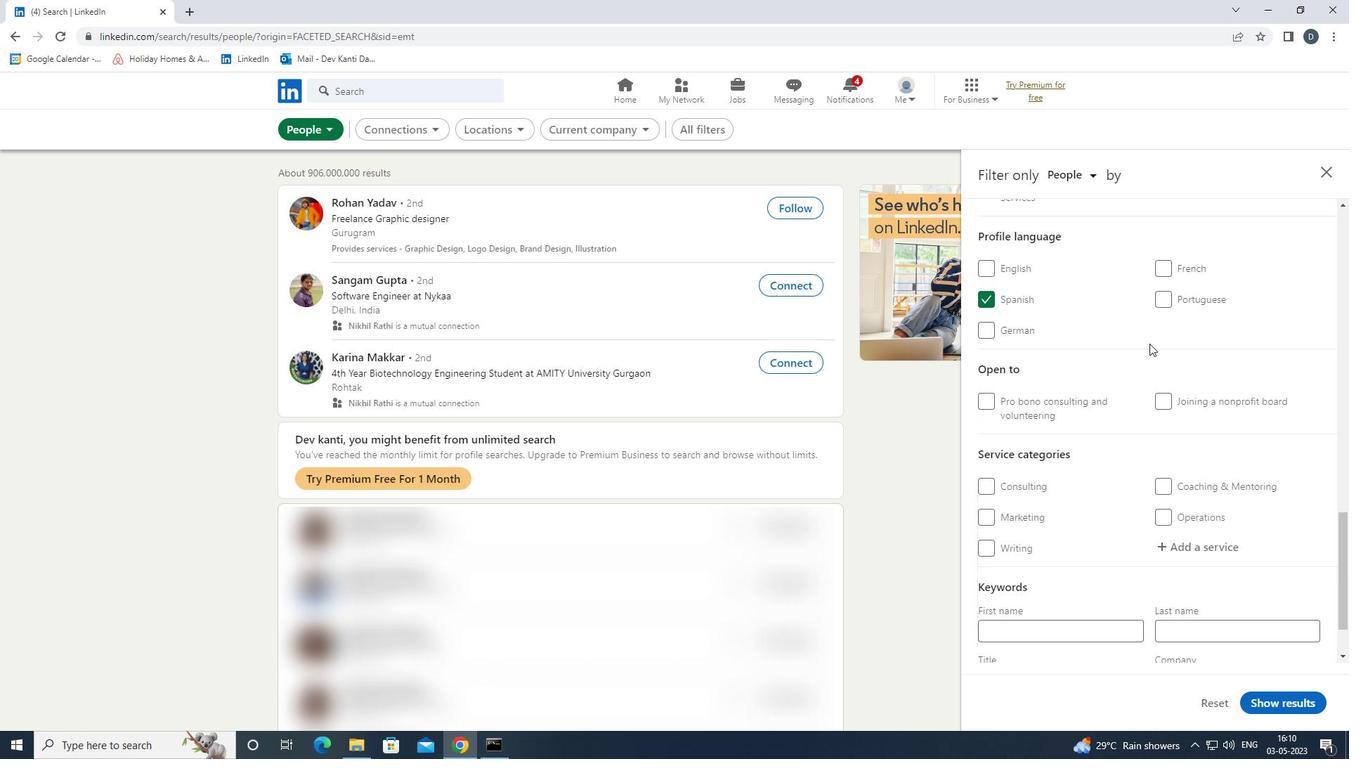
Action: Mouse scrolled (1150, 343) with delta (0, 0)
Screenshot: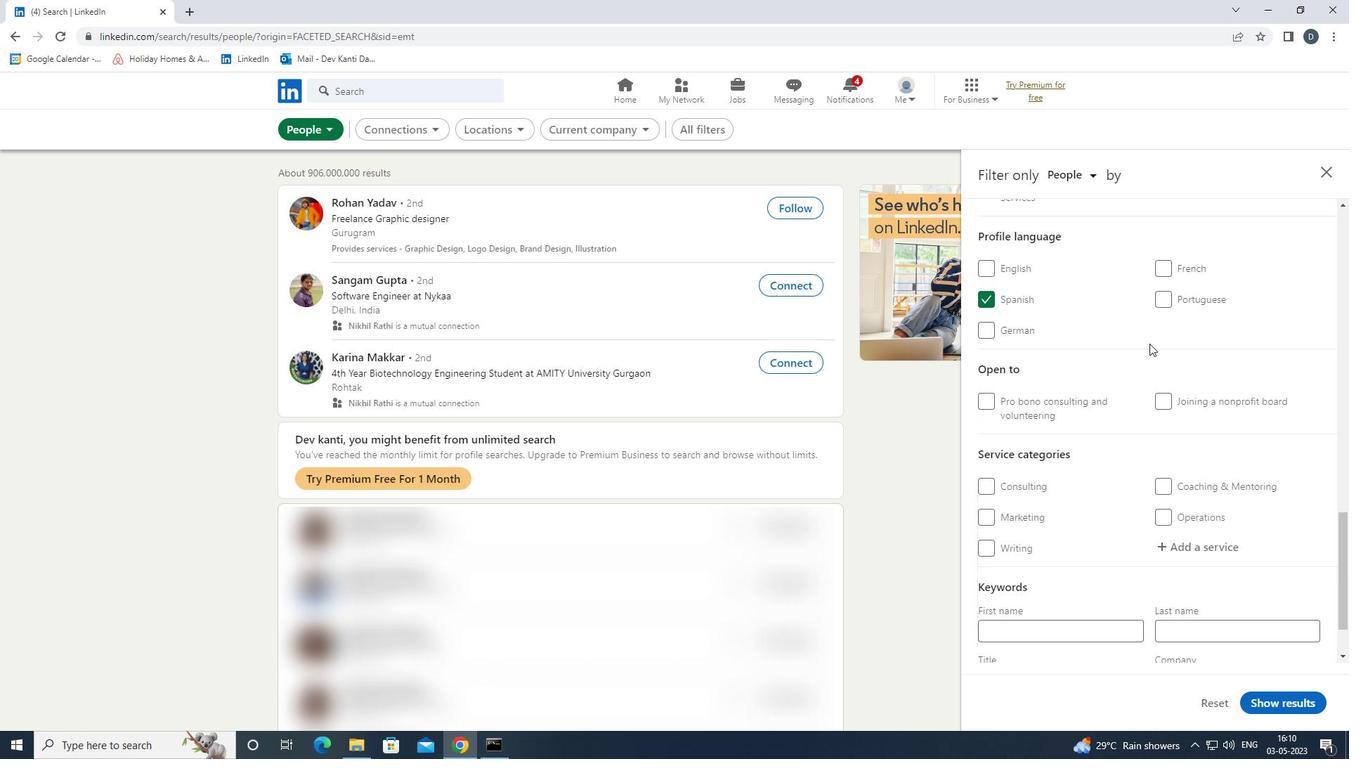 
Action: Mouse moved to (1152, 347)
Screenshot: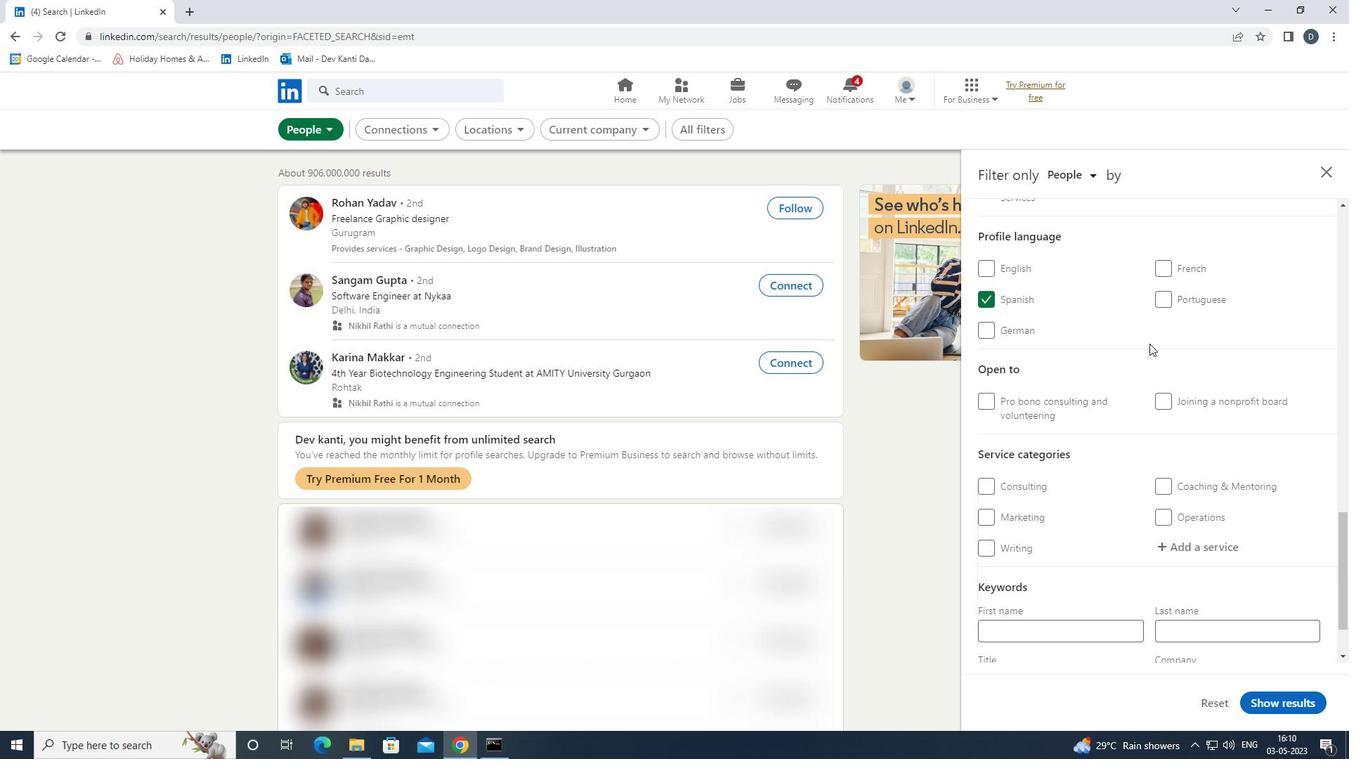 
Action: Mouse scrolled (1152, 346) with delta (0, 0)
Screenshot: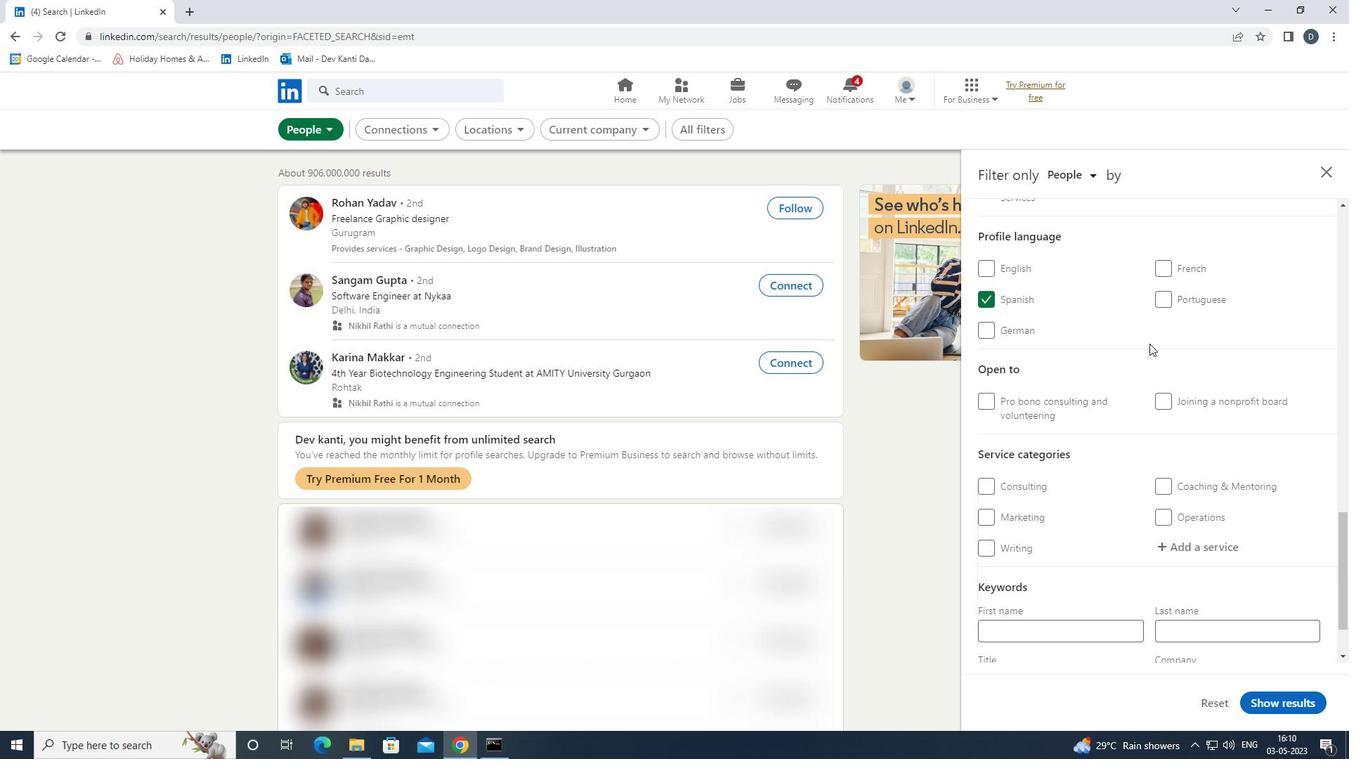
Action: Mouse moved to (1216, 461)
Screenshot: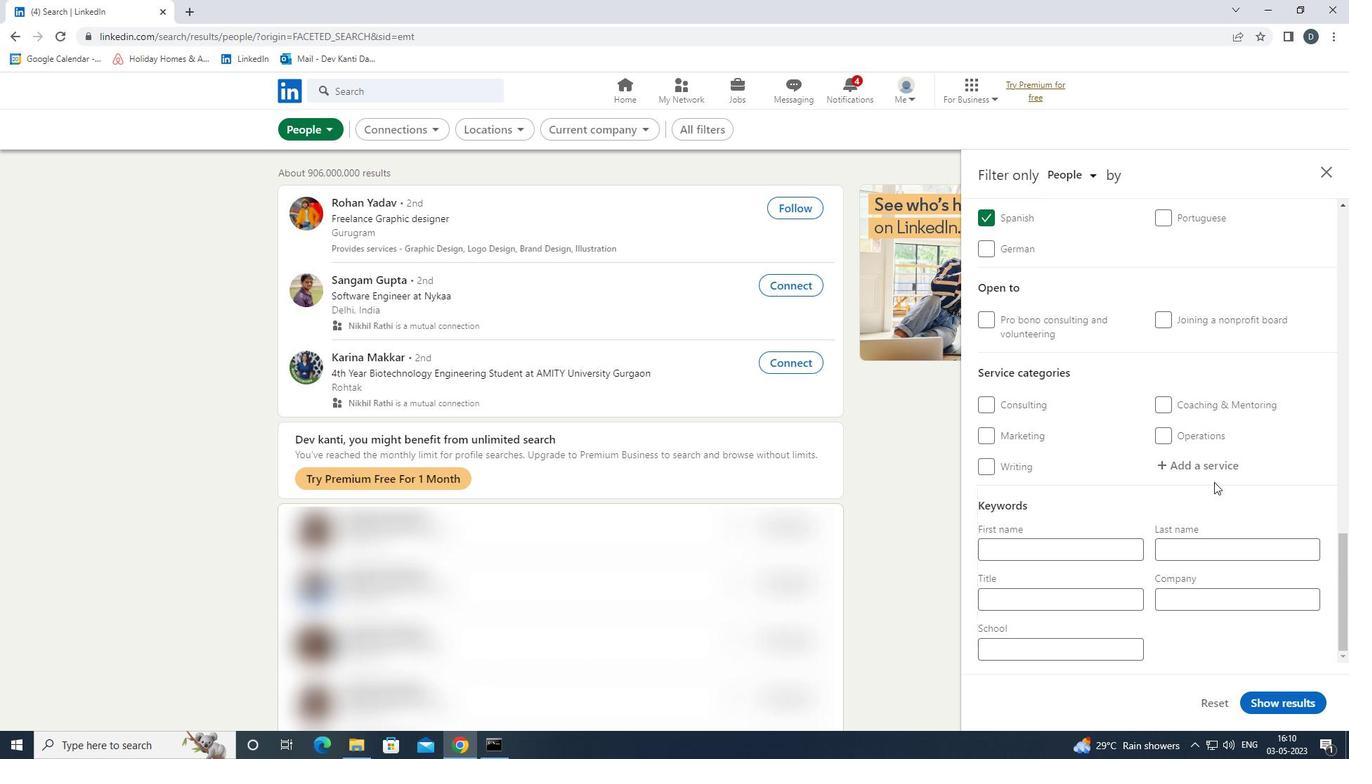 
Action: Mouse pressed left at (1216, 461)
Screenshot: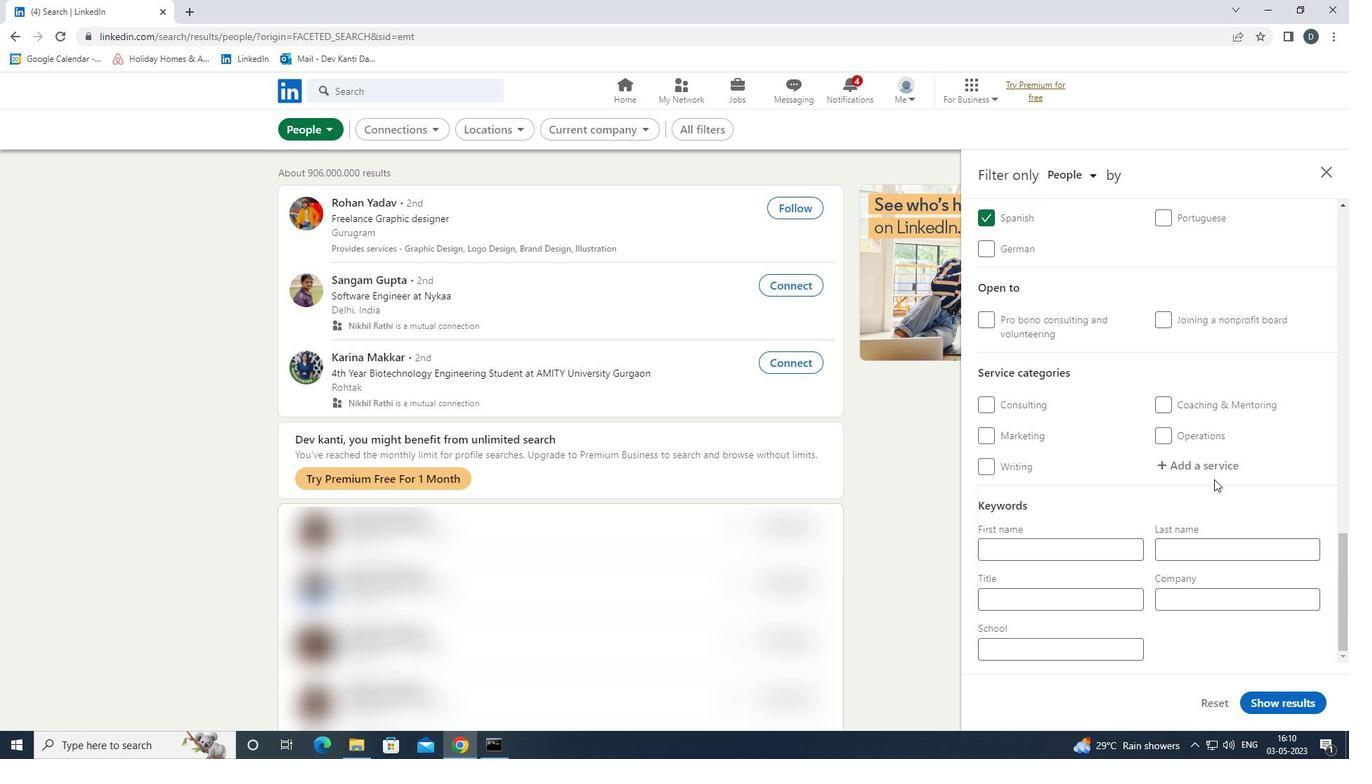 
Action: Mouse moved to (1213, 463)
Screenshot: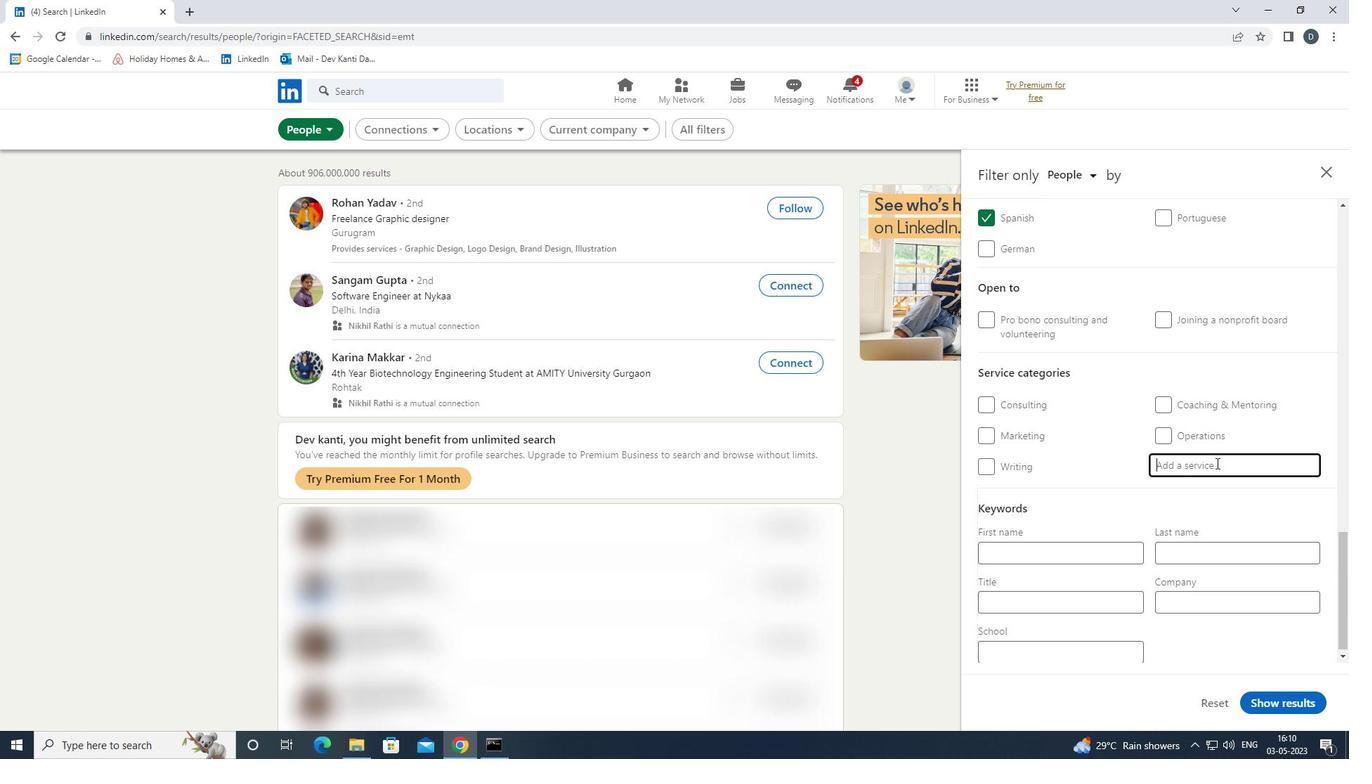 
Action: Key pressed <Key.shift>SAERCH<Key.space><Key.shift>ENG<Key.backspace><Key.backspace><Key.backspace><Key.backspace><Key.backspace><Key.backspace><Key.backspace><Key.backspace><Key.backspace>EARCH<Key.space><Key.shift>EN<Key.down><Key.enter>
Screenshot: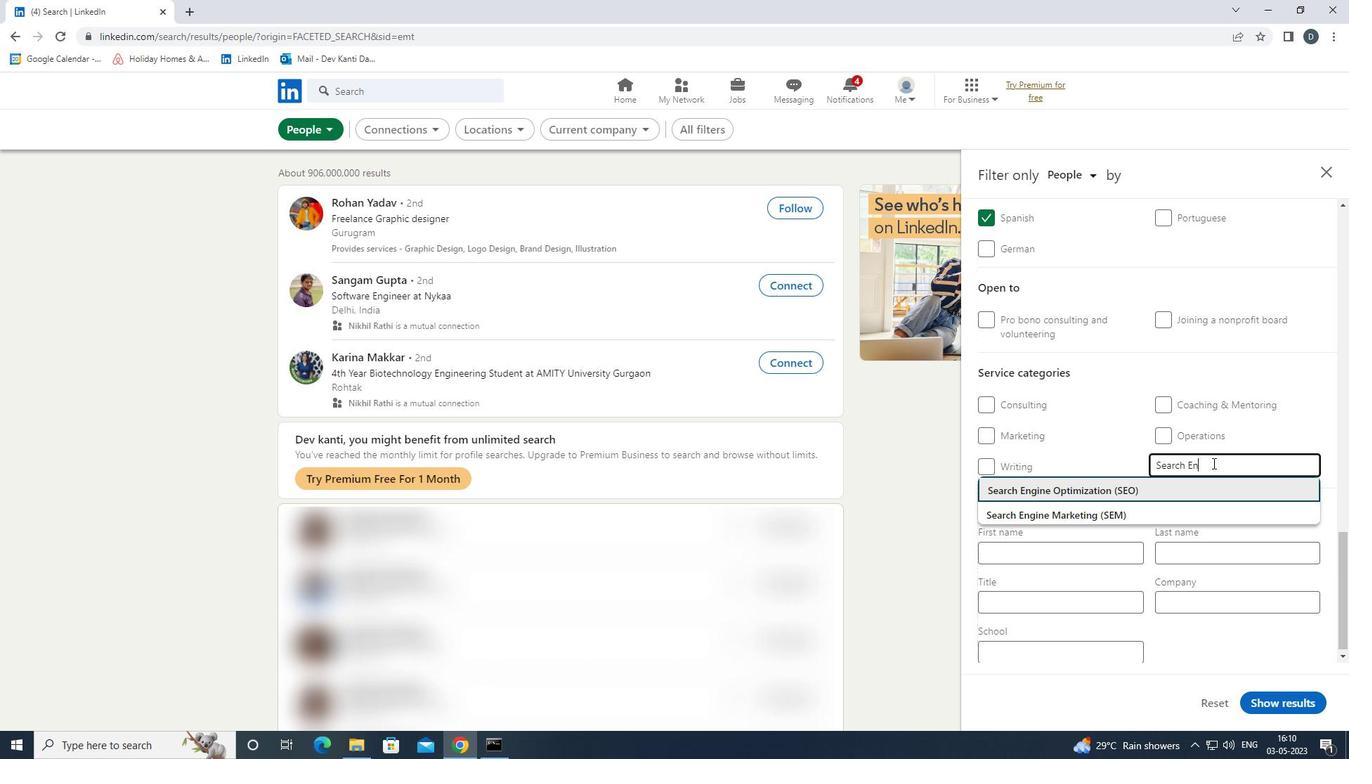 
Action: Mouse moved to (1195, 488)
Screenshot: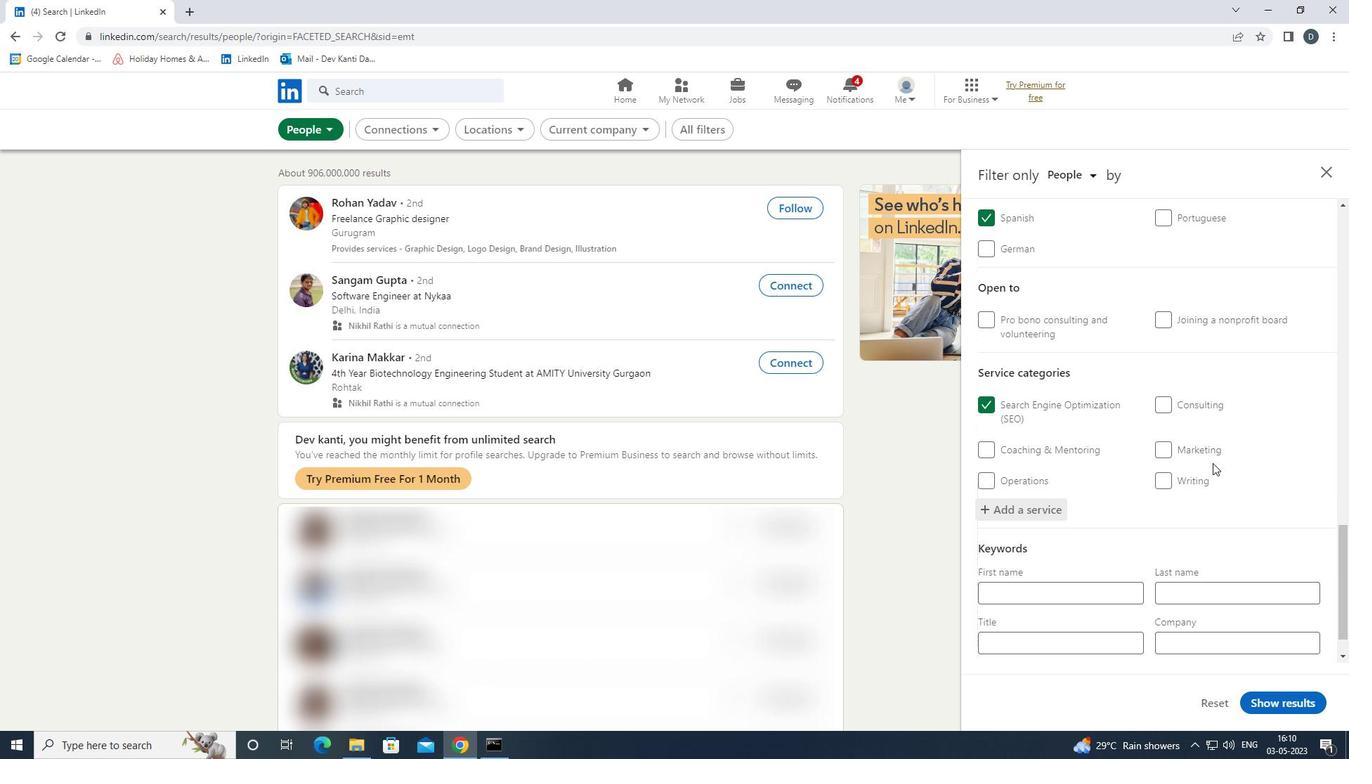 
Action: Mouse scrolled (1195, 487) with delta (0, 0)
Screenshot: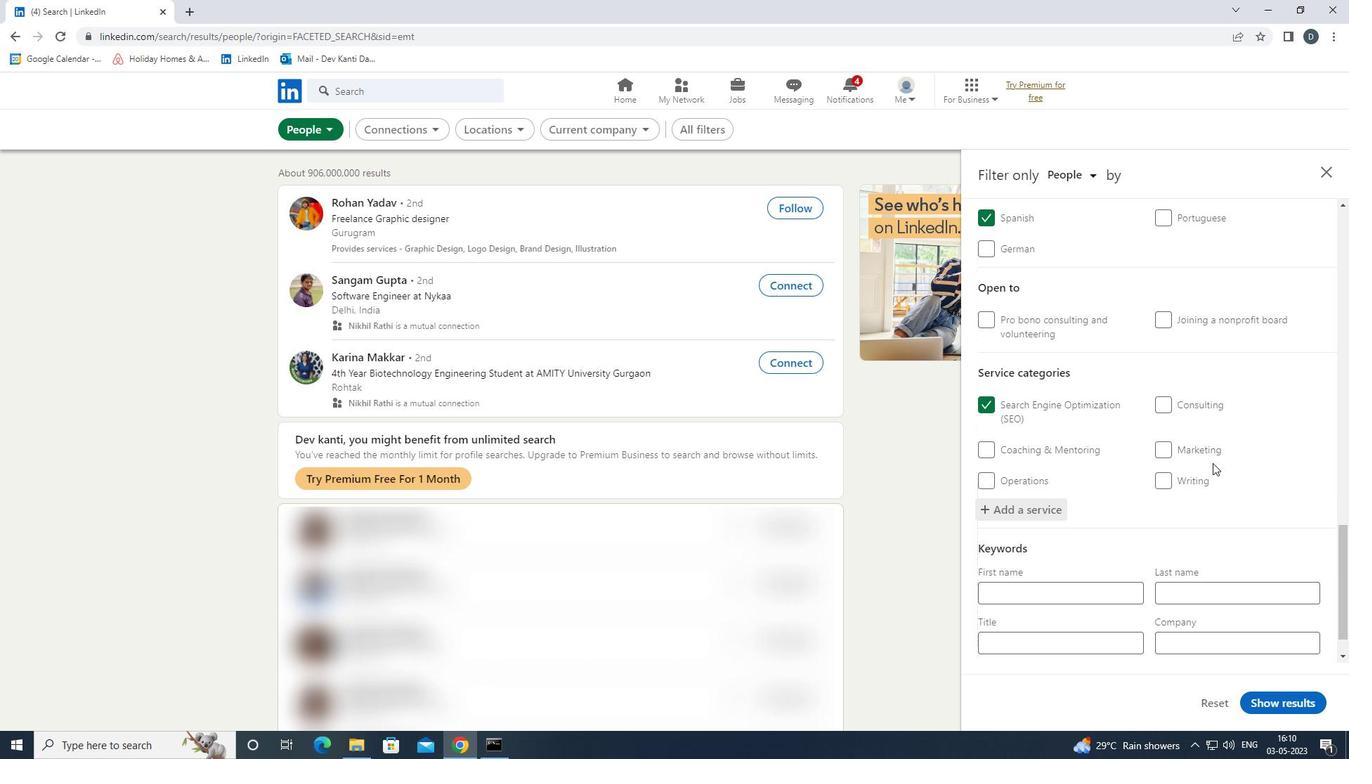 
Action: Mouse moved to (1191, 494)
Screenshot: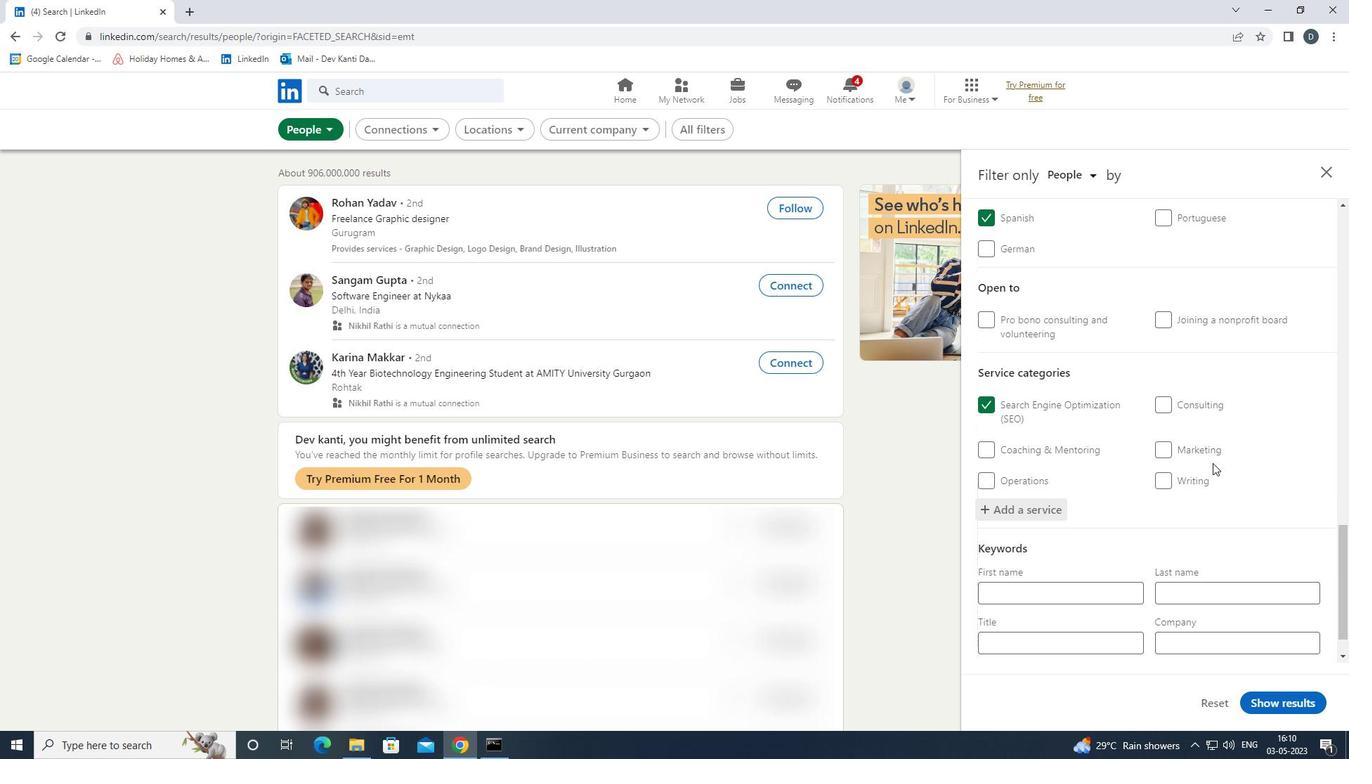 
Action: Mouse scrolled (1191, 494) with delta (0, 0)
Screenshot: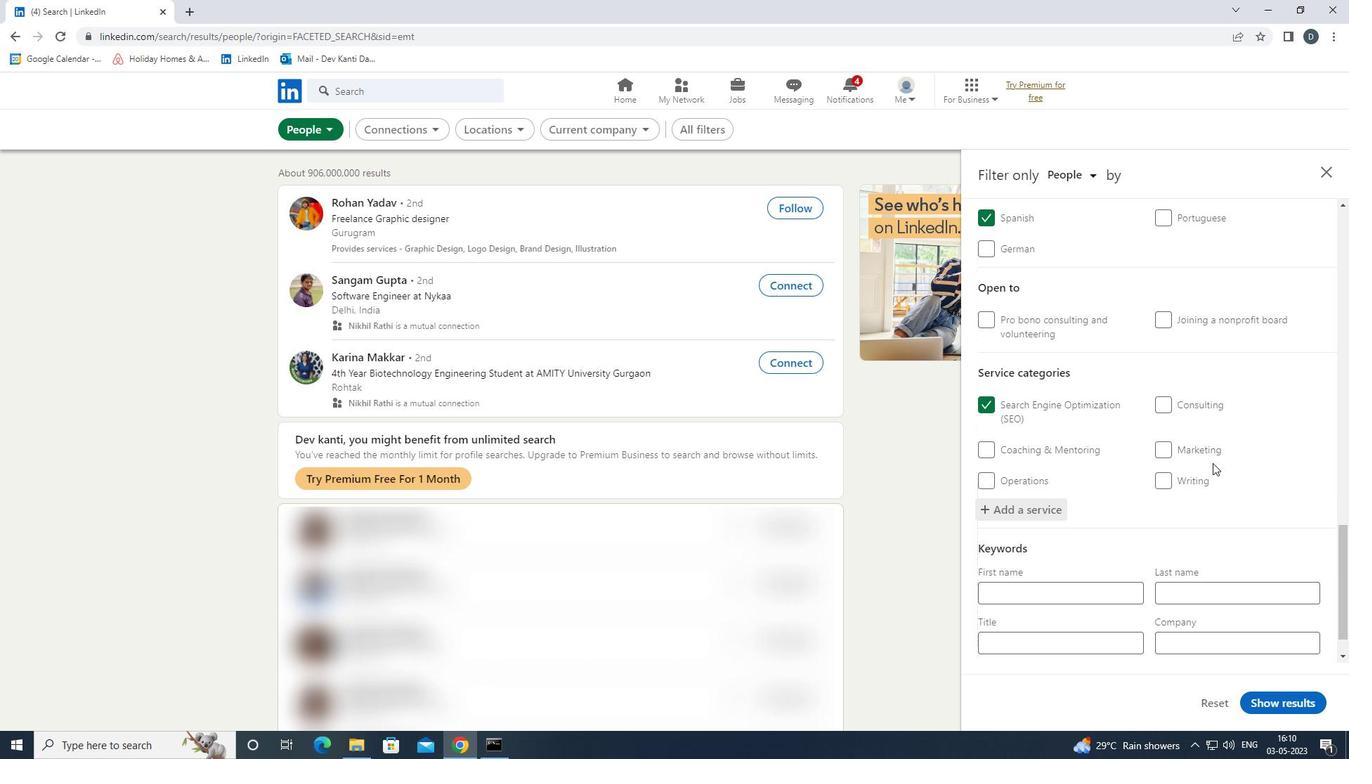
Action: Mouse moved to (1191, 497)
Screenshot: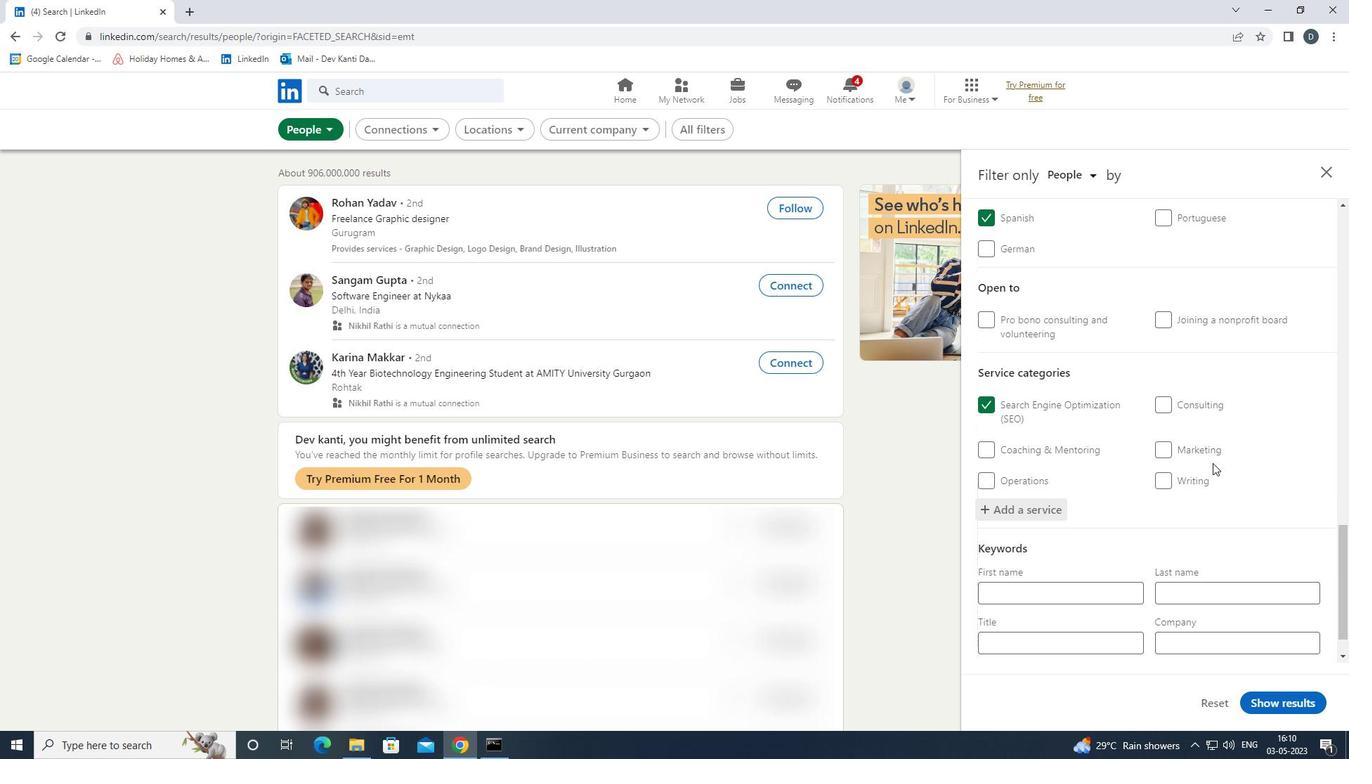 
Action: Mouse scrolled (1191, 497) with delta (0, 0)
Screenshot: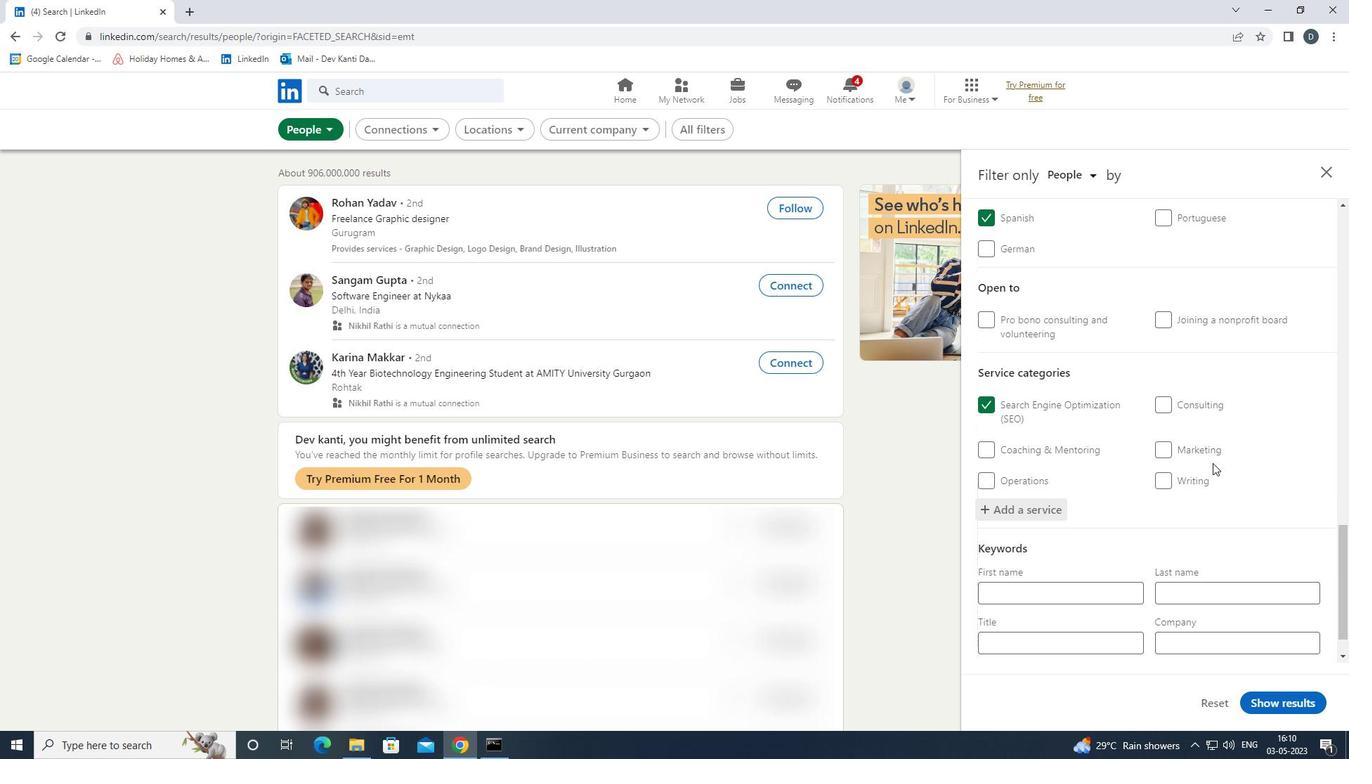 
Action: Mouse moved to (1190, 500)
Screenshot: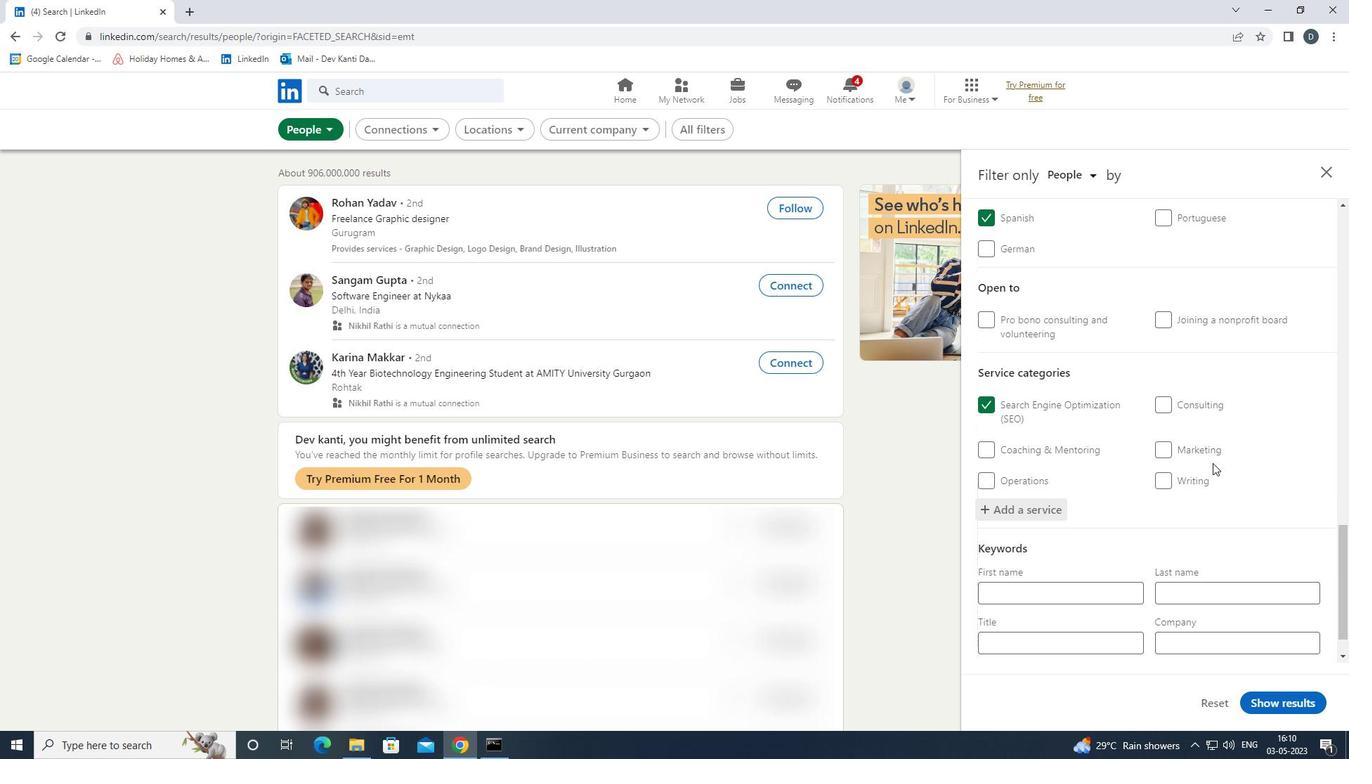 
Action: Mouse scrolled (1190, 499) with delta (0, 0)
Screenshot: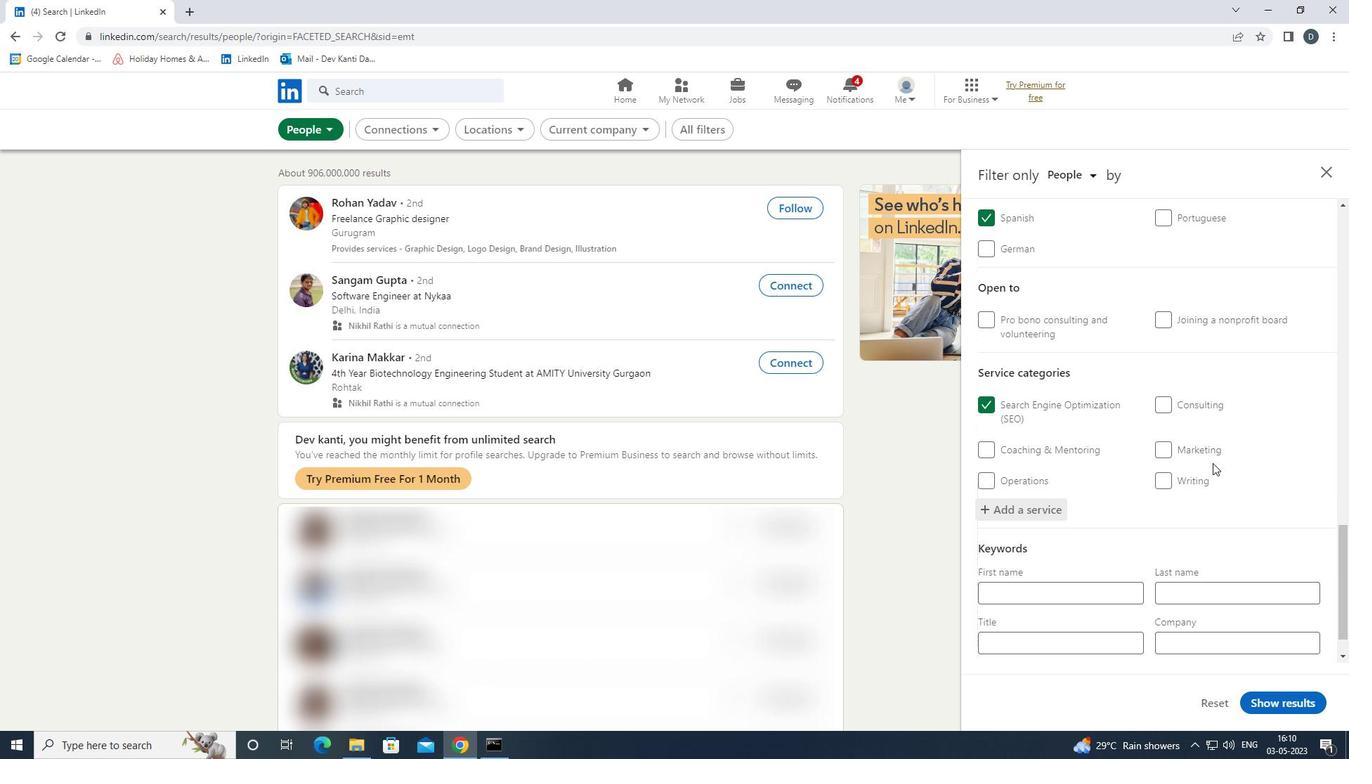 
Action: Mouse moved to (1189, 509)
Screenshot: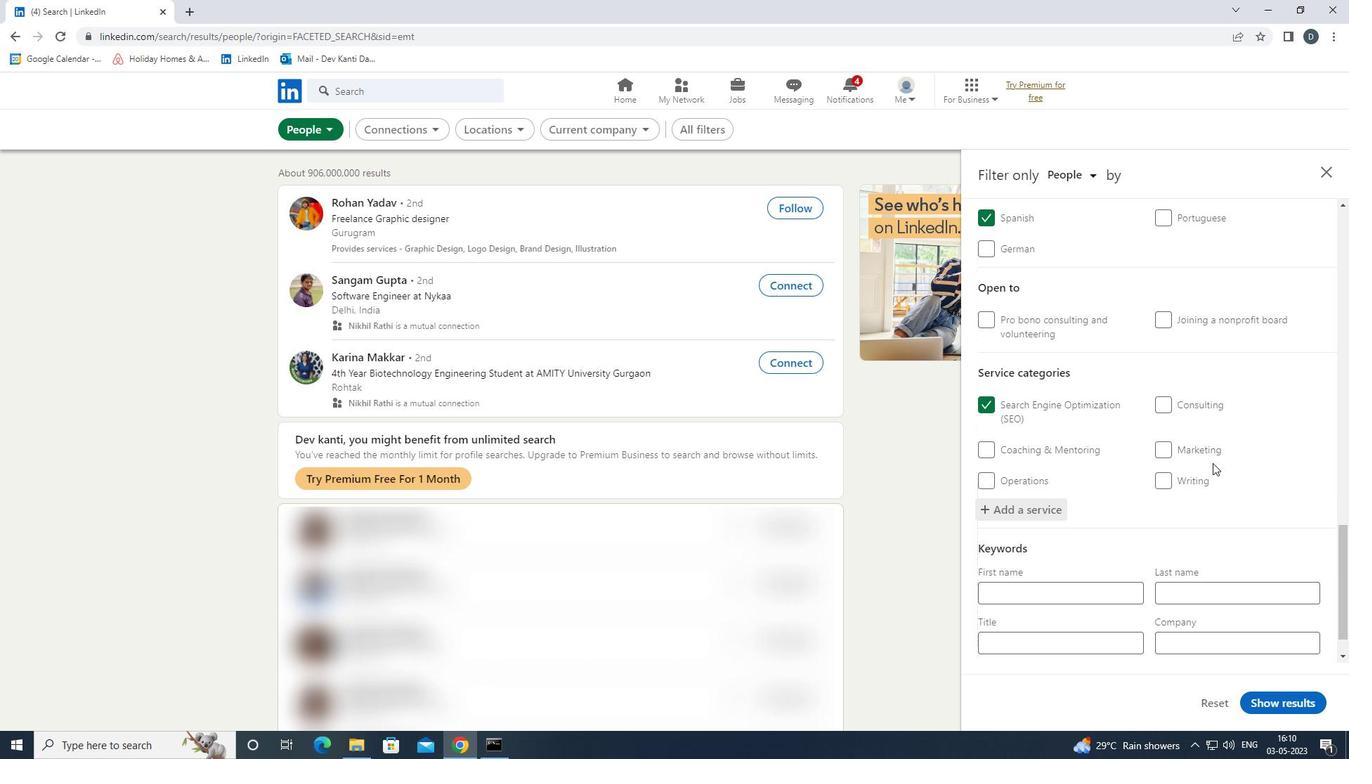 
Action: Mouse scrolled (1189, 508) with delta (0, 0)
Screenshot: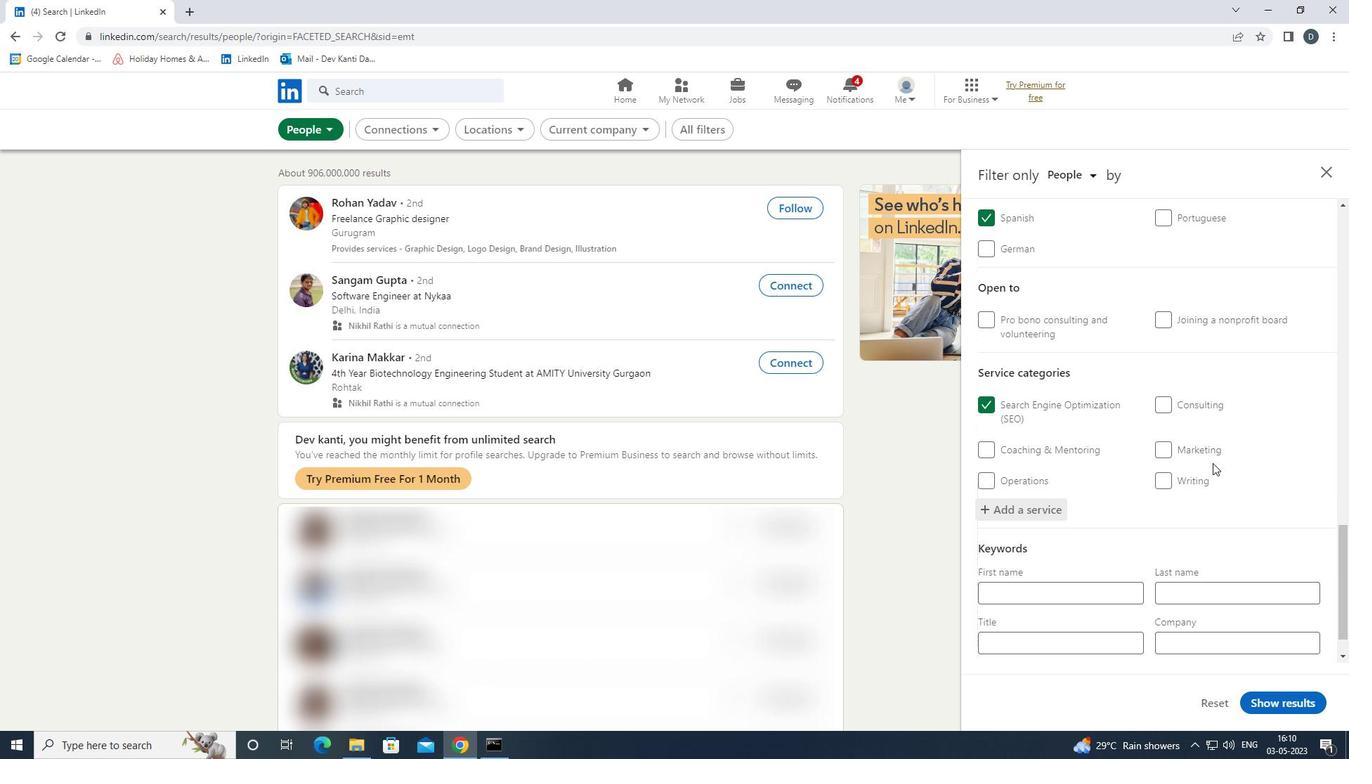 
Action: Mouse moved to (1111, 591)
Screenshot: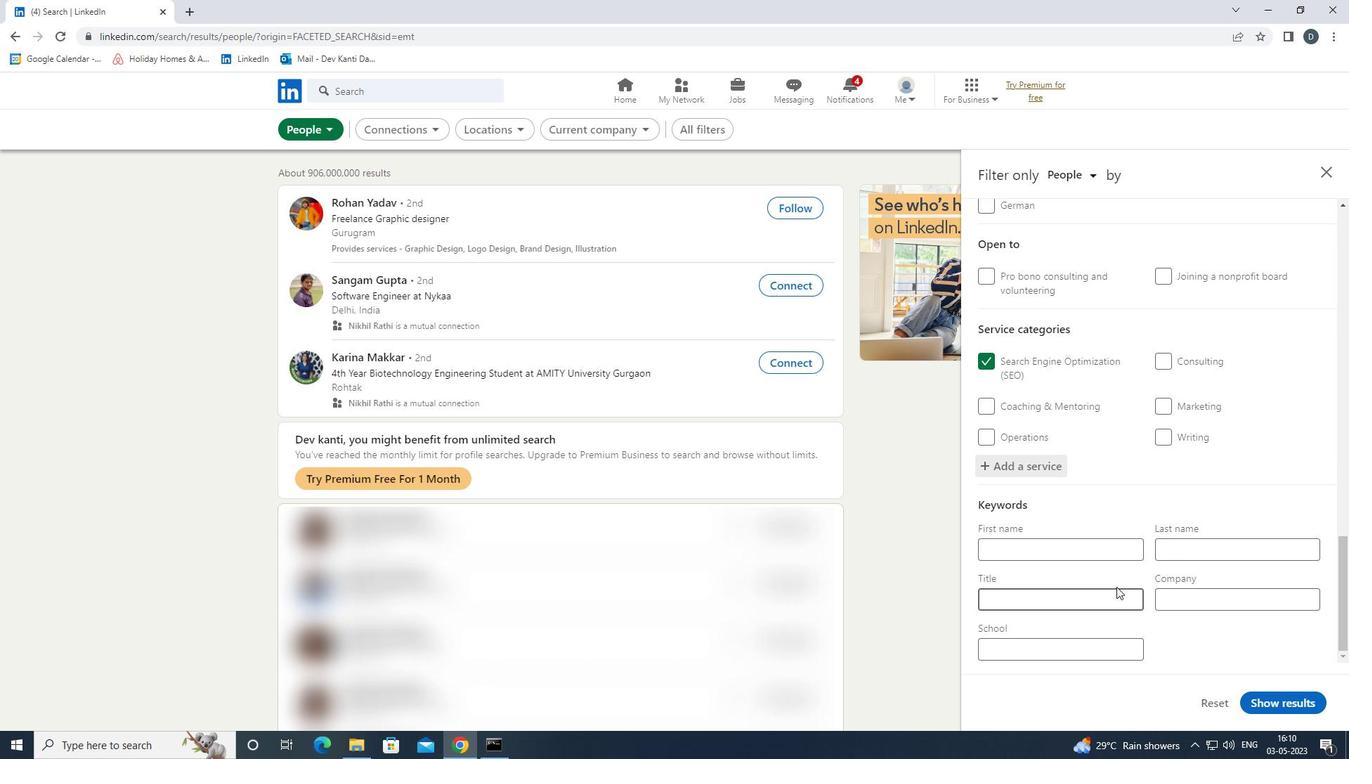 
Action: Mouse pressed left at (1111, 591)
Screenshot: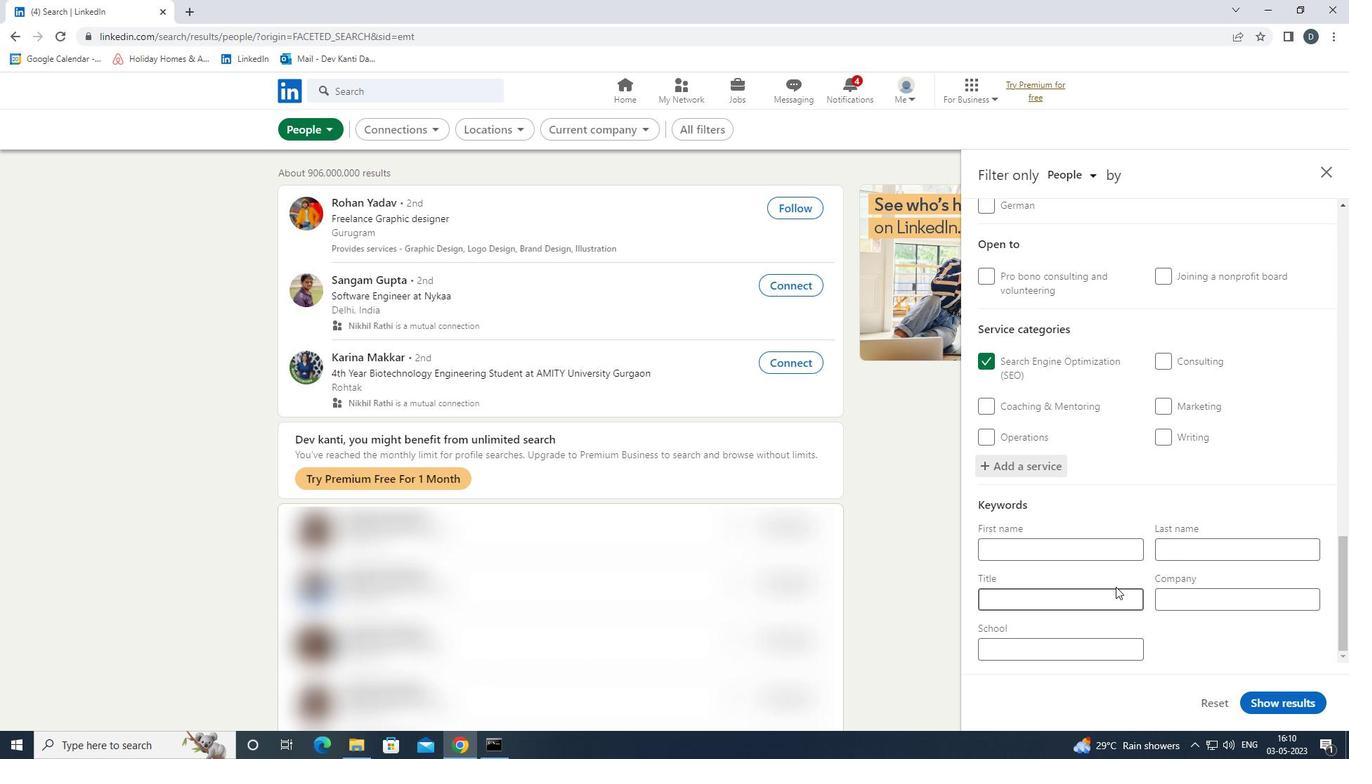 
Action: Mouse moved to (1110, 592)
Screenshot: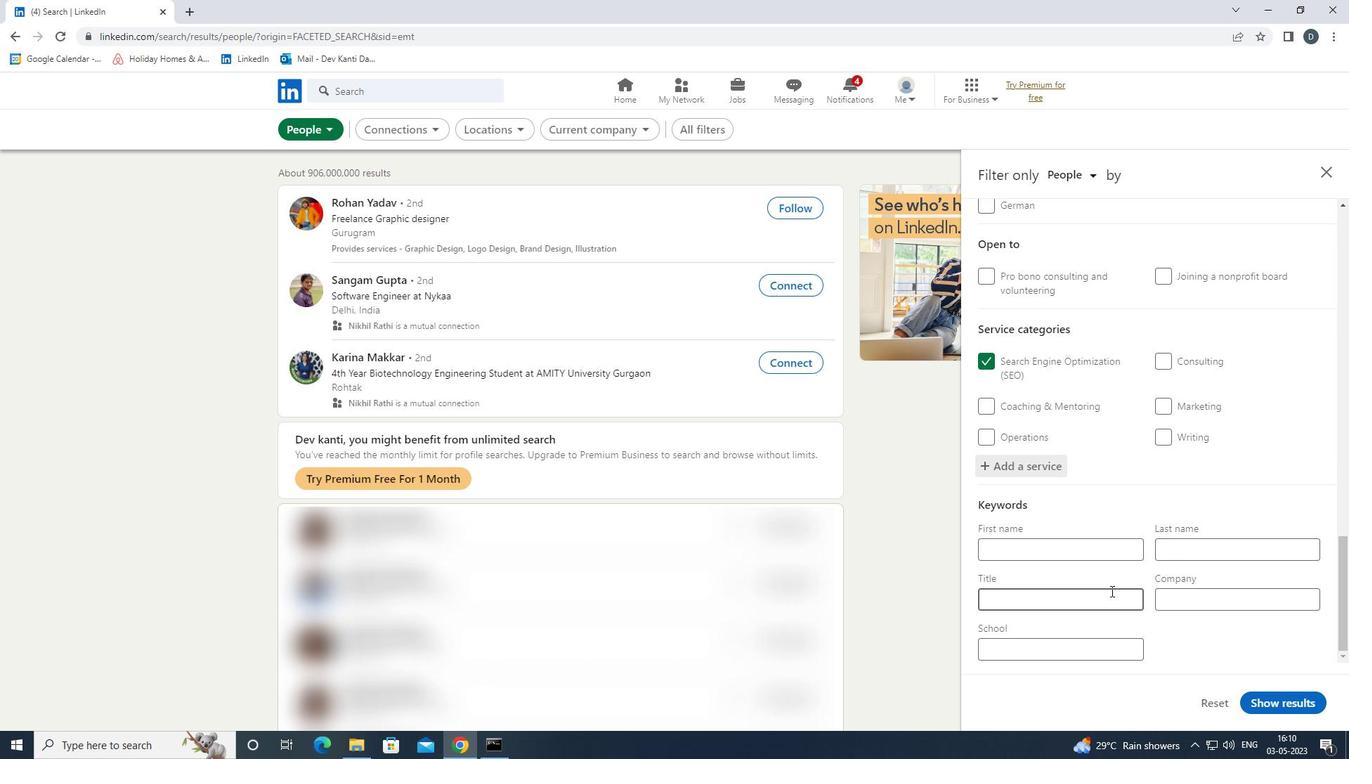 
Action: Key pressed <Key.shift><Key.shift><Key.shift>FARMN<Key.backspace><Key.backspace>M<Key.space><Key.shift>WORKER
Screenshot: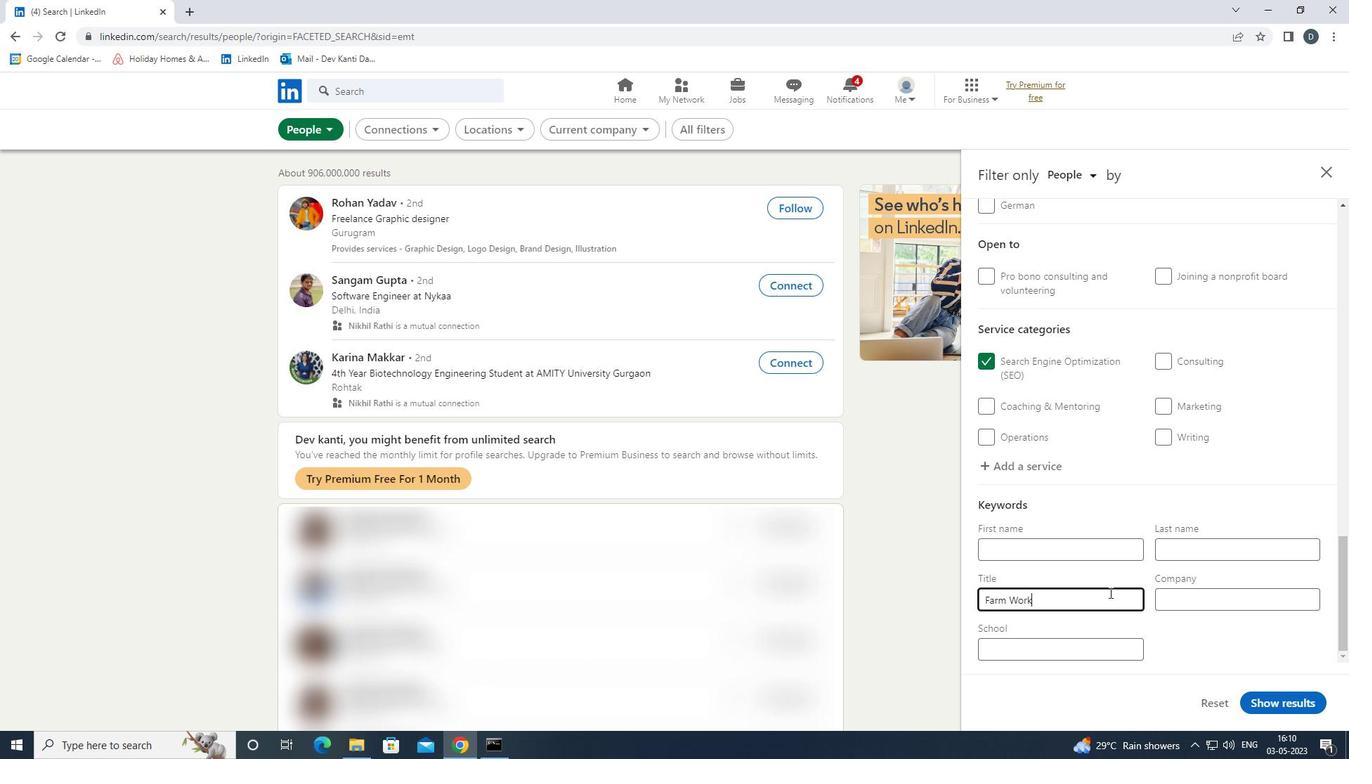
Action: Mouse moved to (1299, 703)
Screenshot: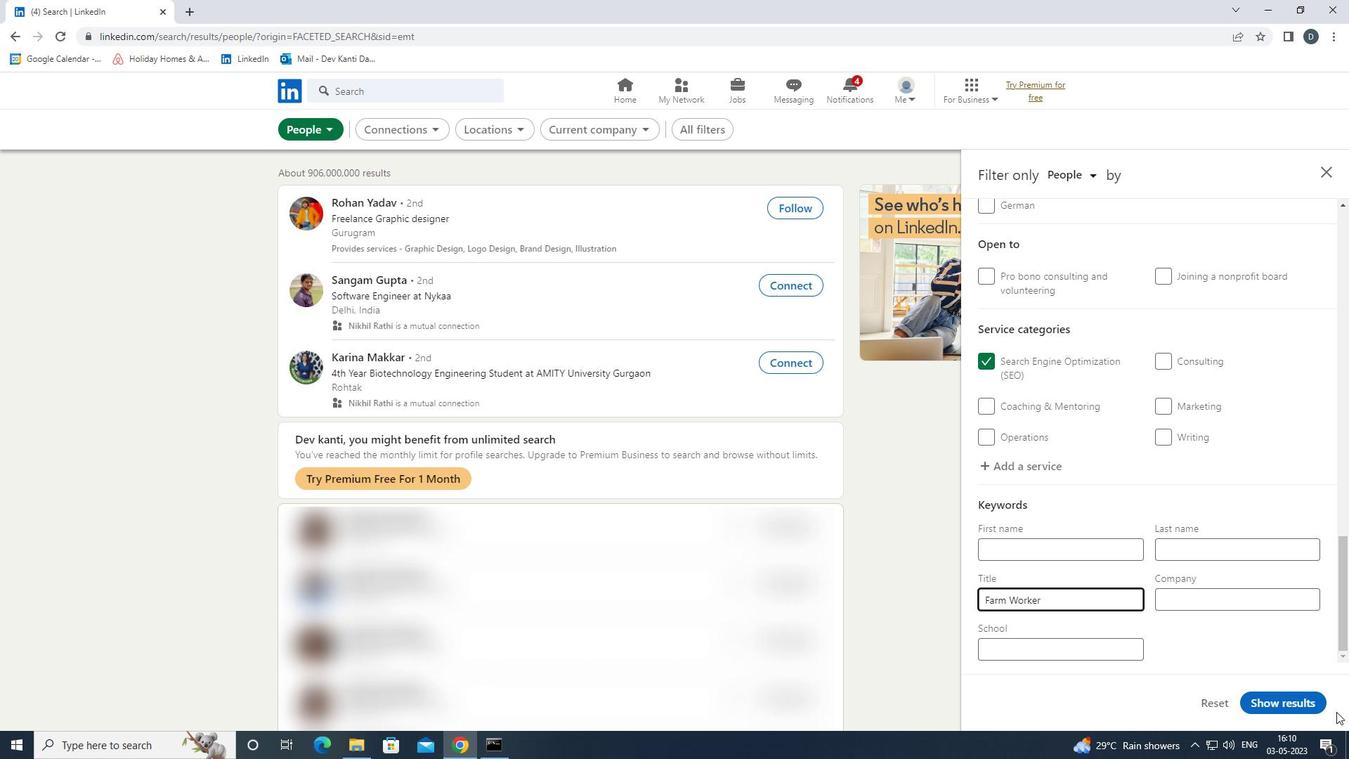 
Action: Mouse pressed left at (1299, 703)
Screenshot: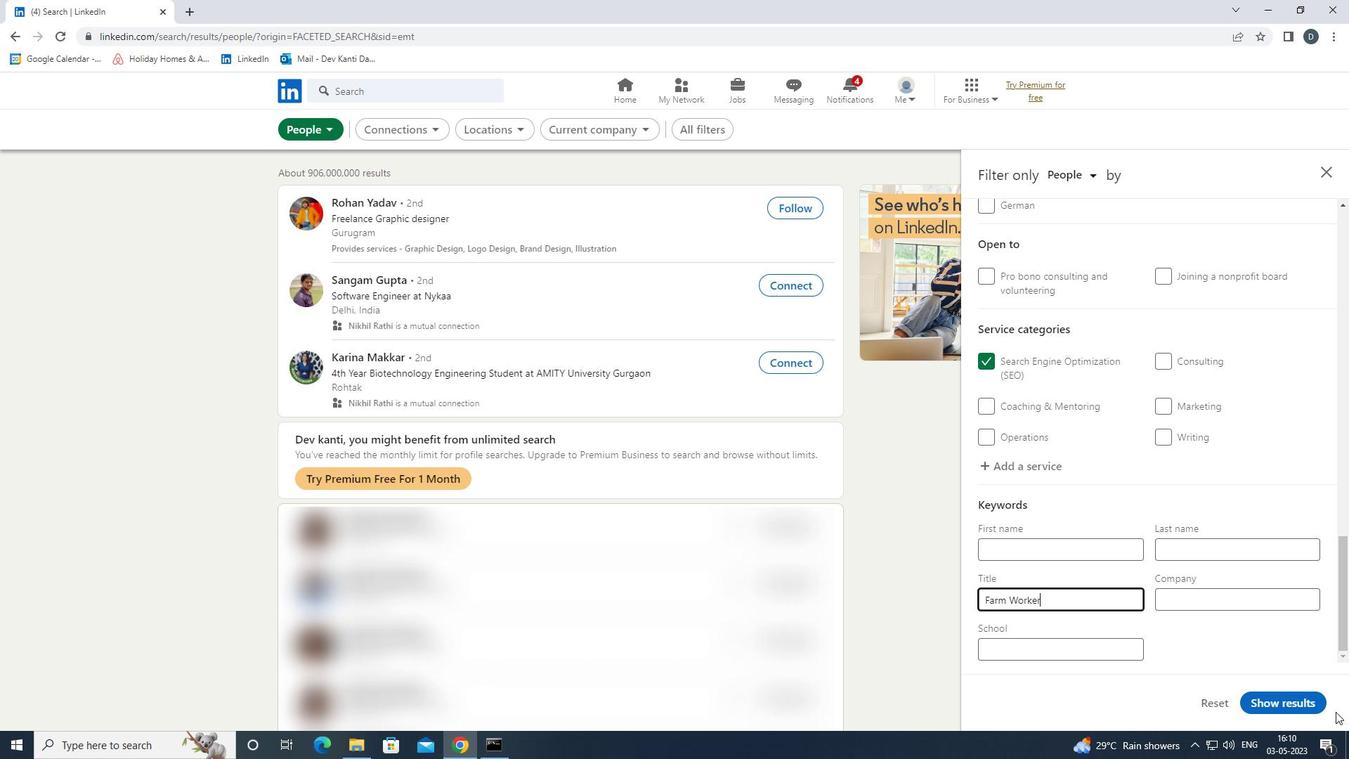 
Action: Mouse moved to (660, 217)
Screenshot: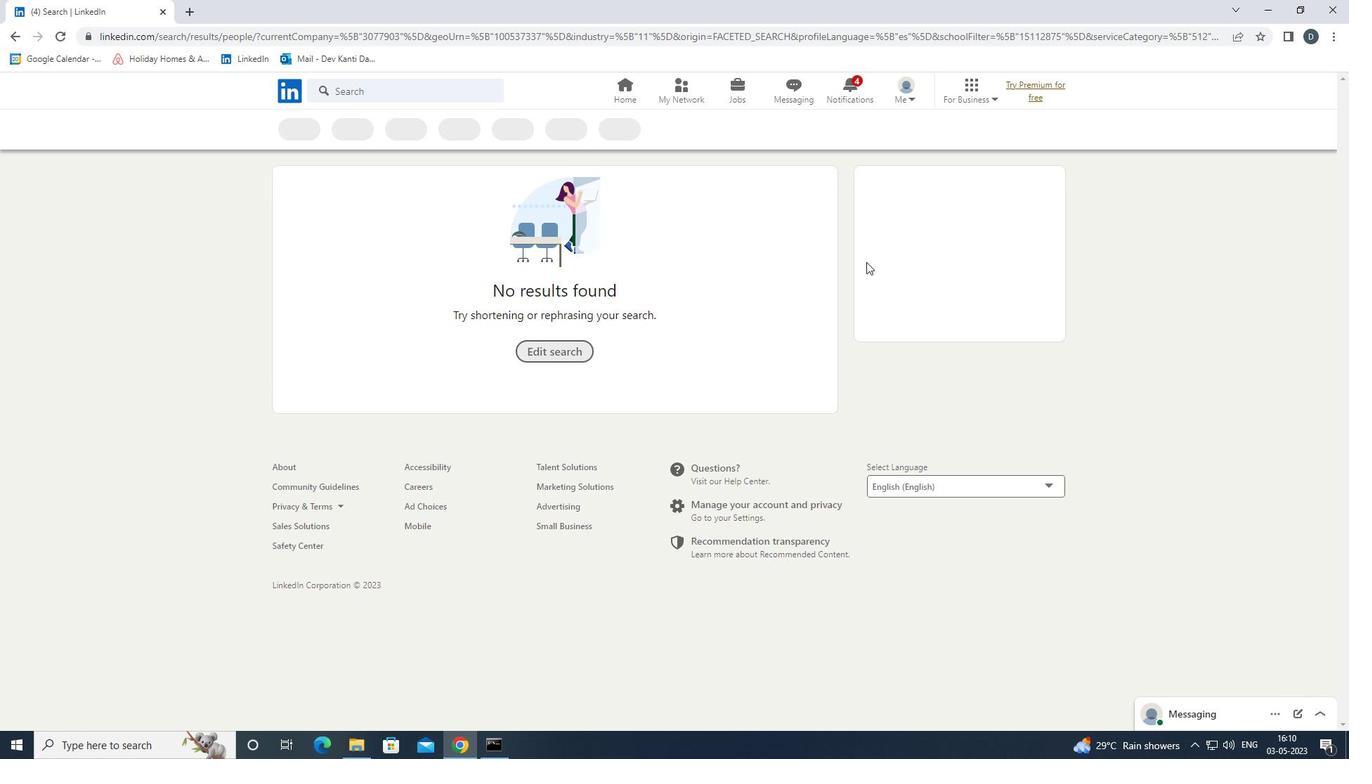 
